 Task: Create a due date automation trigger when advanced on, on the monday of the week before a card is due add dates due in between 1 and 5 working days at 11:00 AM.
Action: Mouse moved to (964, 317)
Screenshot: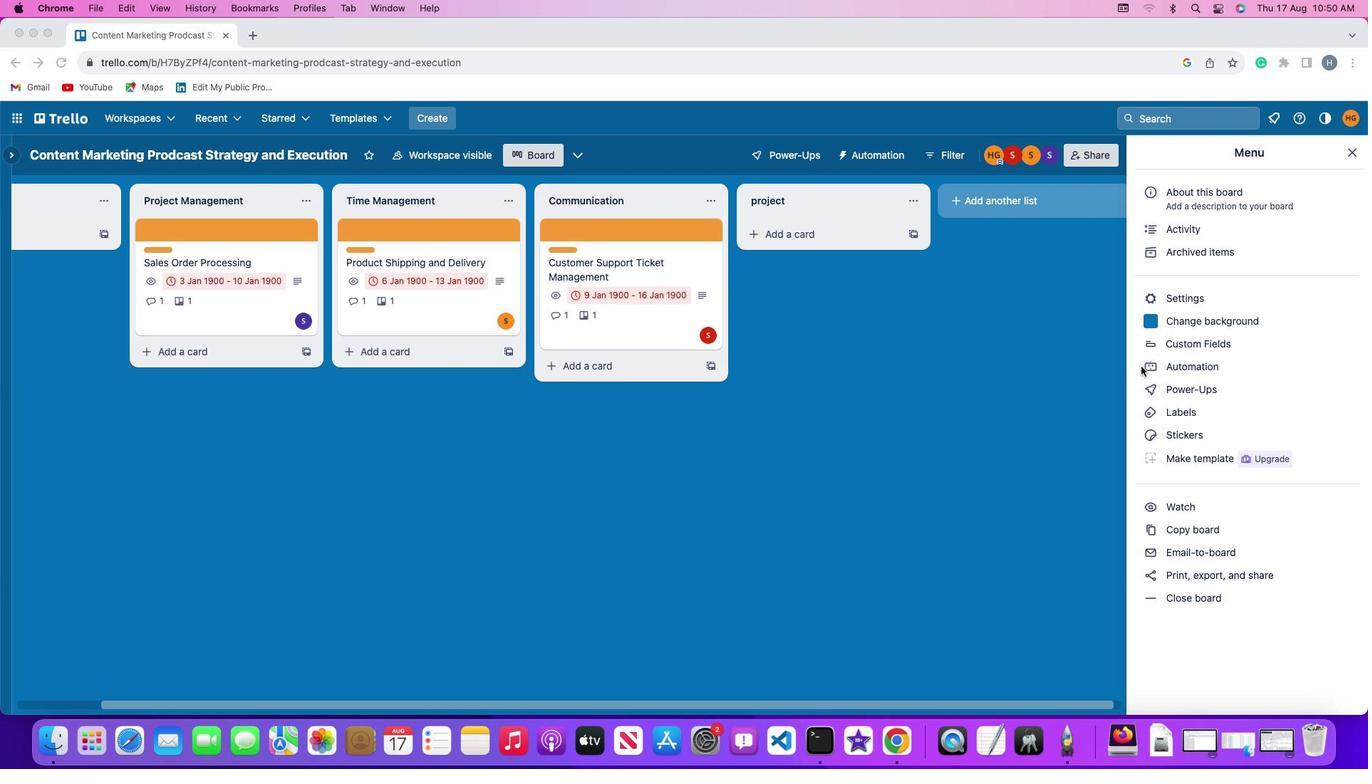 
Action: Mouse pressed left at (964, 317)
Screenshot: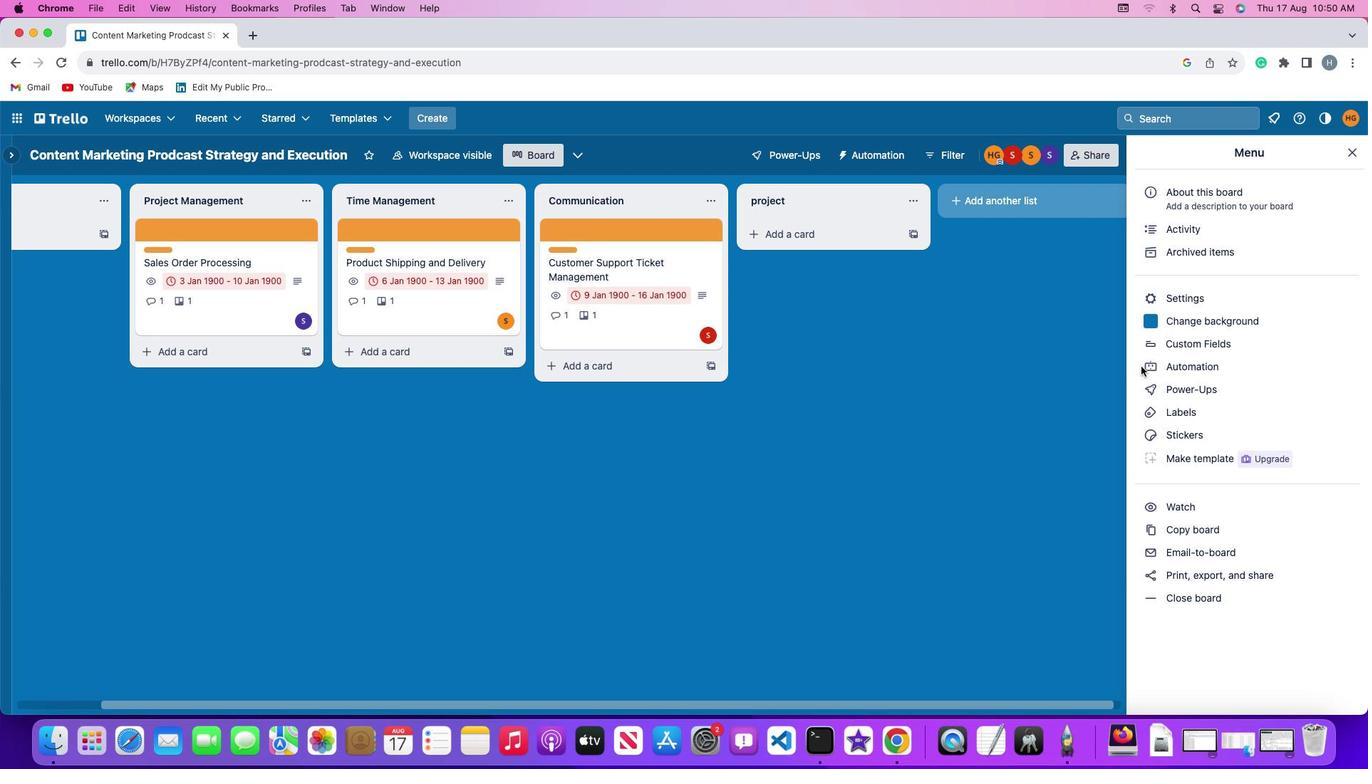 
Action: Mouse pressed left at (964, 317)
Screenshot: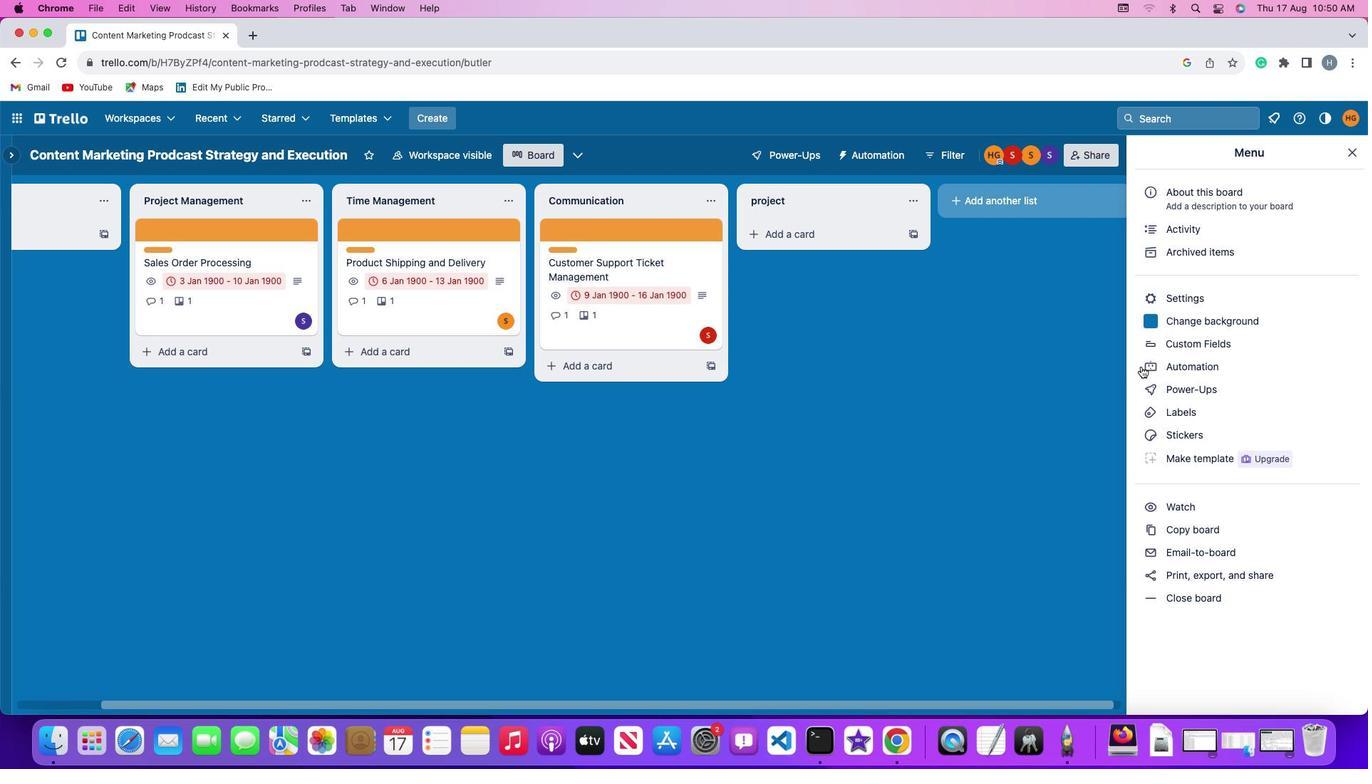 
Action: Mouse moved to (227, 283)
Screenshot: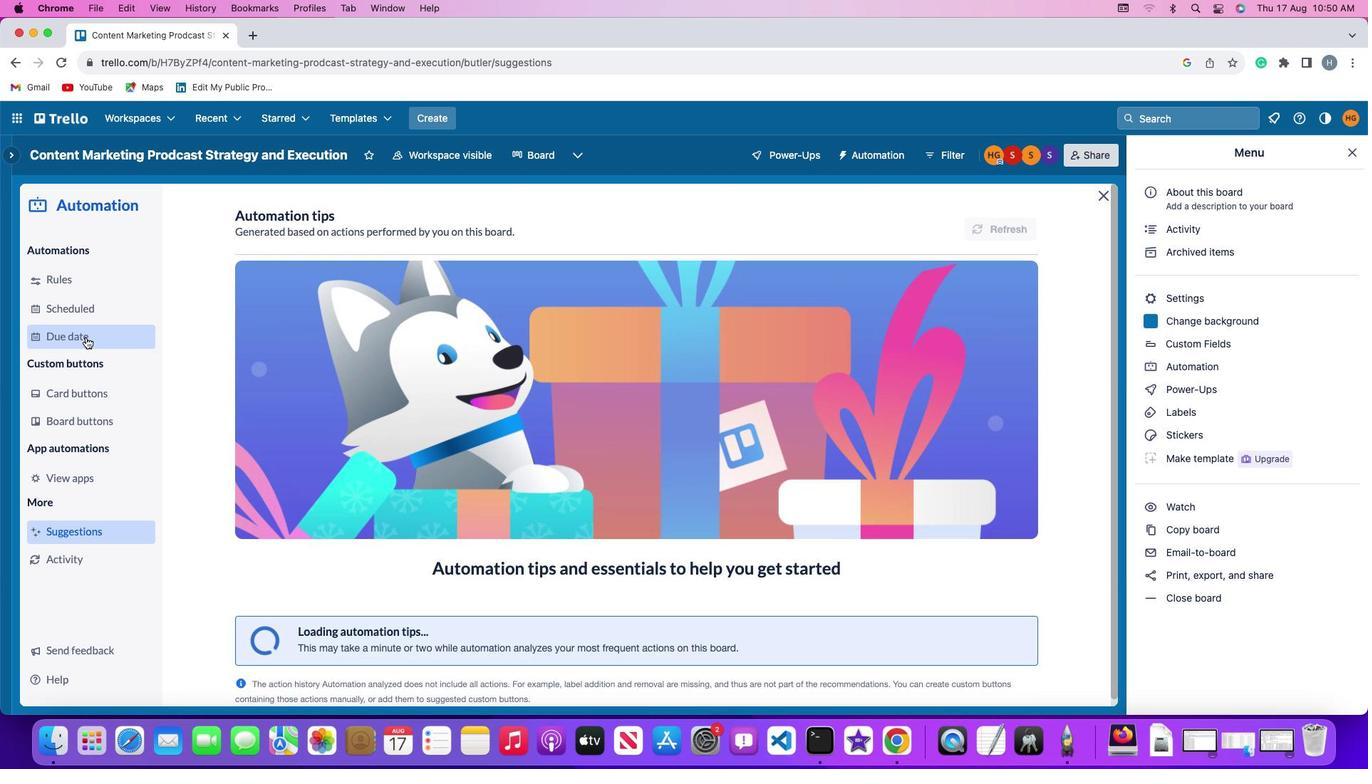 
Action: Mouse pressed left at (227, 283)
Screenshot: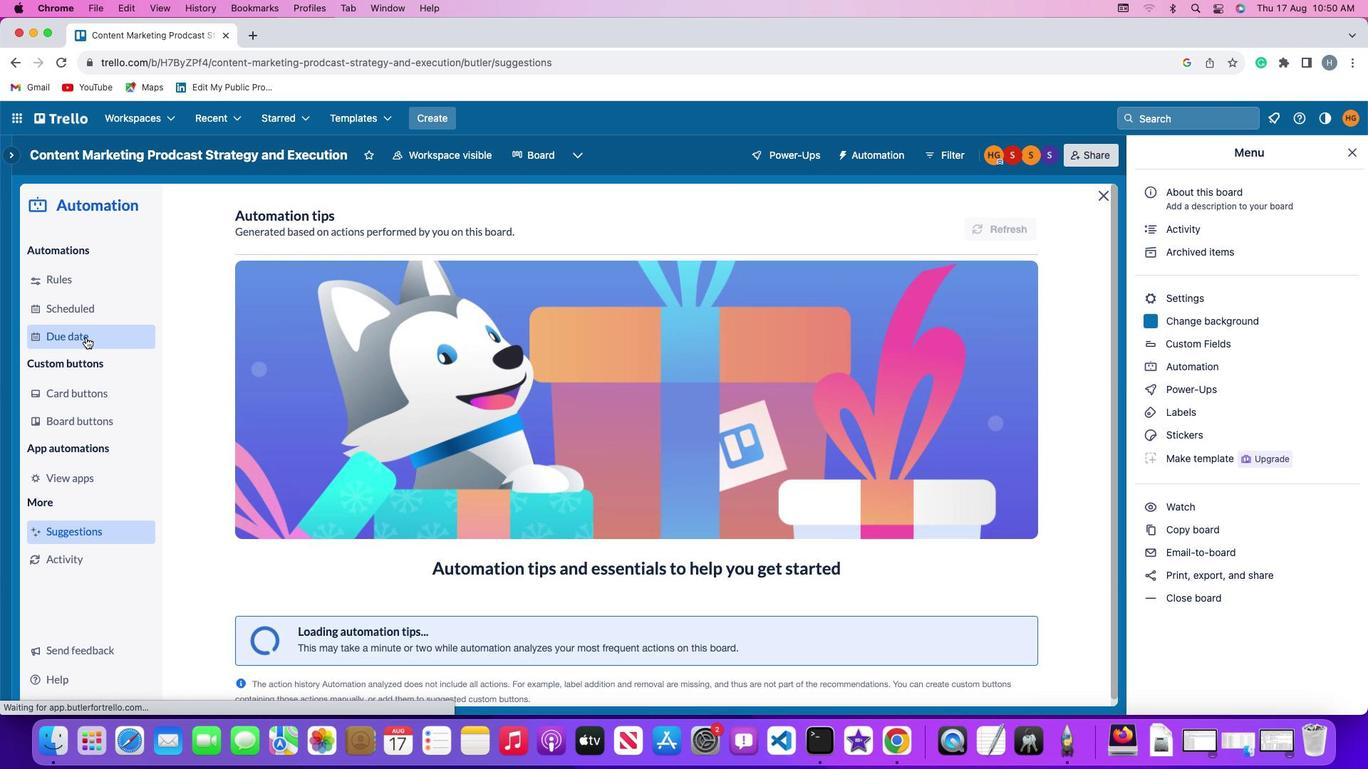 
Action: Mouse moved to (829, 148)
Screenshot: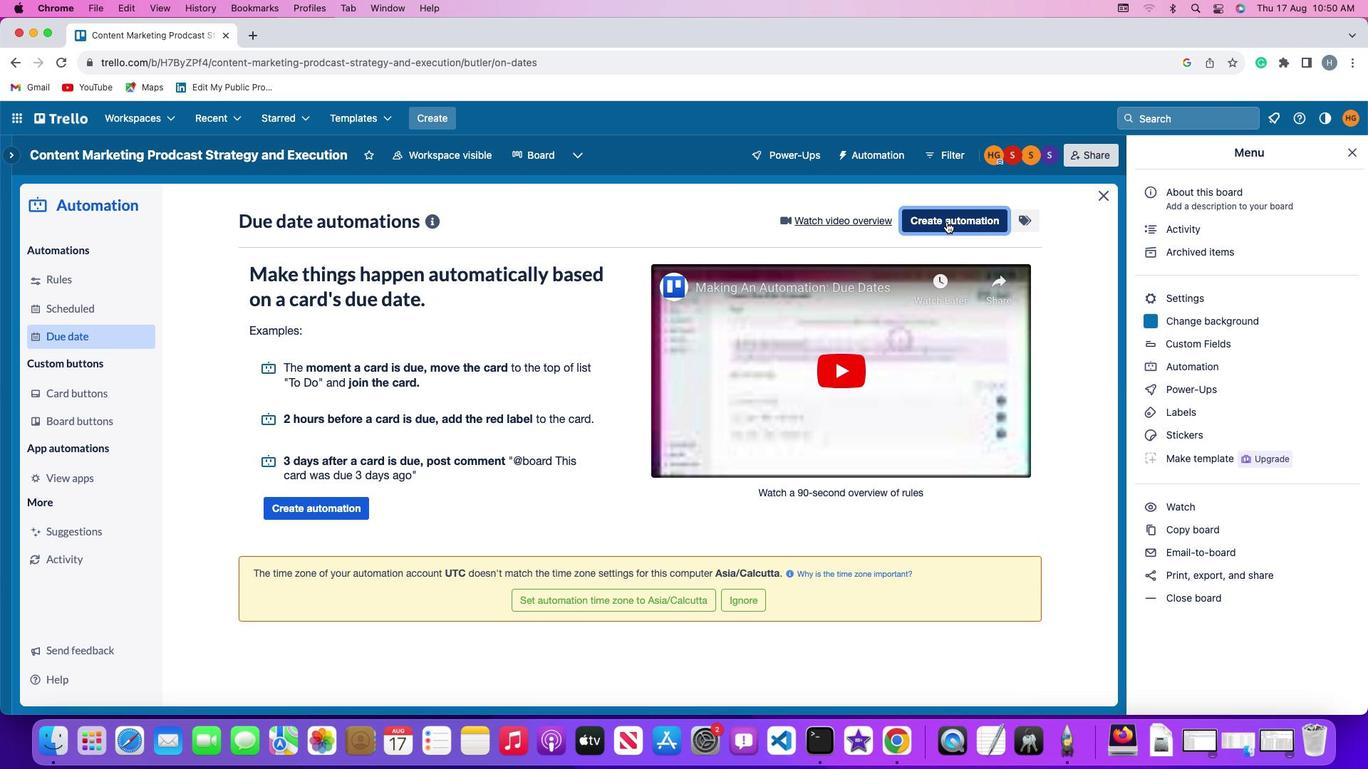 
Action: Mouse pressed left at (829, 148)
Screenshot: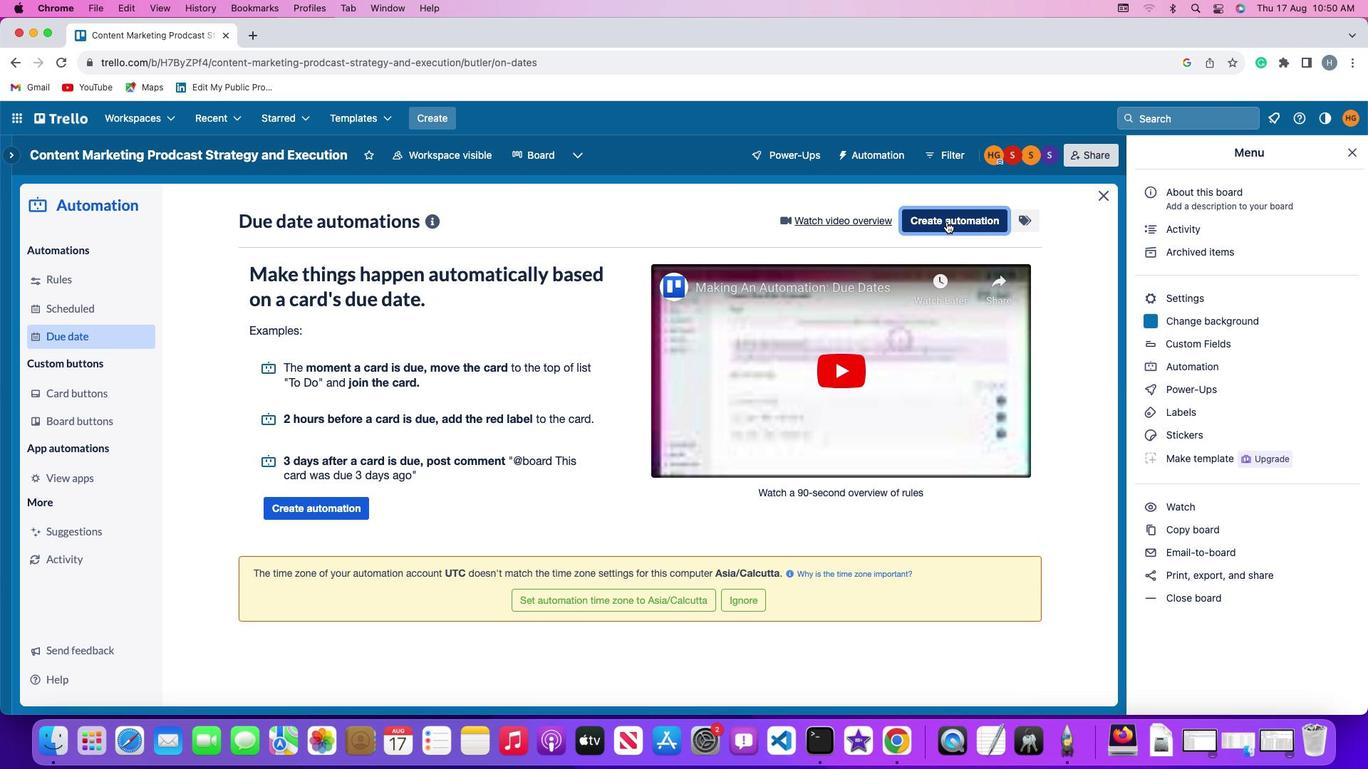 
Action: Mouse moved to (364, 304)
Screenshot: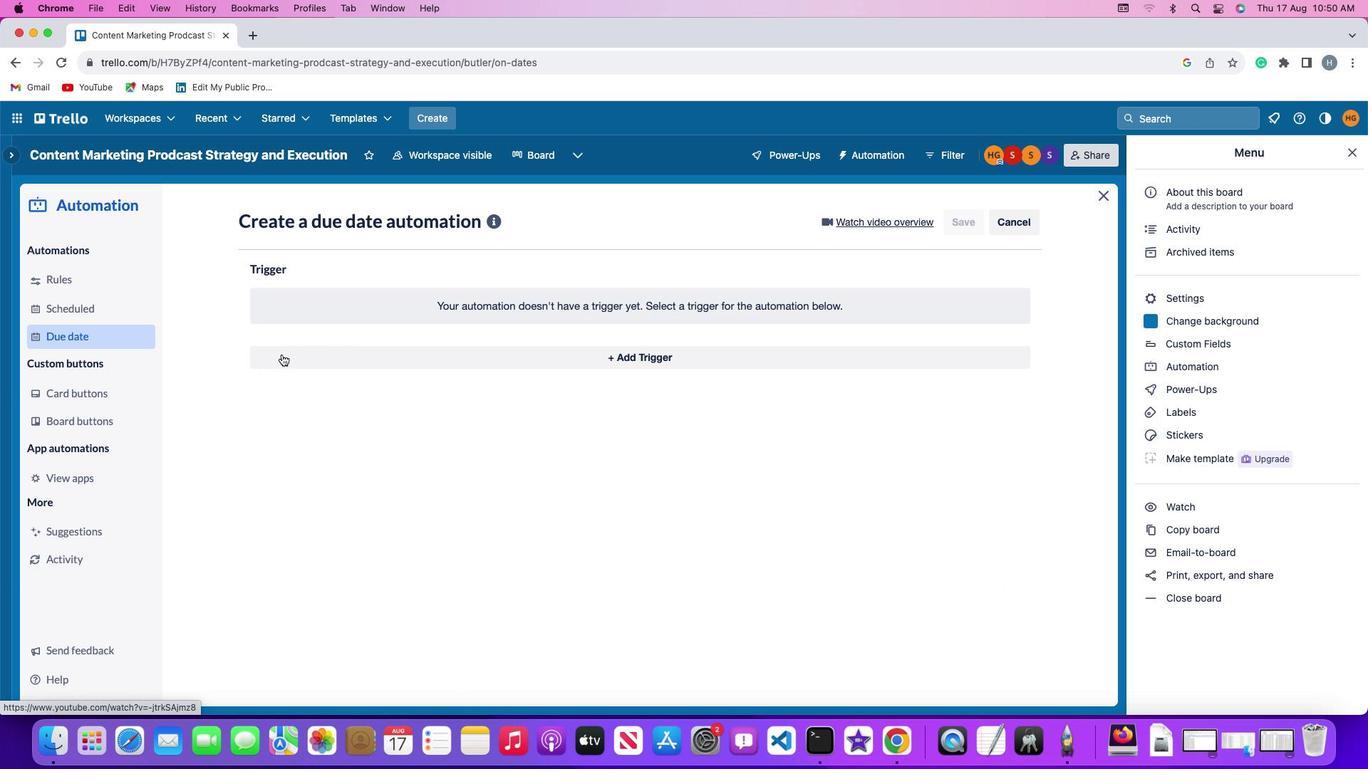 
Action: Mouse pressed left at (364, 304)
Screenshot: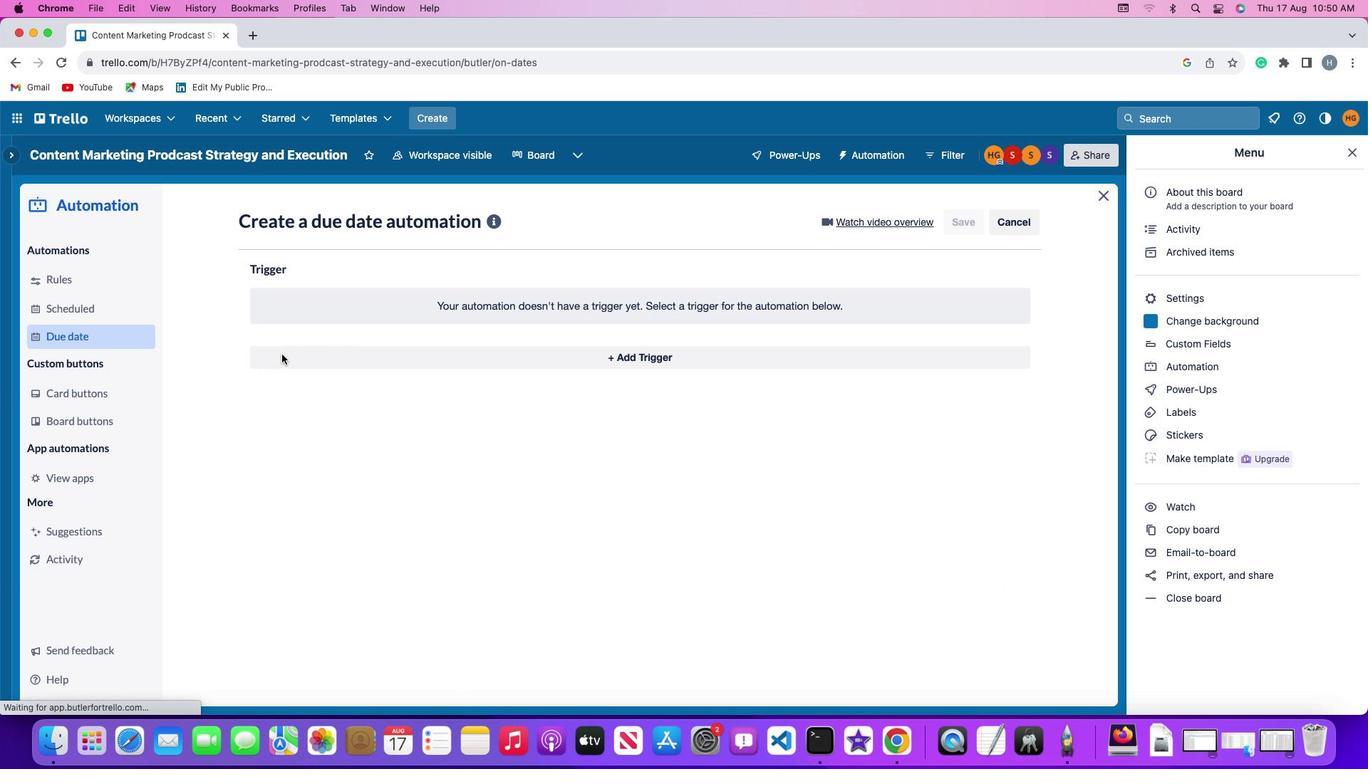 
Action: Mouse moved to (389, 606)
Screenshot: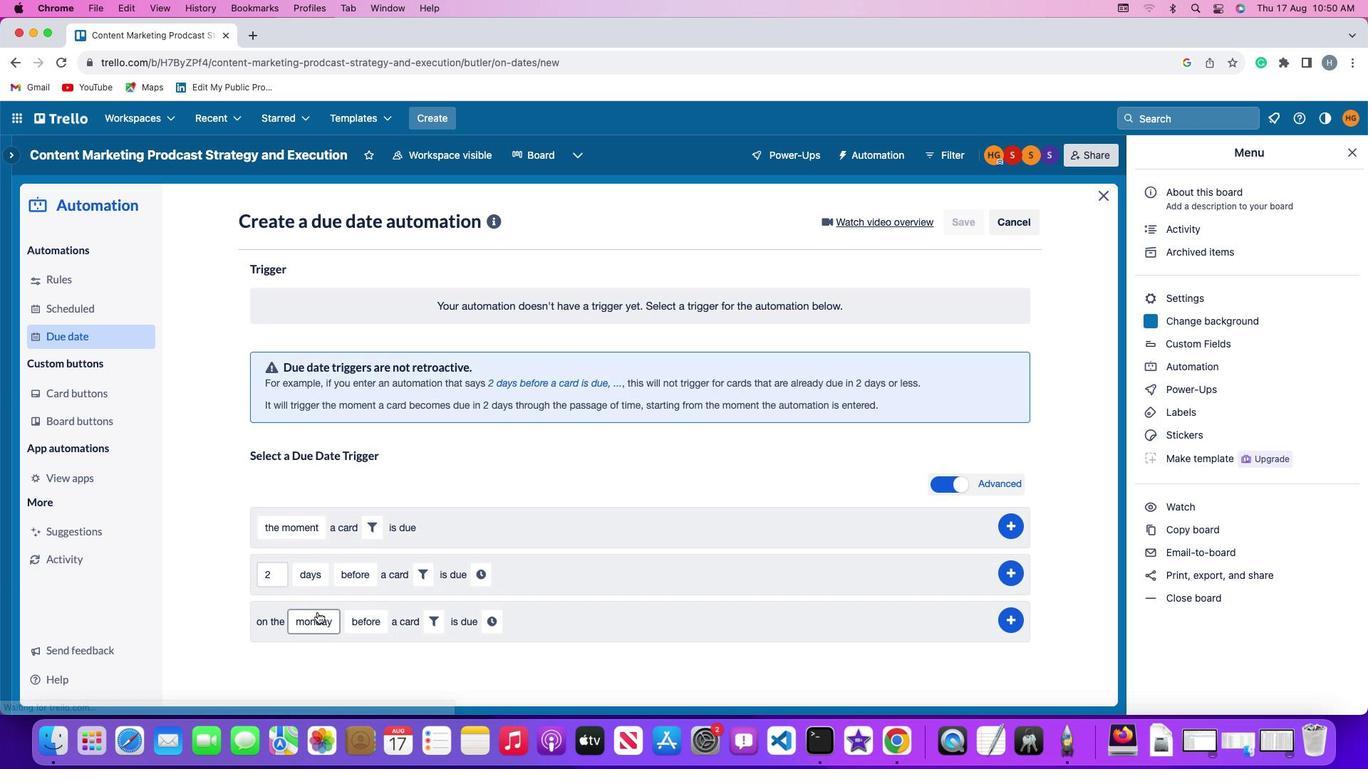 
Action: Mouse pressed left at (389, 606)
Screenshot: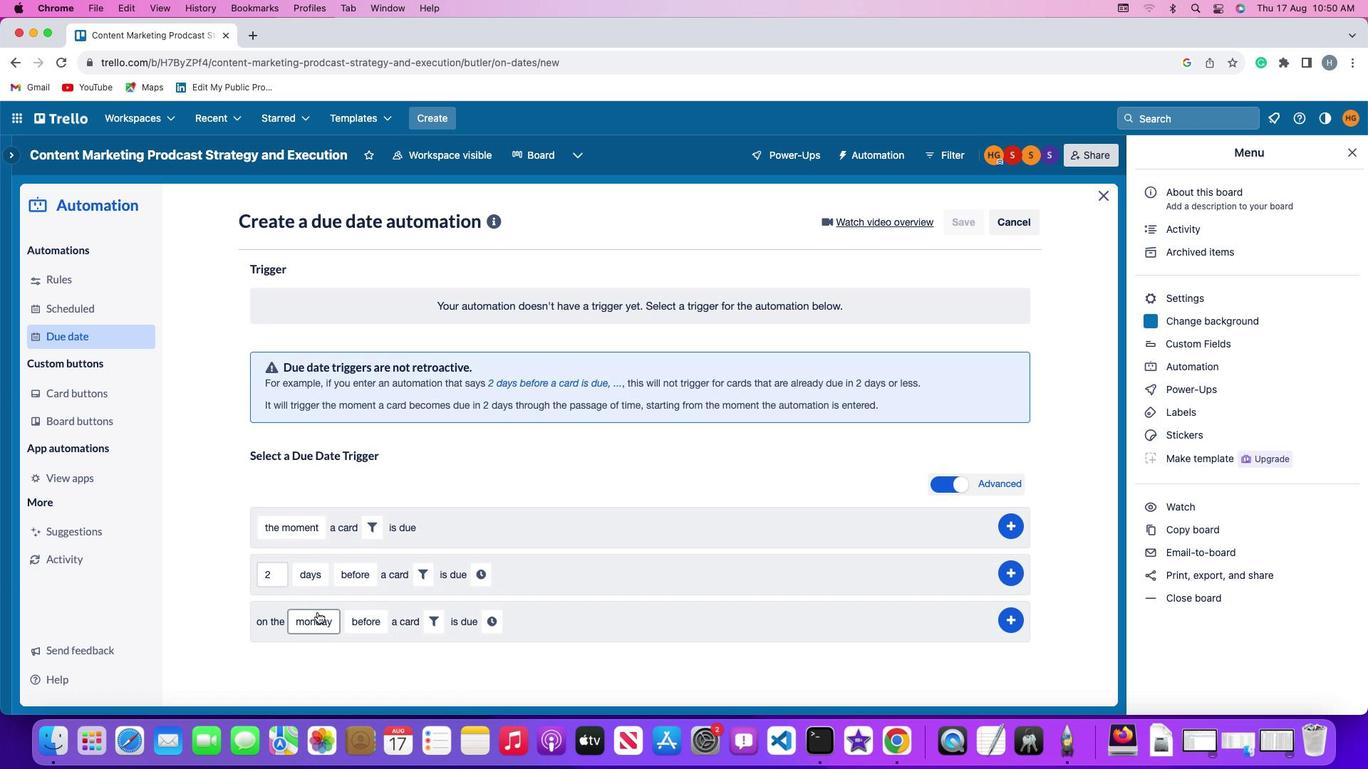 
Action: Mouse moved to (403, 384)
Screenshot: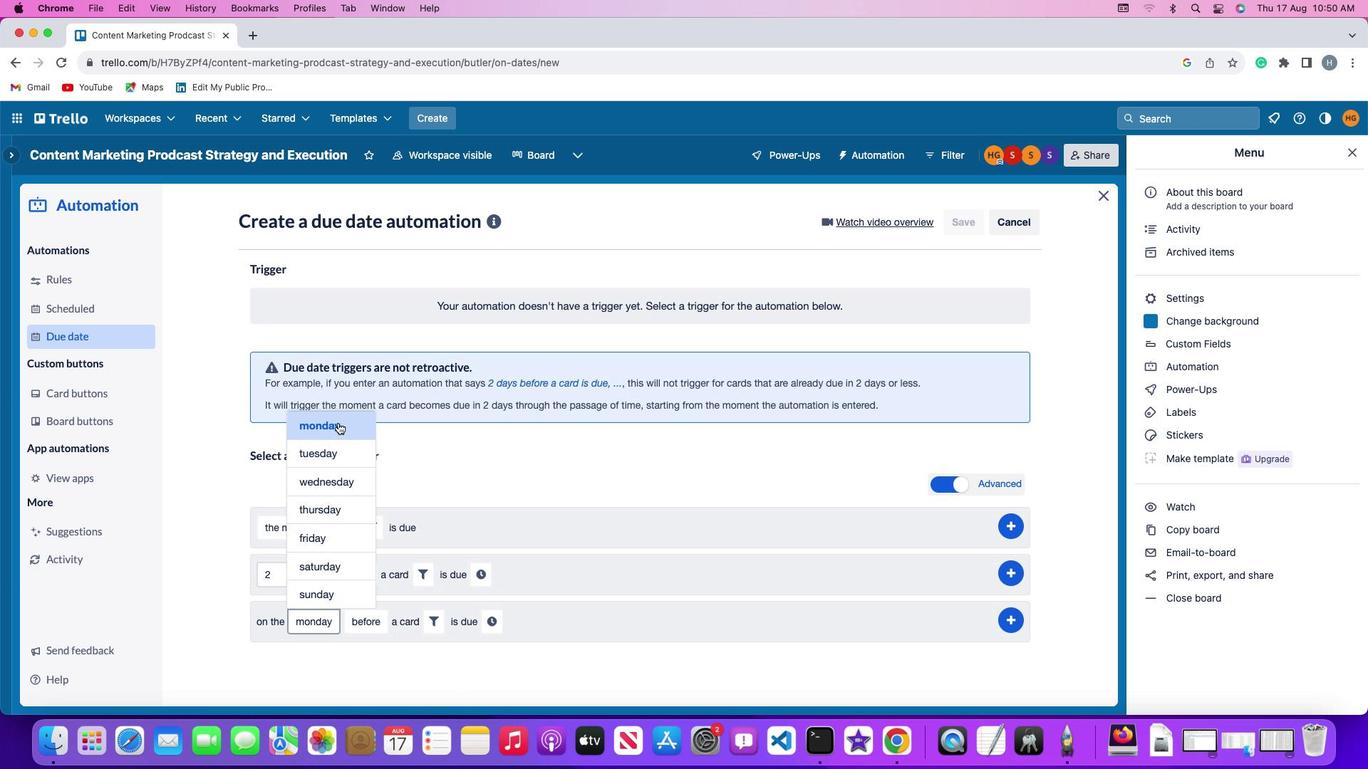 
Action: Mouse pressed left at (403, 384)
Screenshot: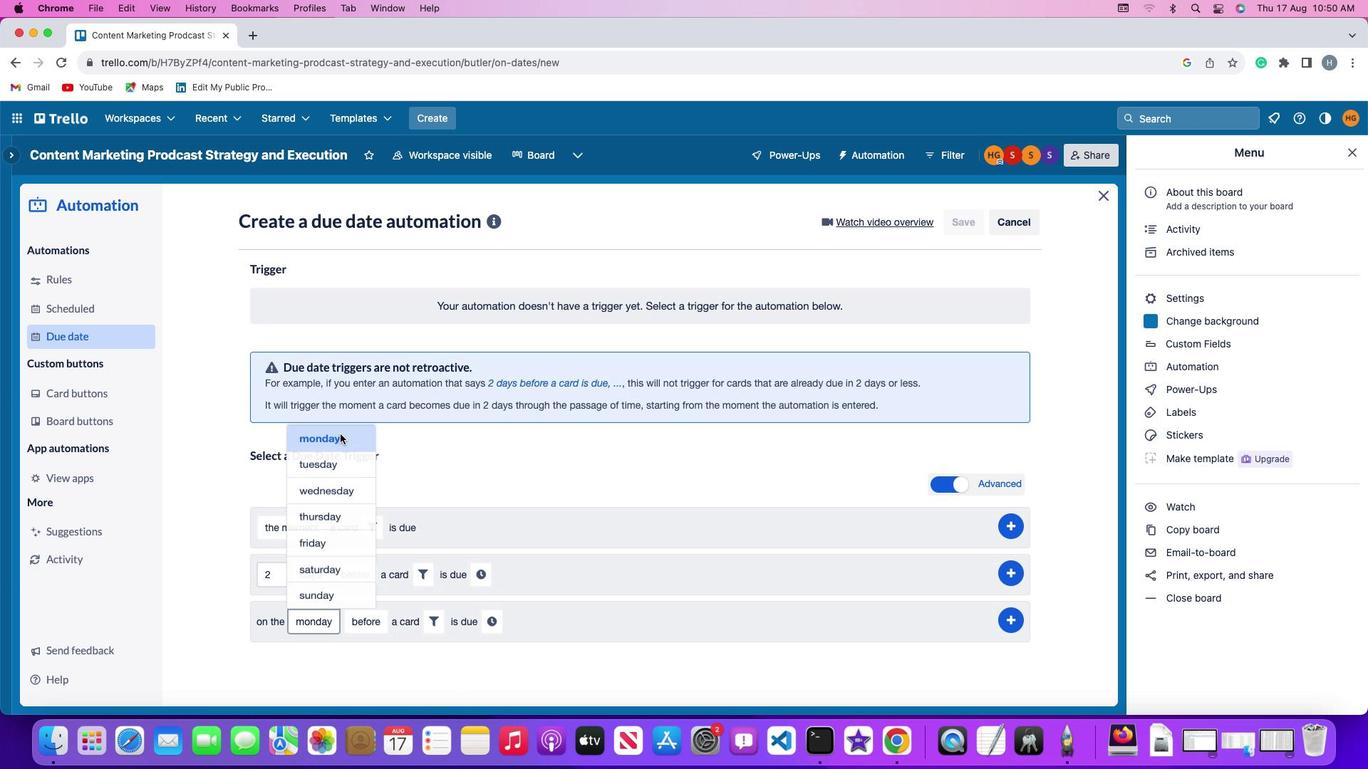 
Action: Mouse moved to (422, 612)
Screenshot: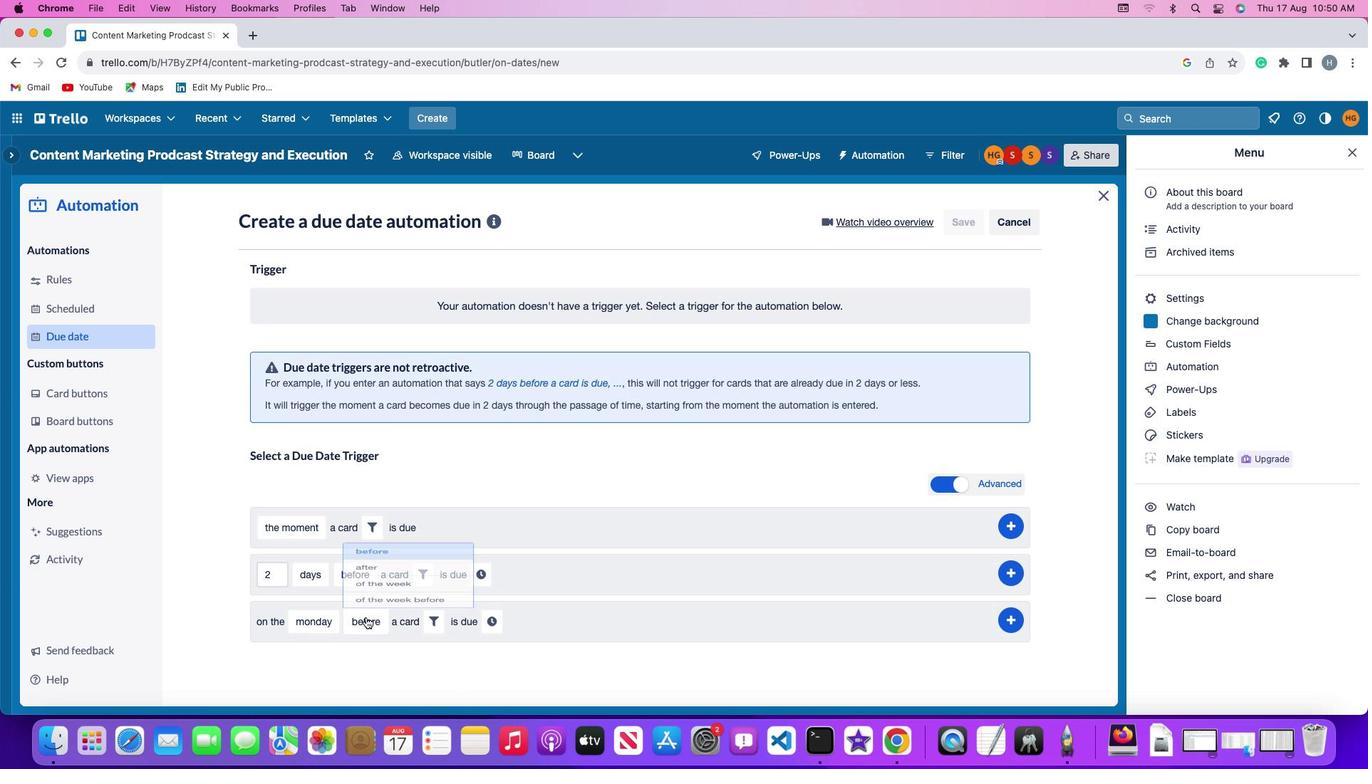 
Action: Mouse pressed left at (422, 612)
Screenshot: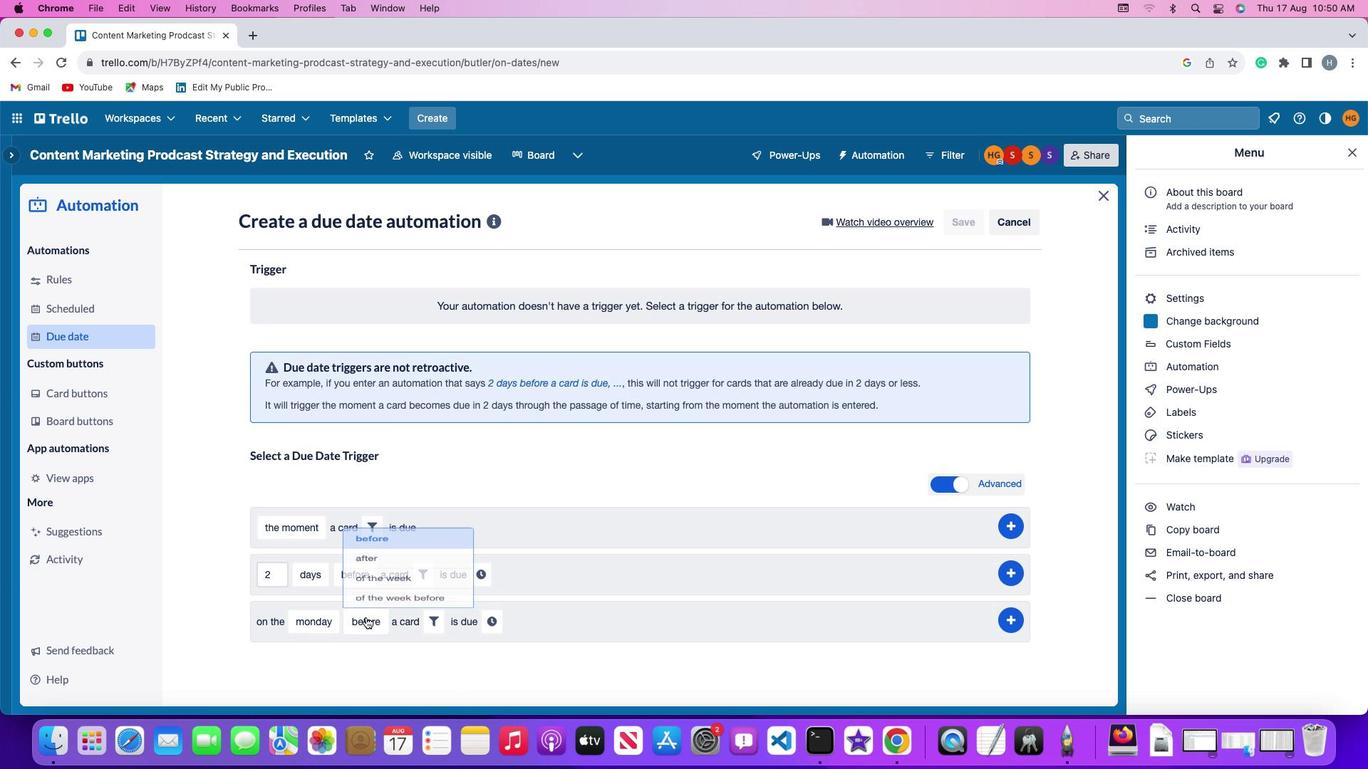 
Action: Mouse moved to (431, 577)
Screenshot: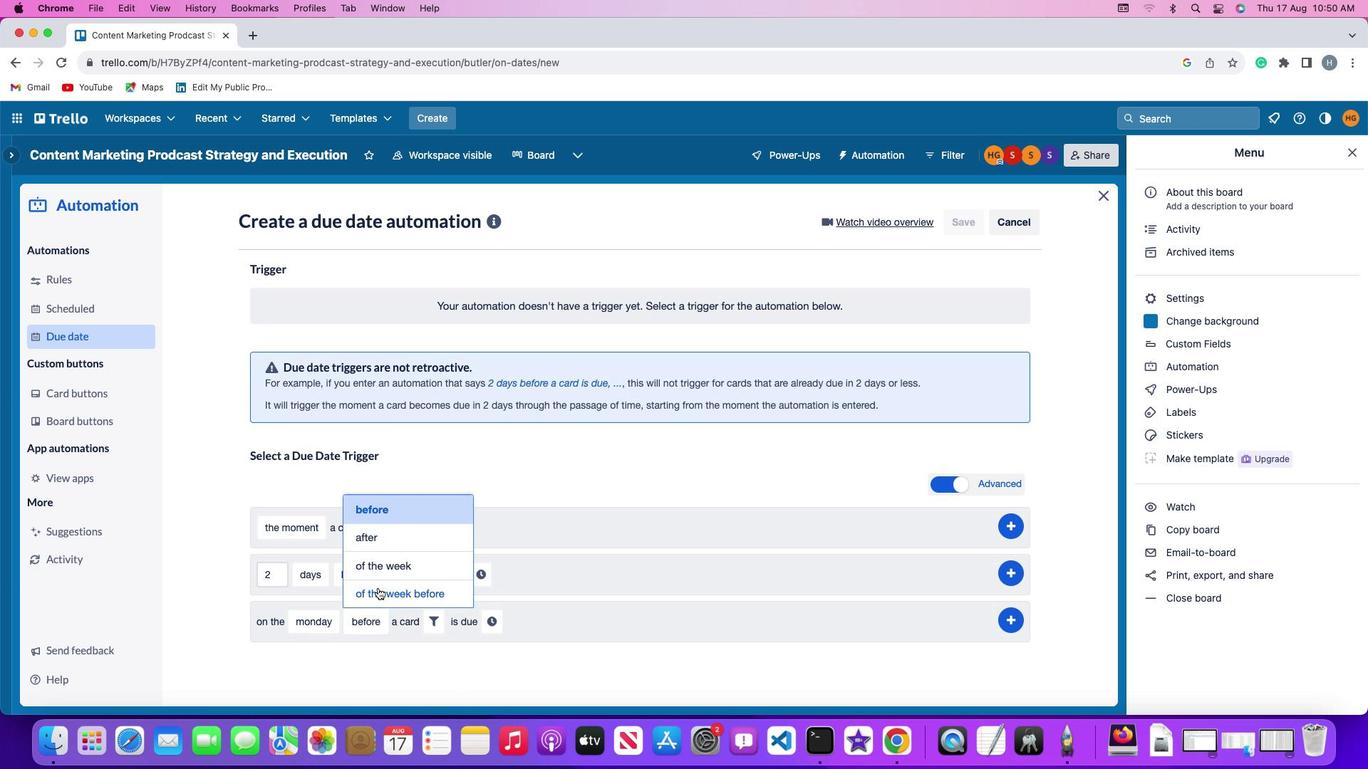 
Action: Mouse pressed left at (431, 577)
Screenshot: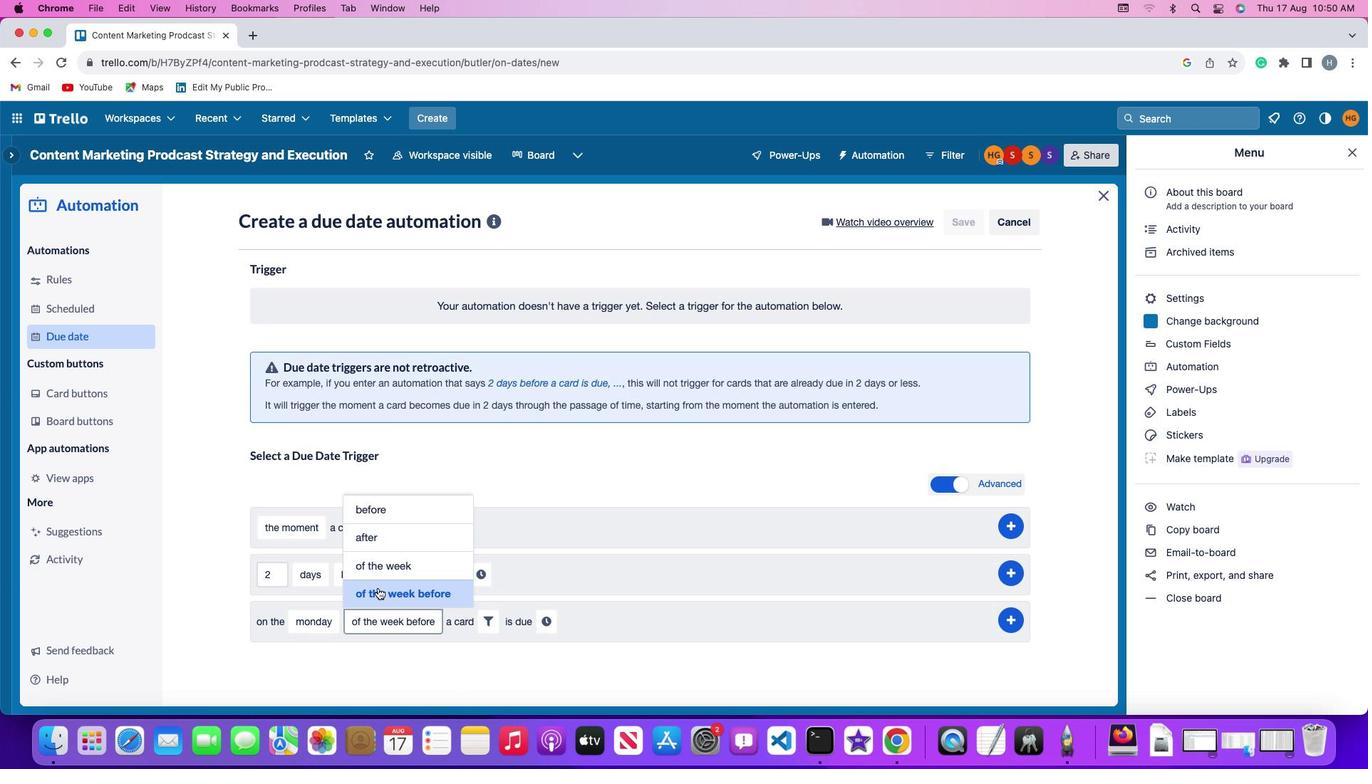 
Action: Mouse moved to (513, 617)
Screenshot: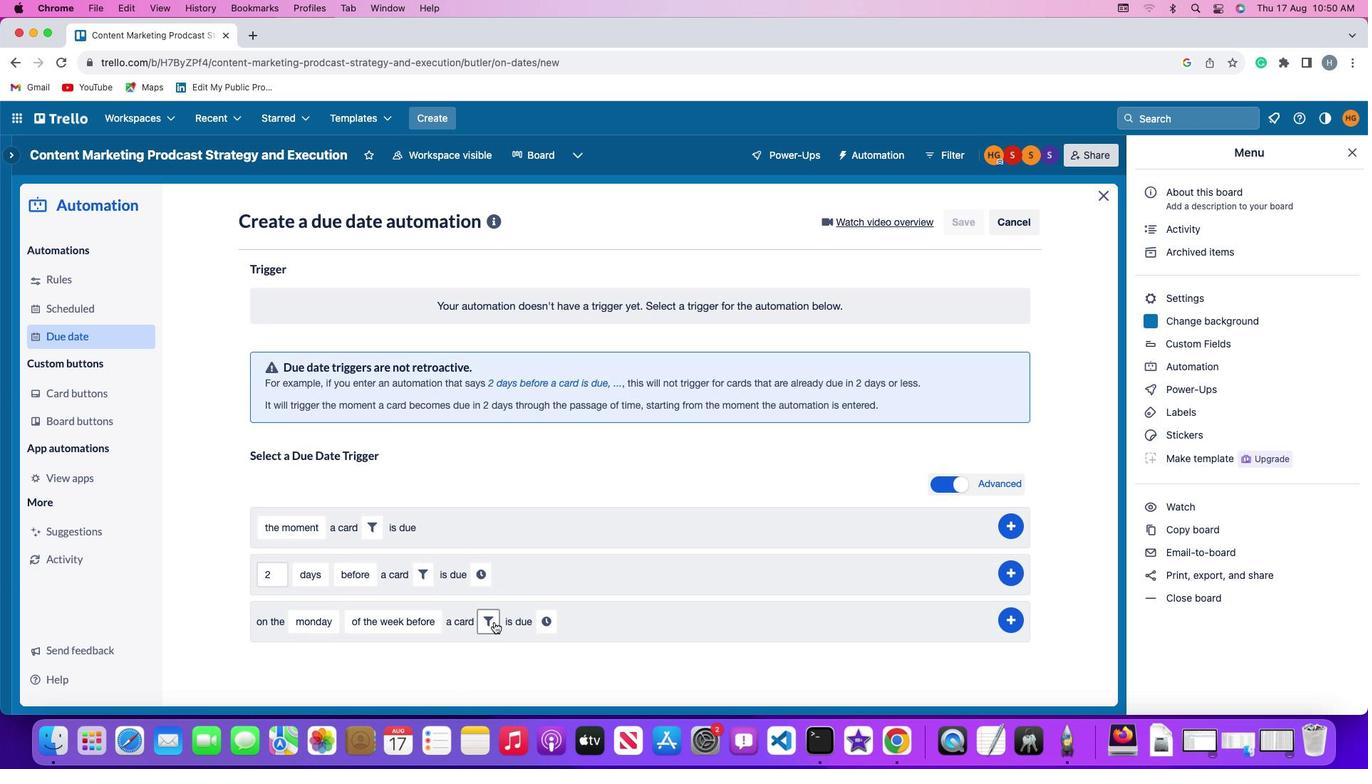 
Action: Mouse pressed left at (513, 617)
Screenshot: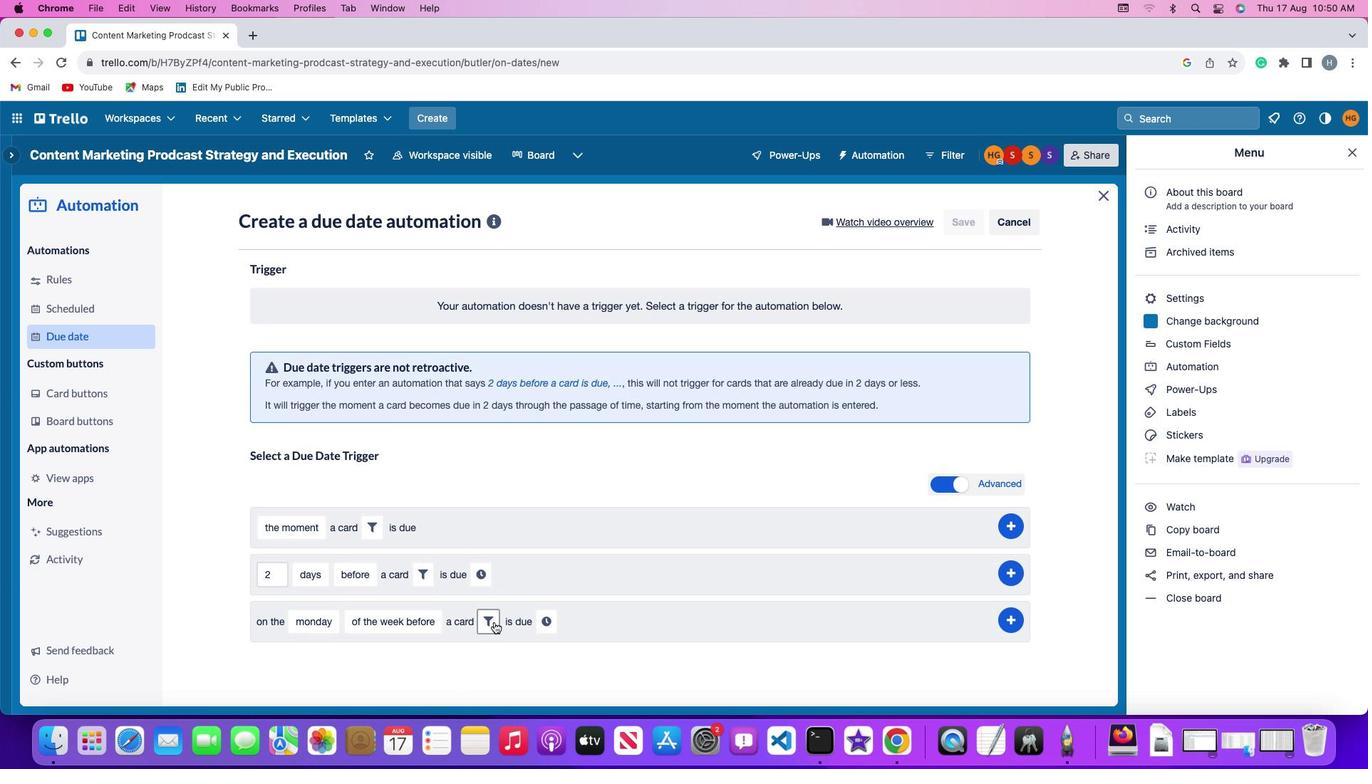
Action: Mouse moved to (558, 666)
Screenshot: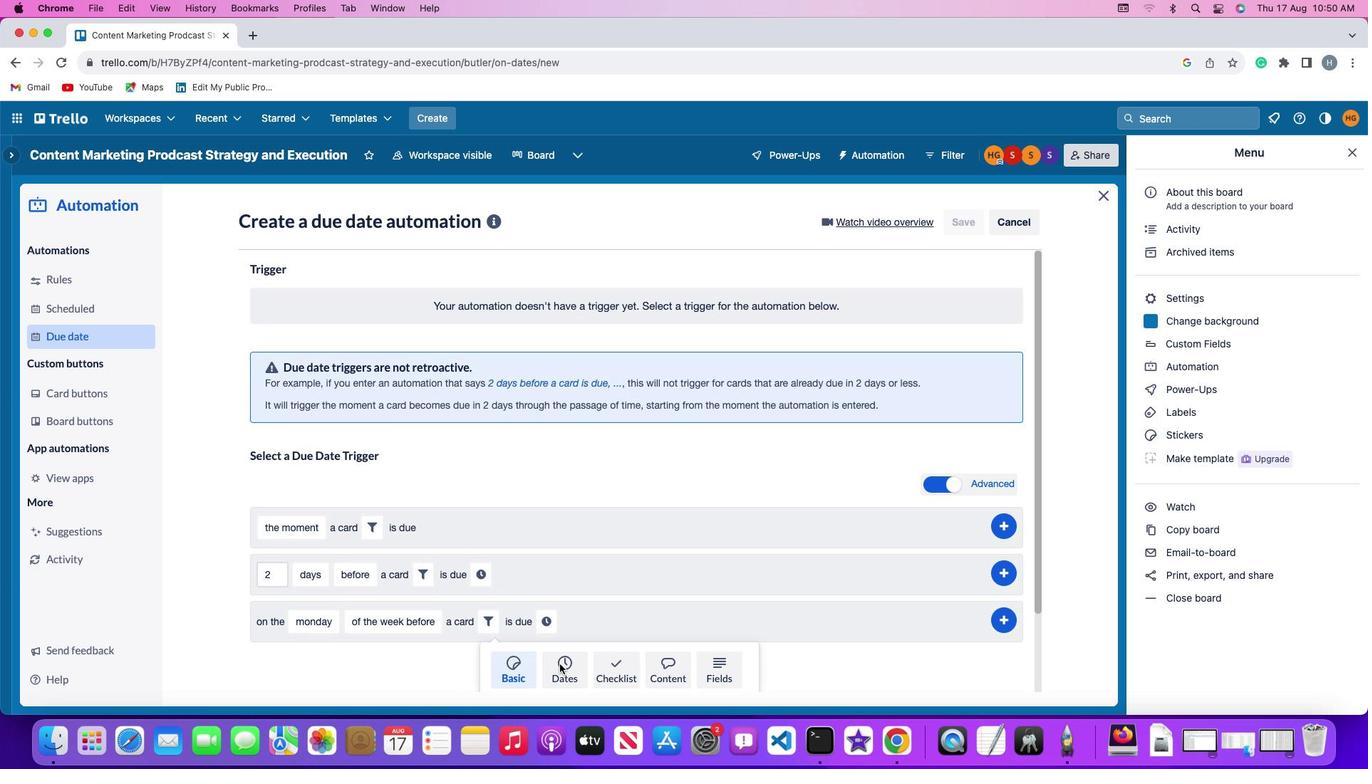
Action: Mouse pressed left at (558, 666)
Screenshot: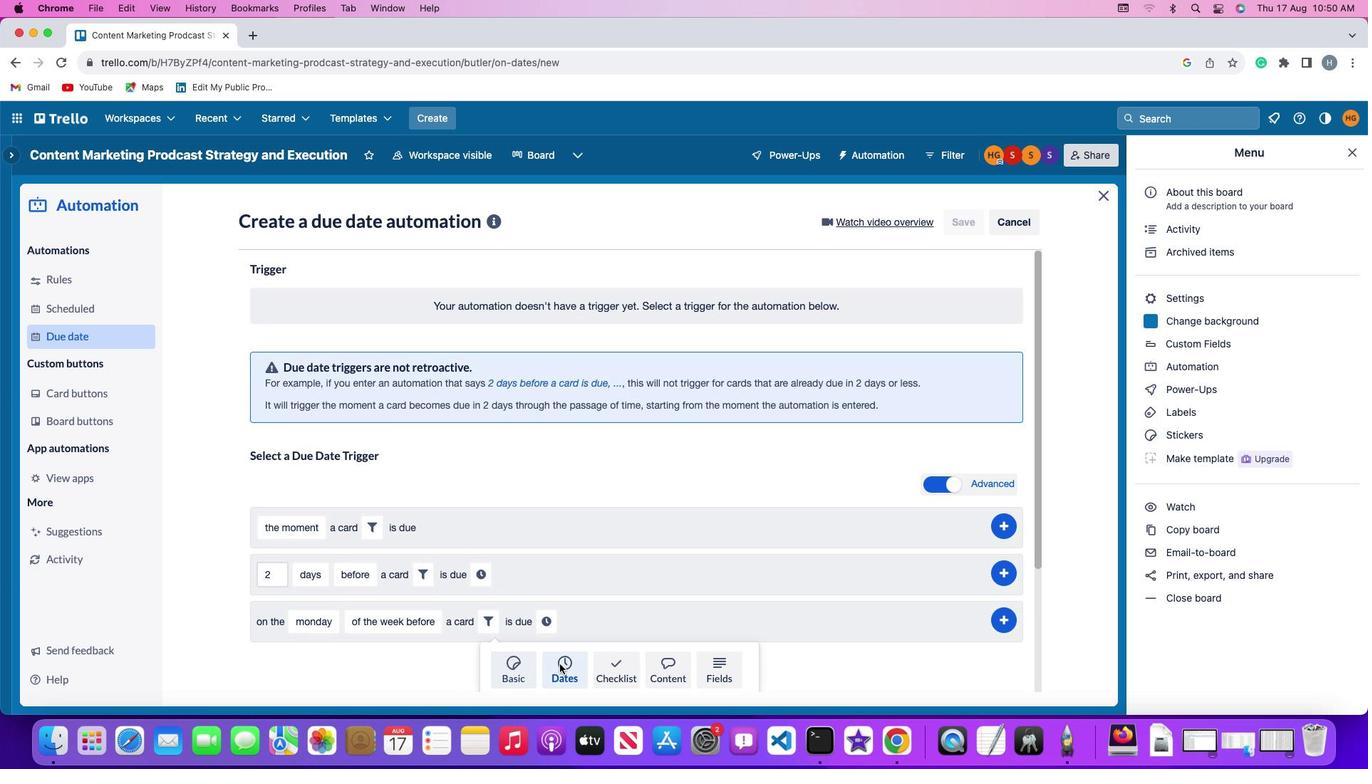 
Action: Mouse moved to (470, 664)
Screenshot: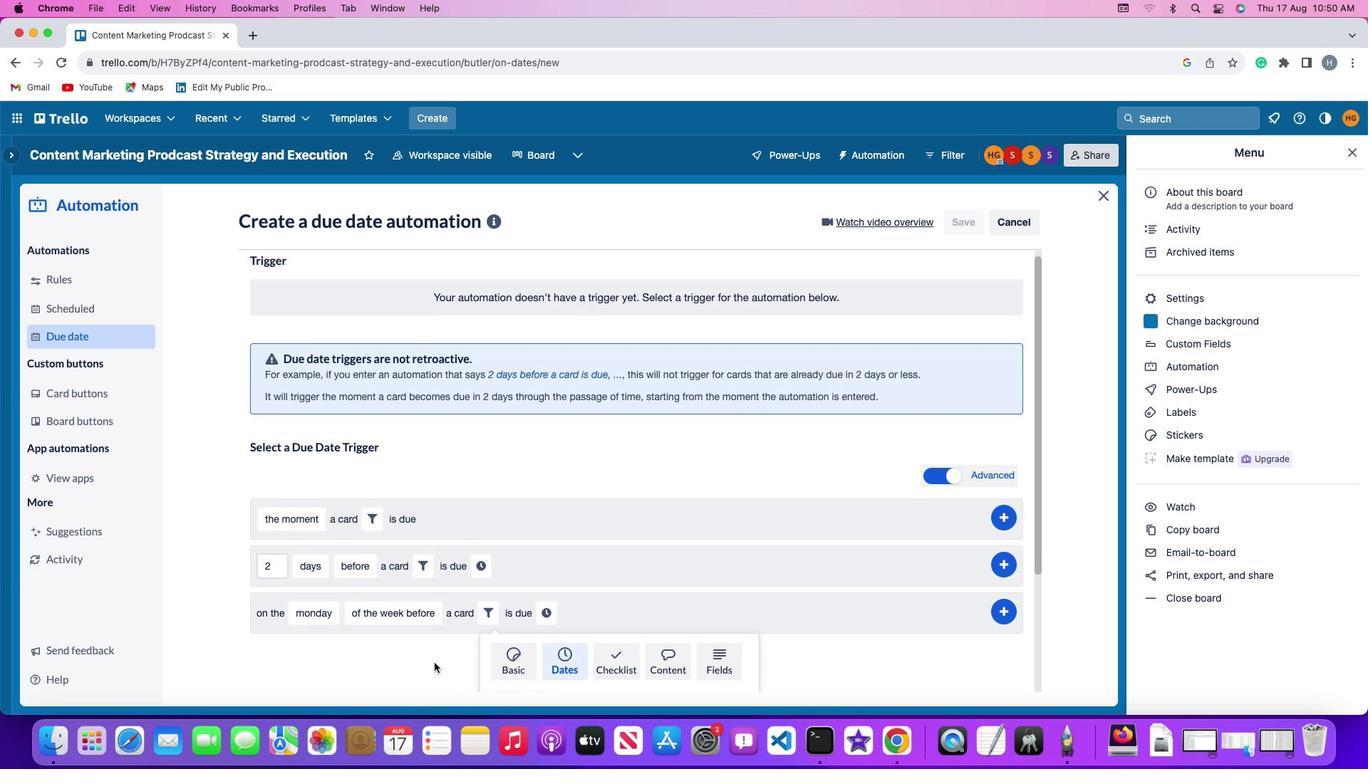 
Action: Mouse scrolled (470, 664) with delta (167, -111)
Screenshot: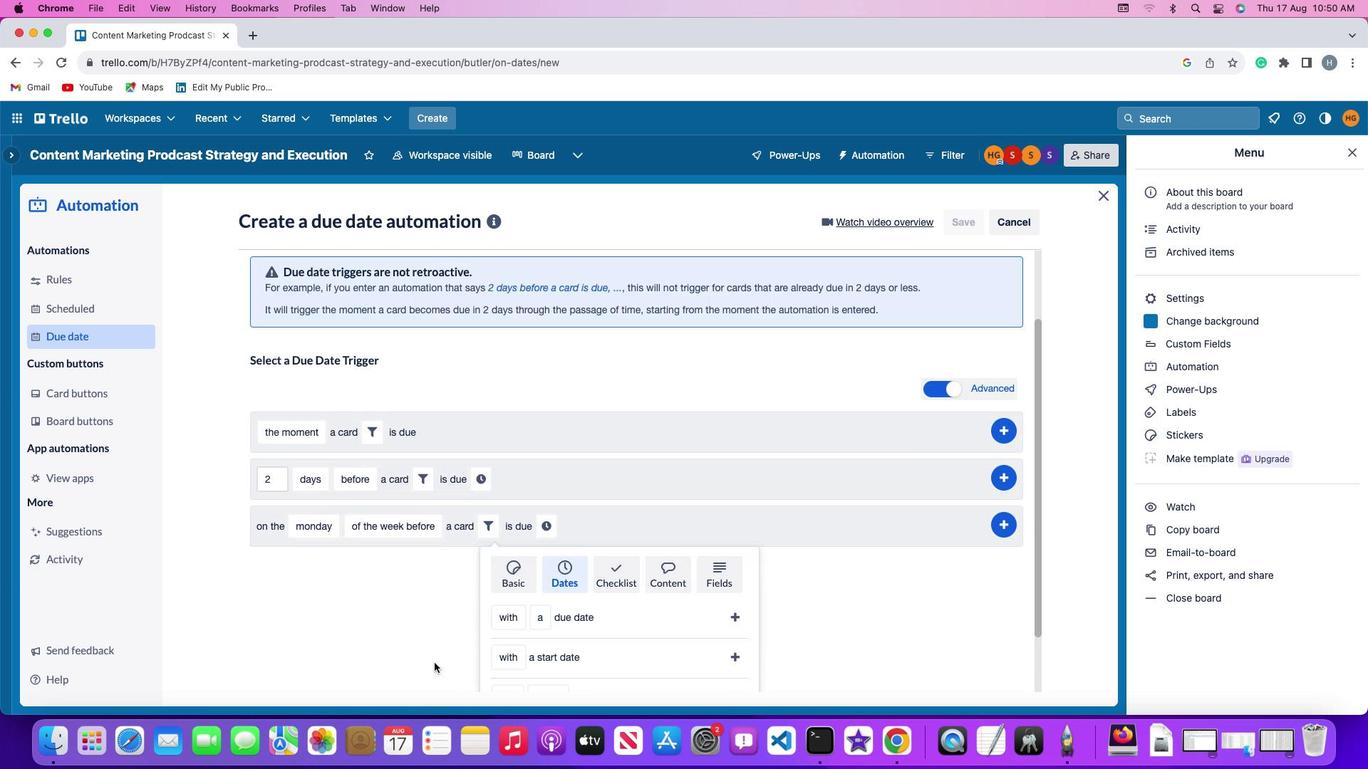 
Action: Mouse scrolled (470, 664) with delta (167, -111)
Screenshot: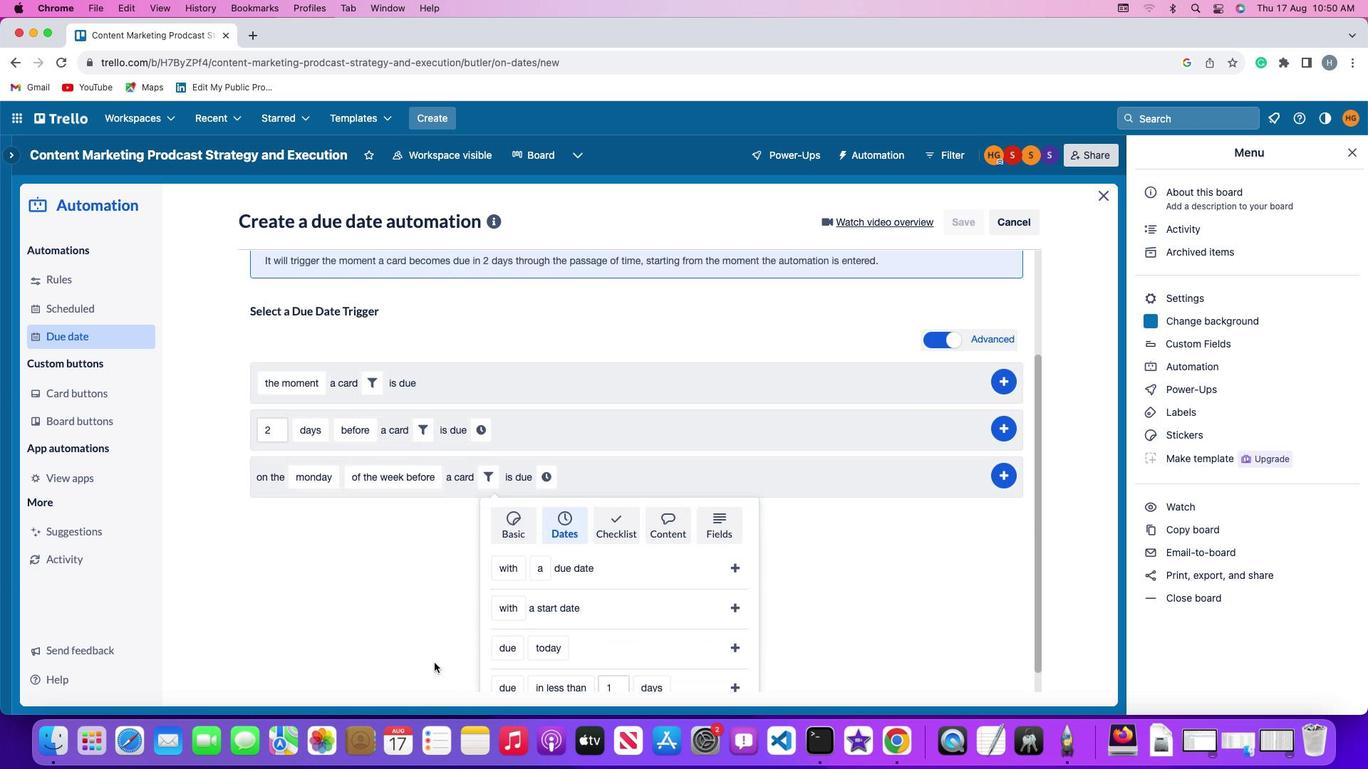 
Action: Mouse scrolled (470, 664) with delta (167, -113)
Screenshot: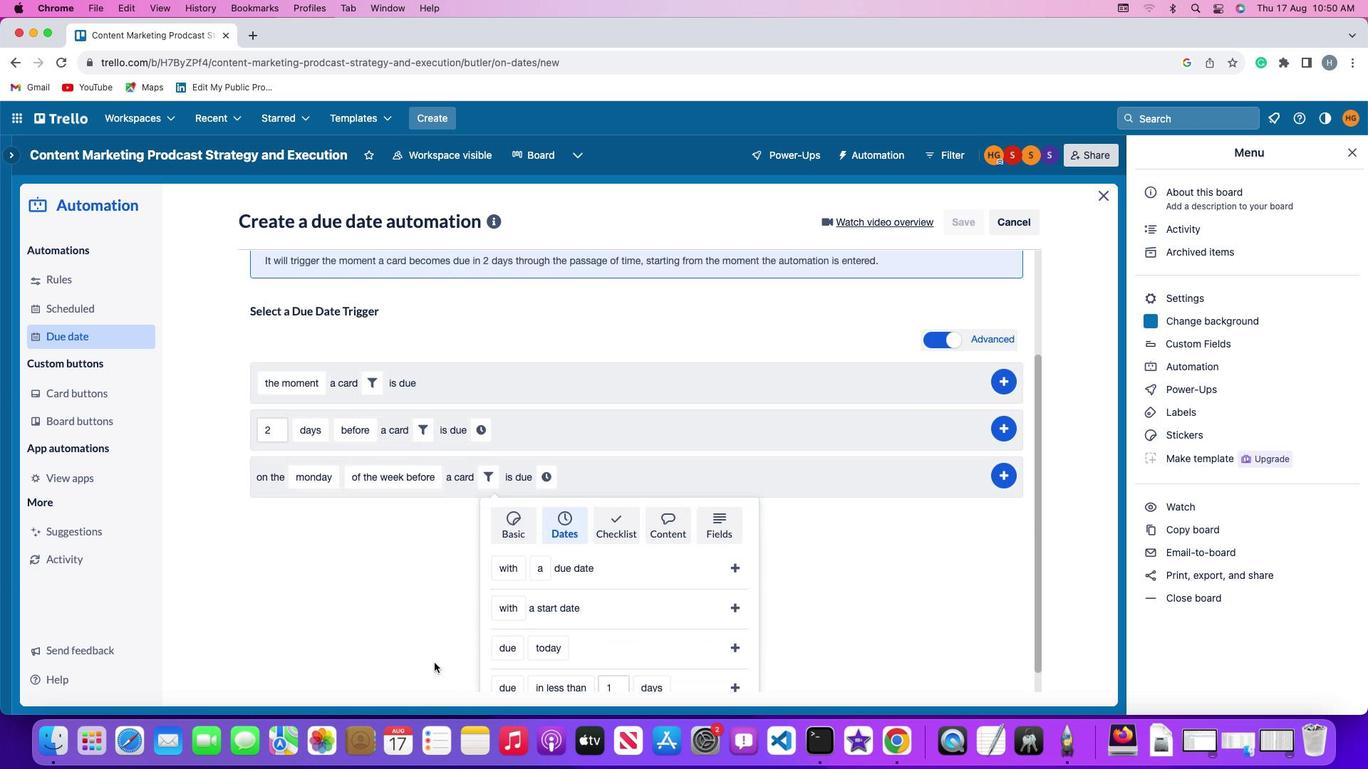 
Action: Mouse scrolled (470, 664) with delta (167, -115)
Screenshot: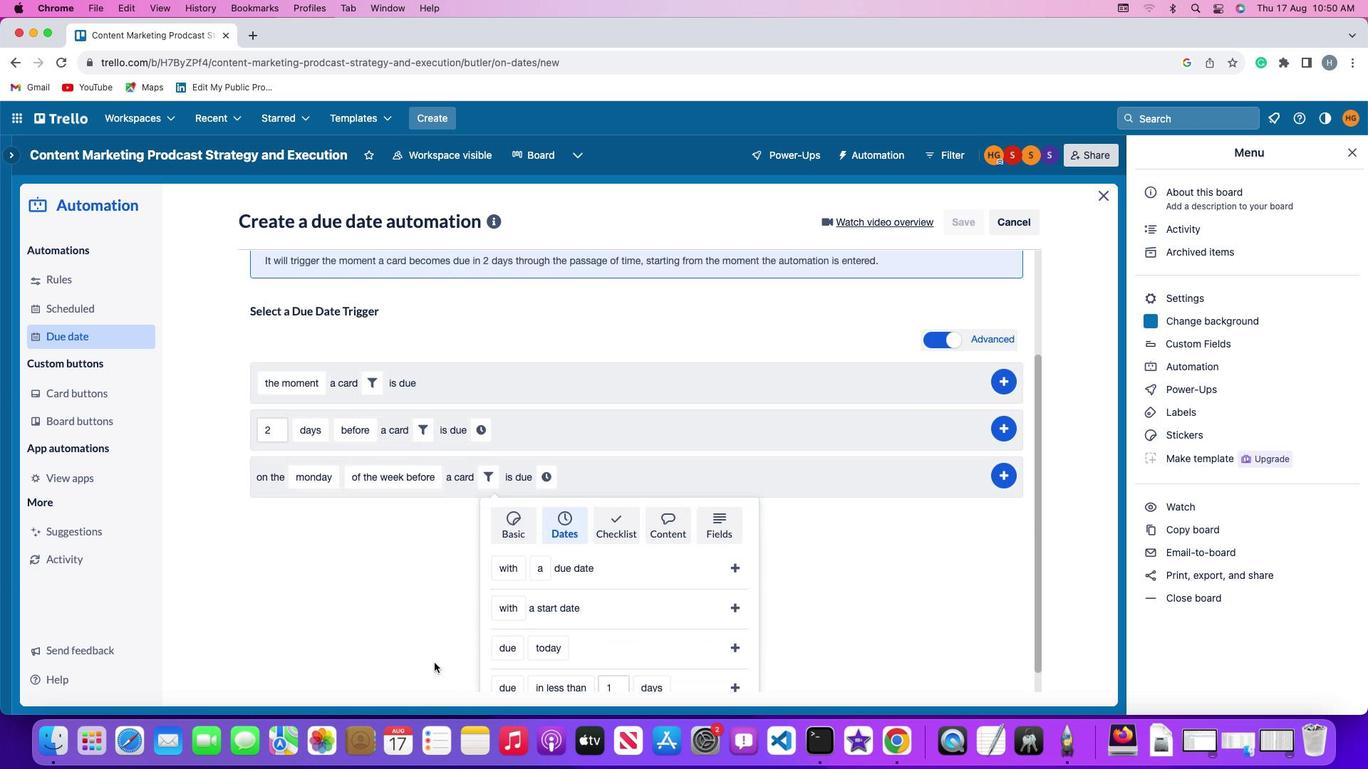 
Action: Mouse scrolled (470, 664) with delta (167, -116)
Screenshot: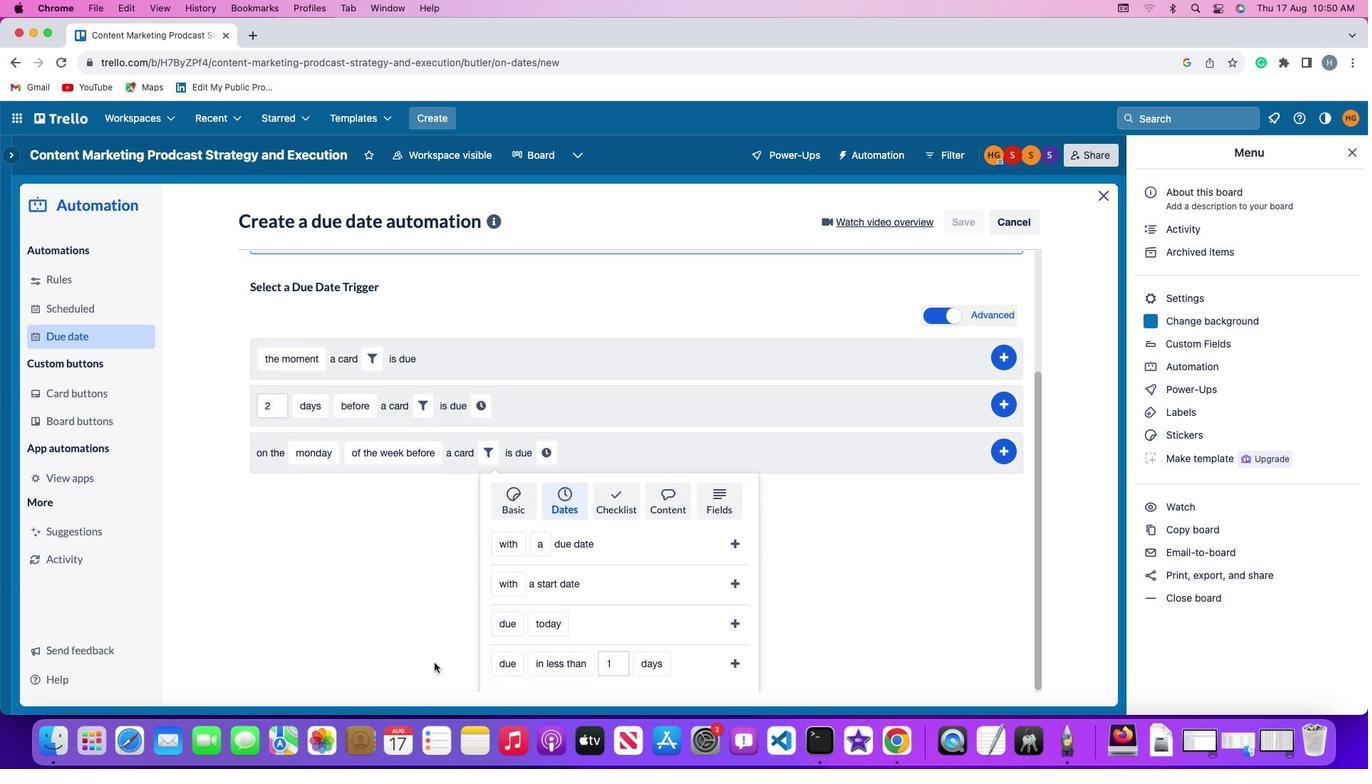 
Action: Mouse scrolled (470, 664) with delta (167, -111)
Screenshot: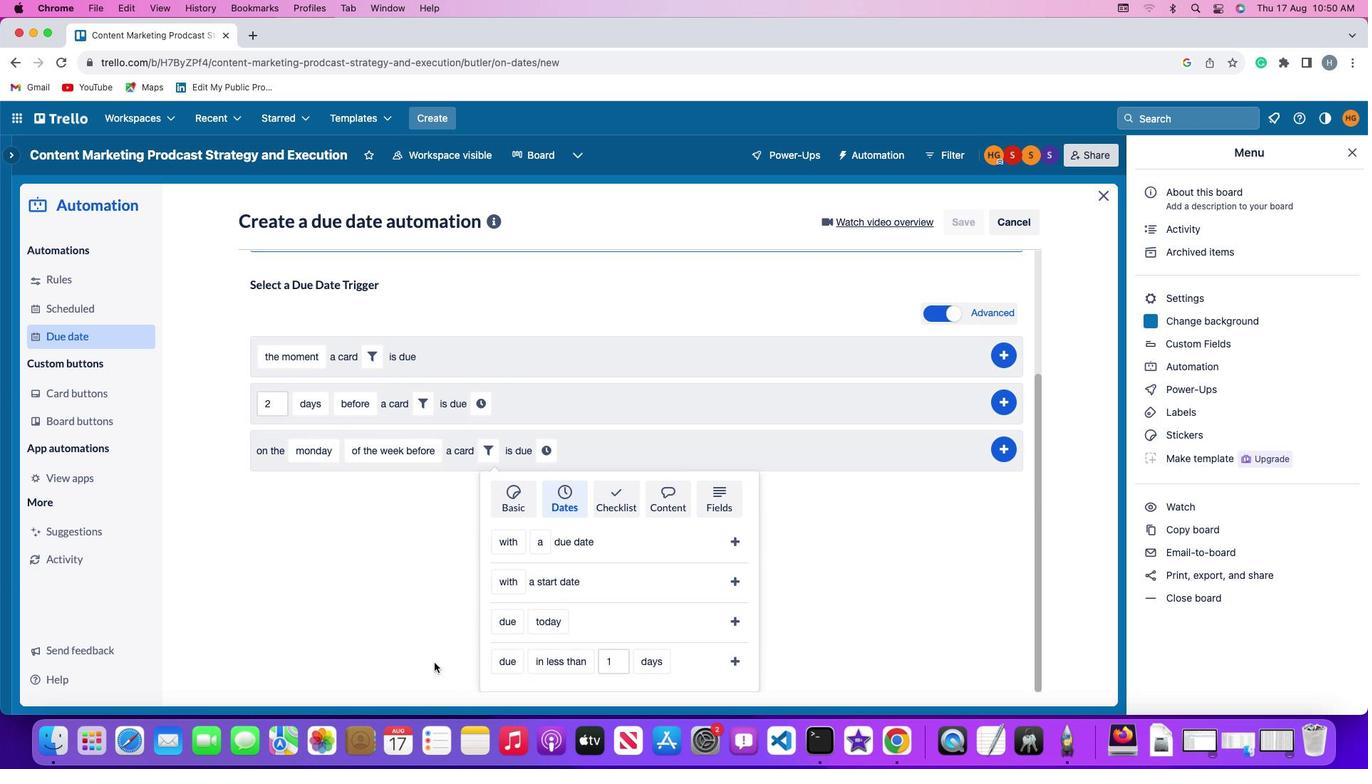 
Action: Mouse scrolled (470, 664) with delta (167, -111)
Screenshot: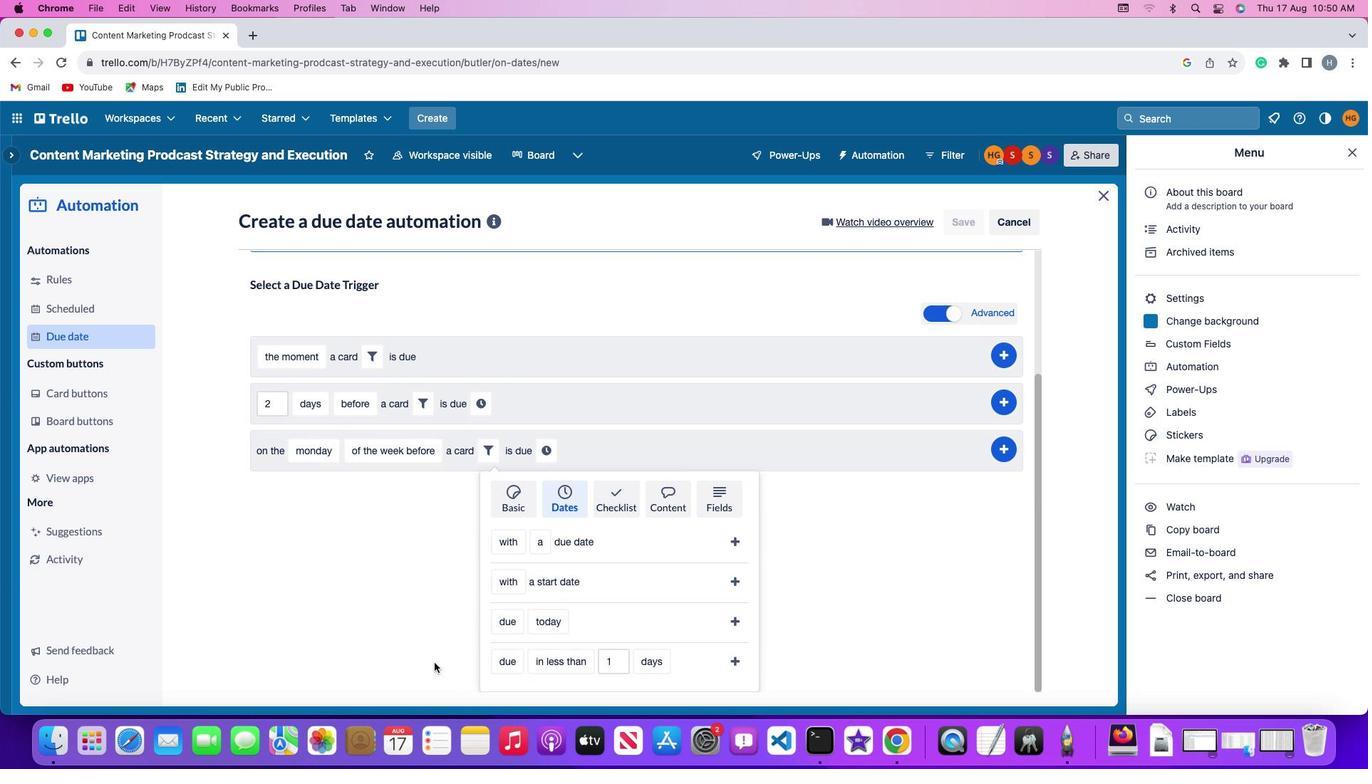 
Action: Mouse scrolled (470, 664) with delta (167, -113)
Screenshot: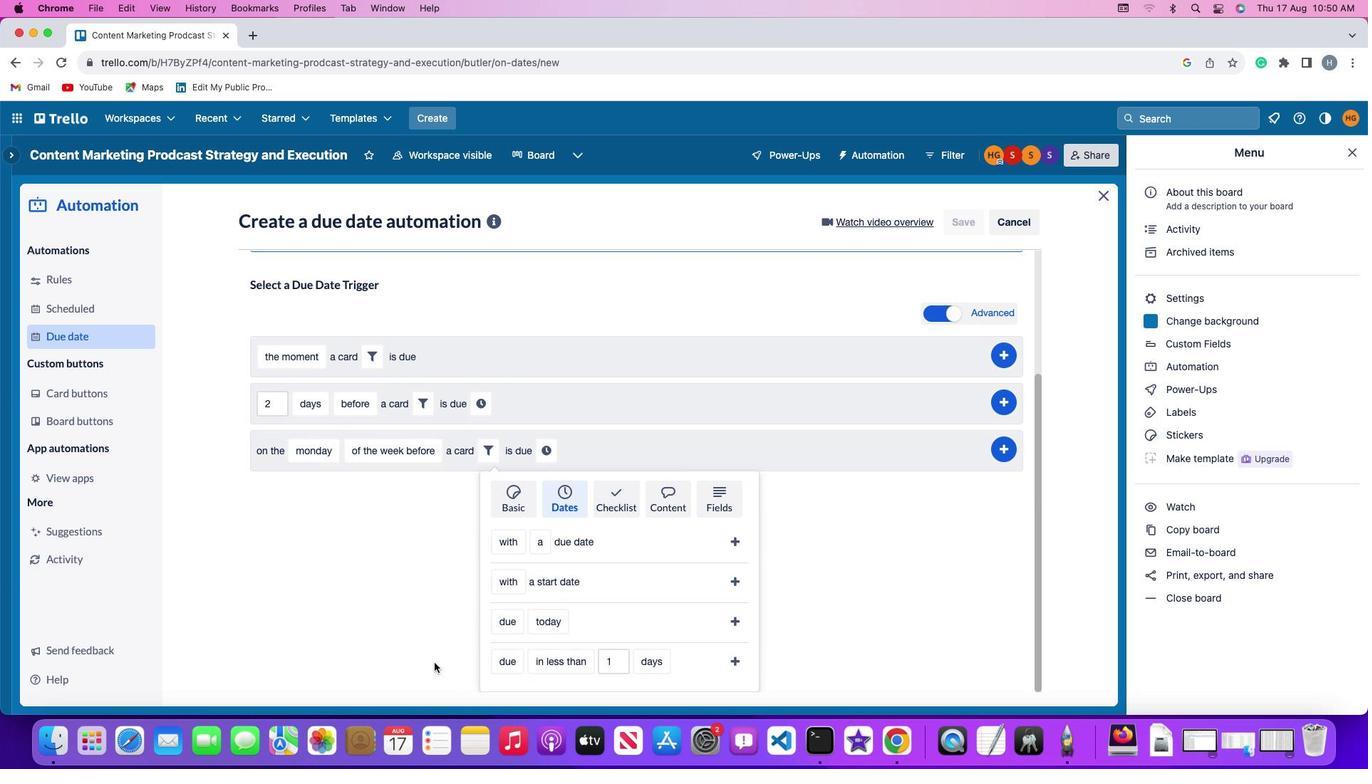 
Action: Mouse scrolled (470, 664) with delta (167, -115)
Screenshot: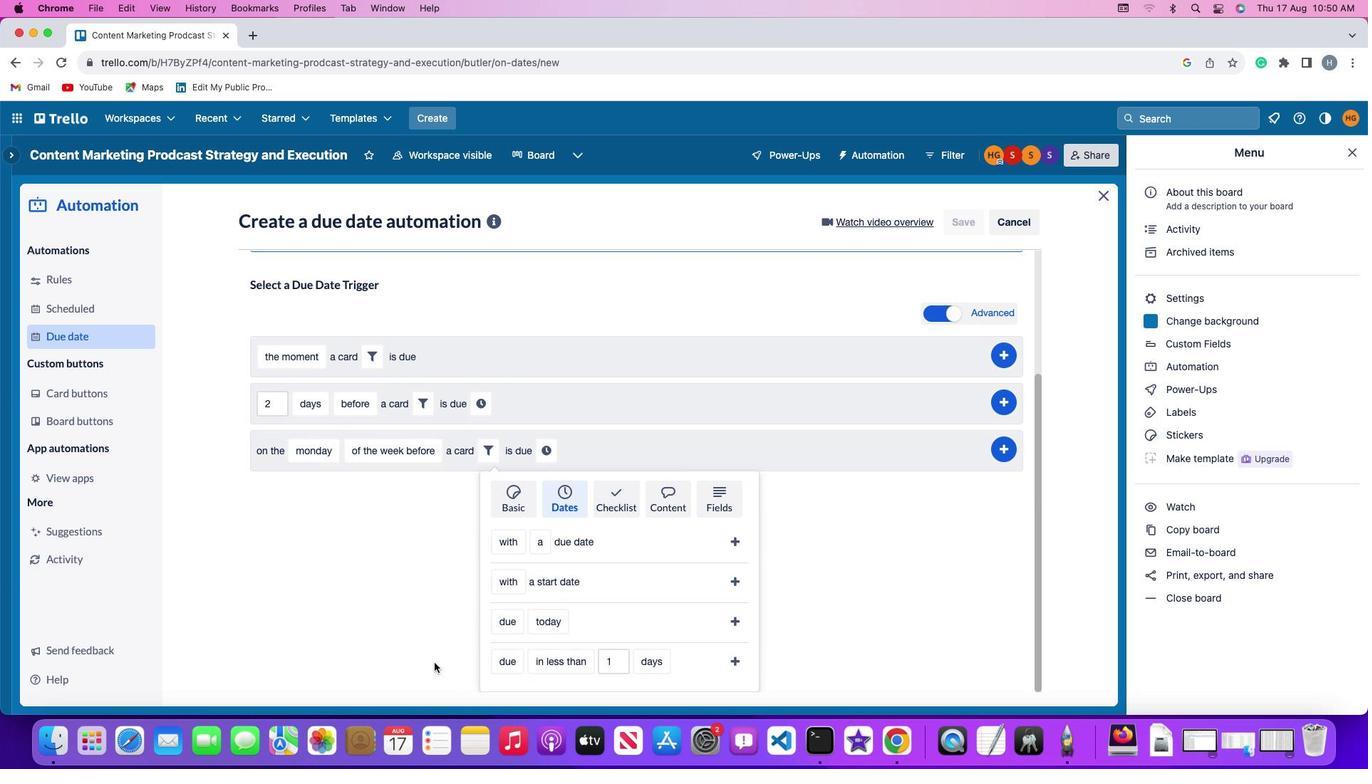 
Action: Mouse scrolled (470, 664) with delta (167, -116)
Screenshot: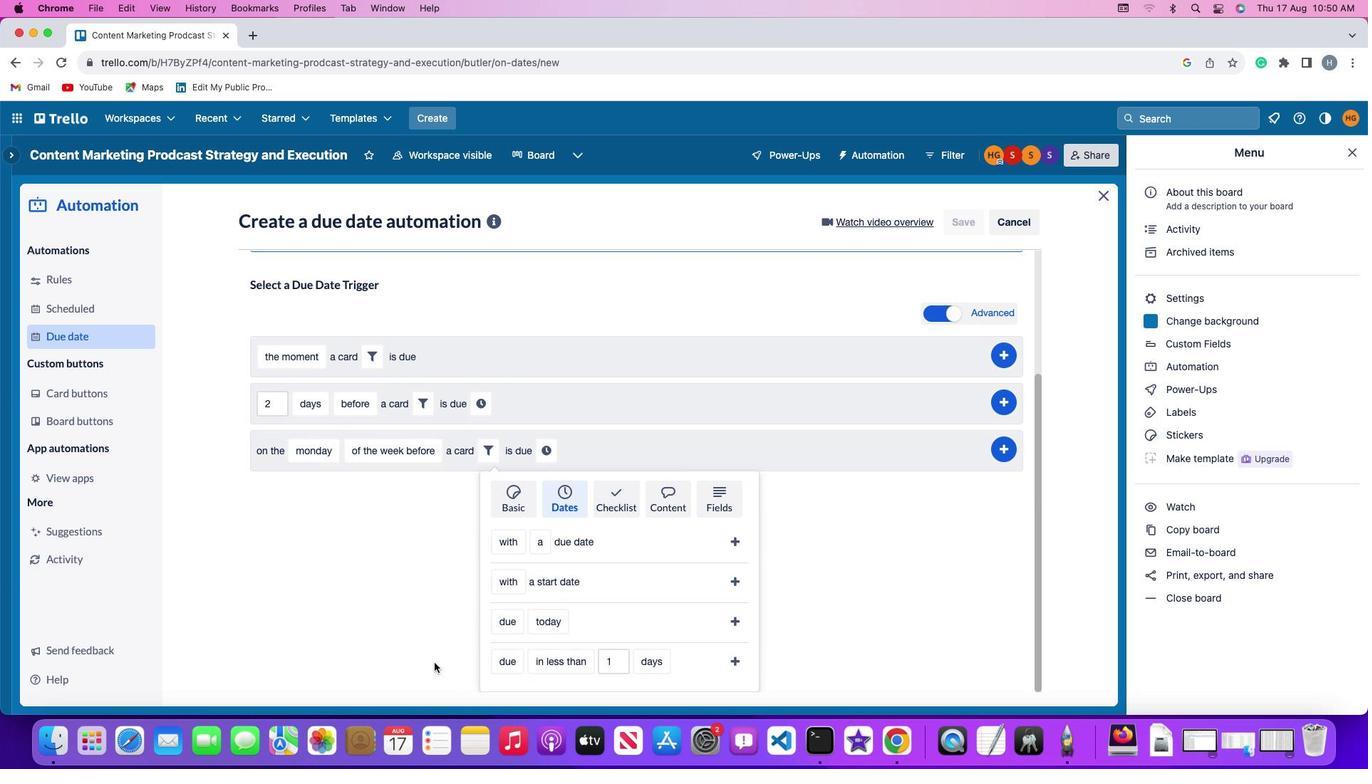 
Action: Mouse moved to (524, 674)
Screenshot: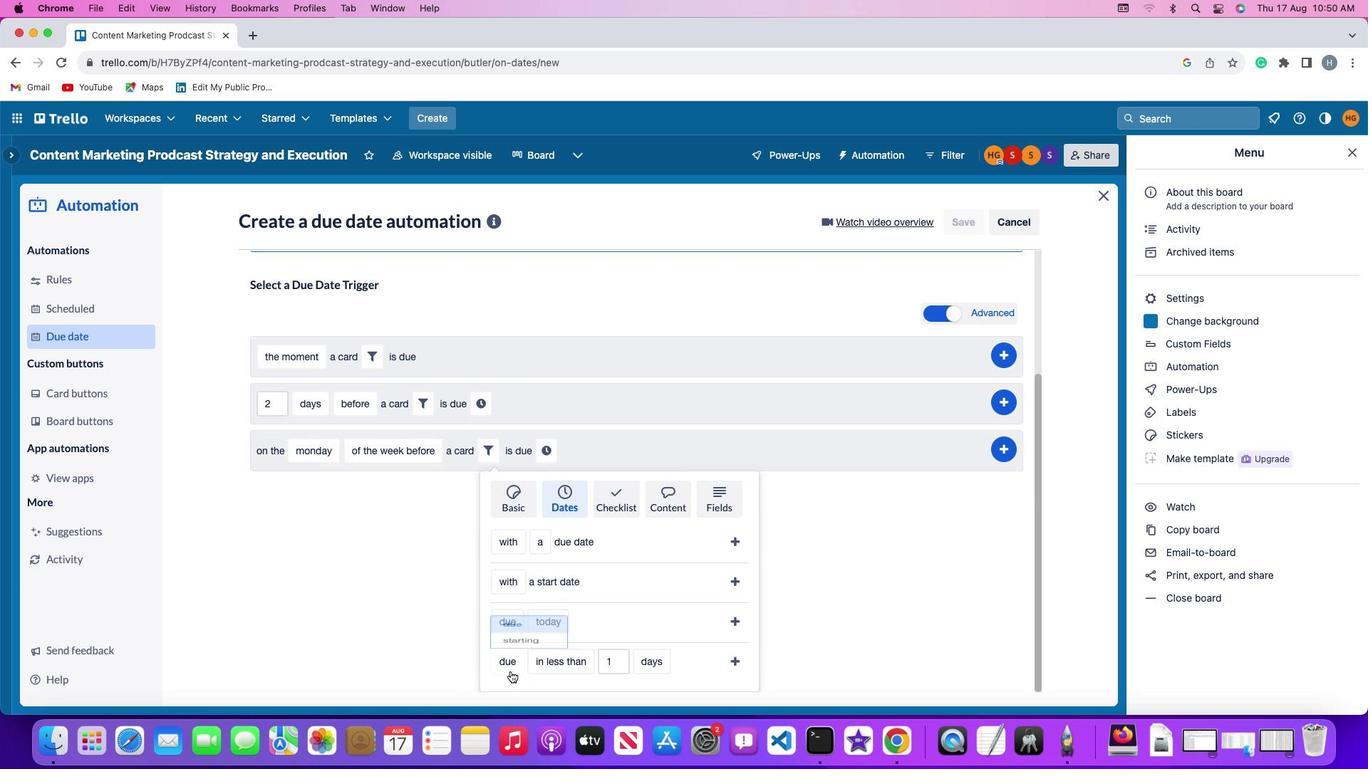 
Action: Mouse pressed left at (524, 674)
Screenshot: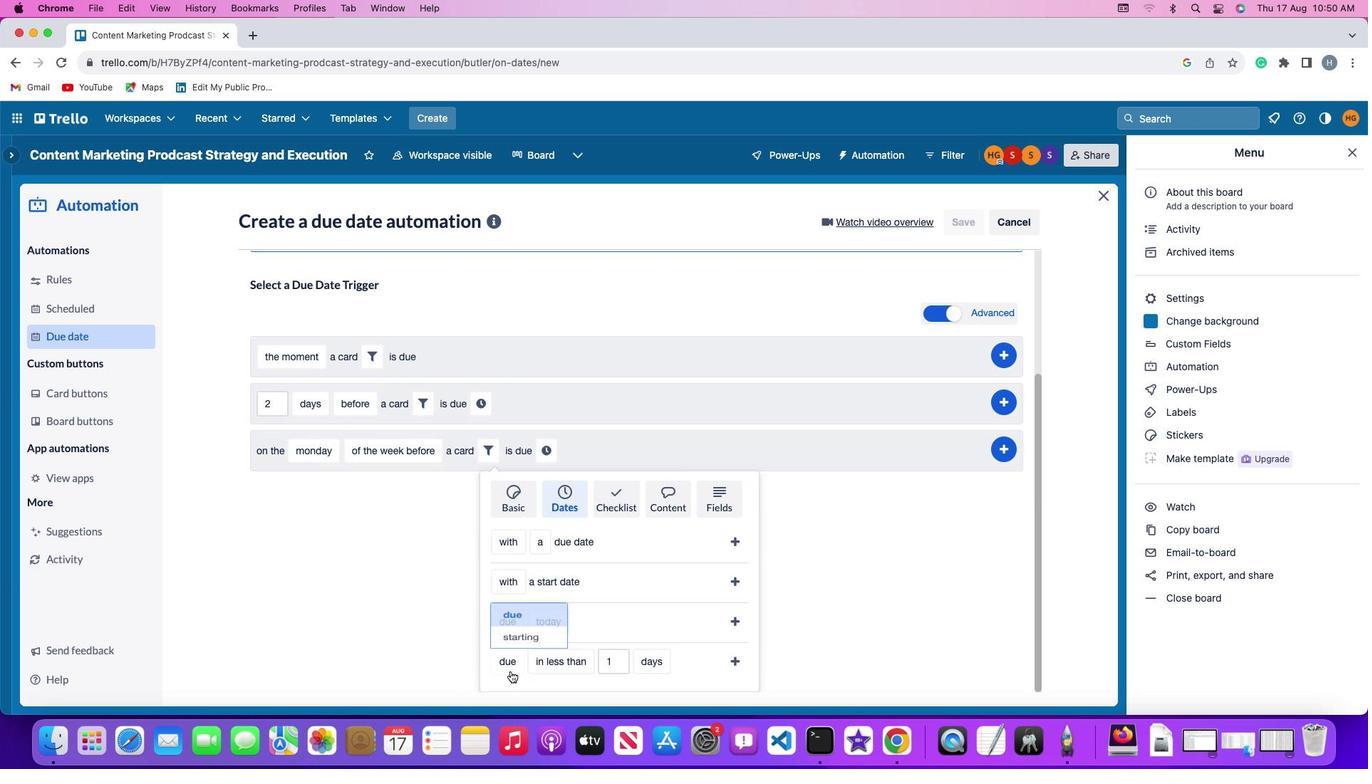 
Action: Mouse moved to (522, 599)
Screenshot: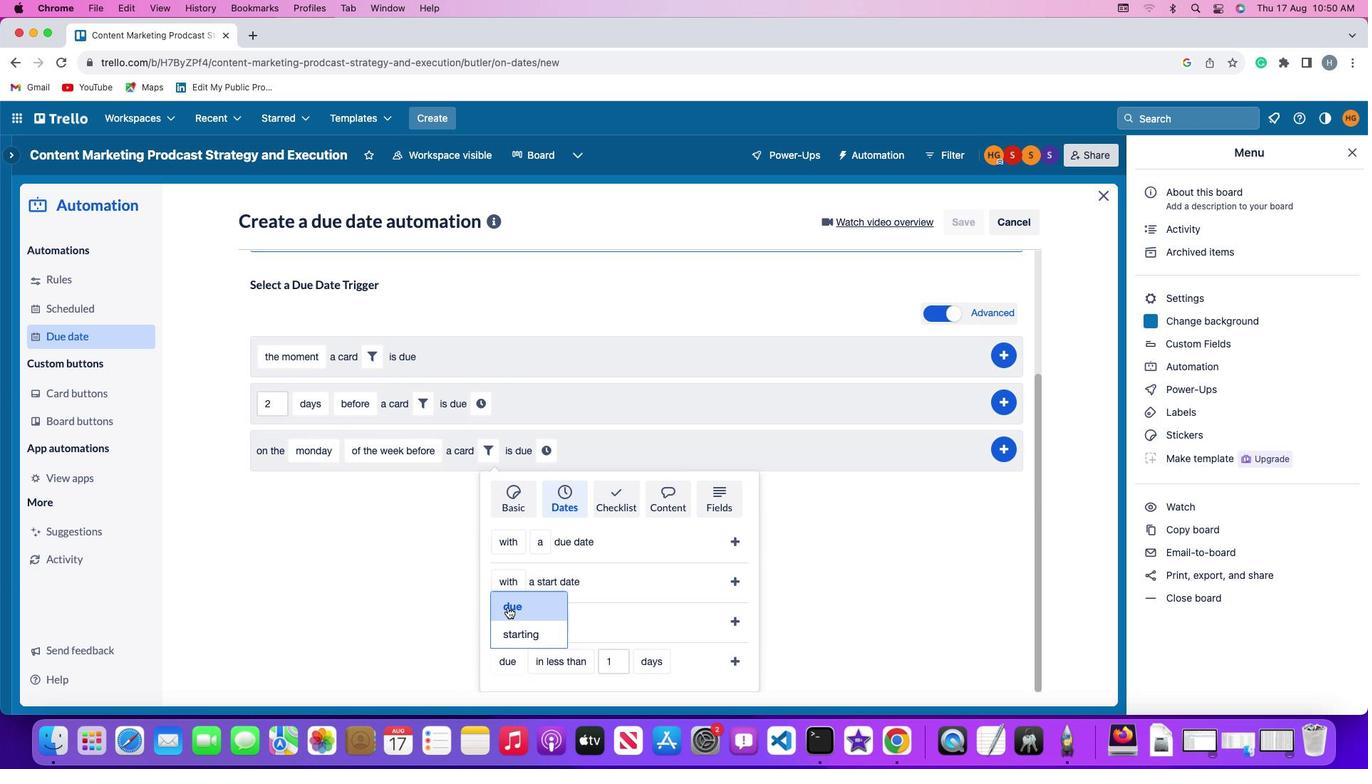 
Action: Mouse pressed left at (522, 599)
Screenshot: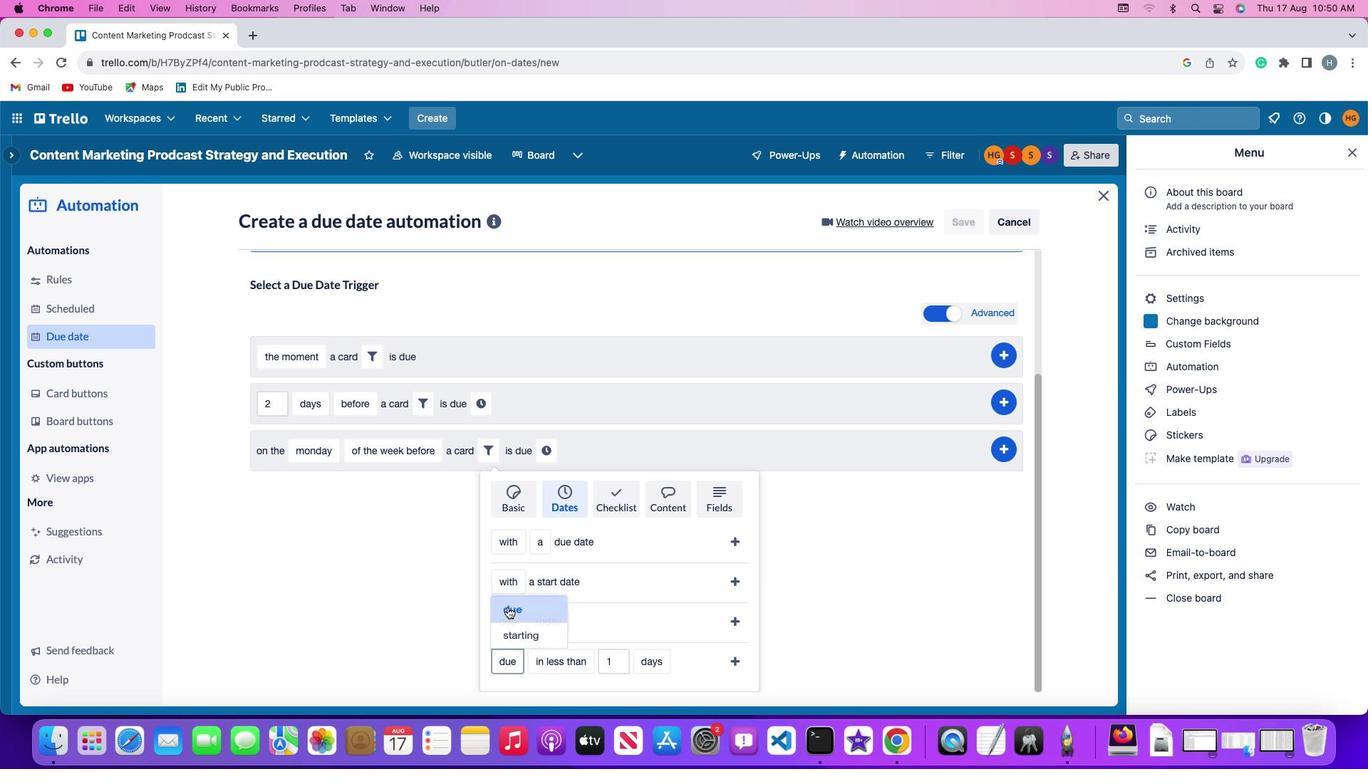 
Action: Mouse moved to (557, 658)
Screenshot: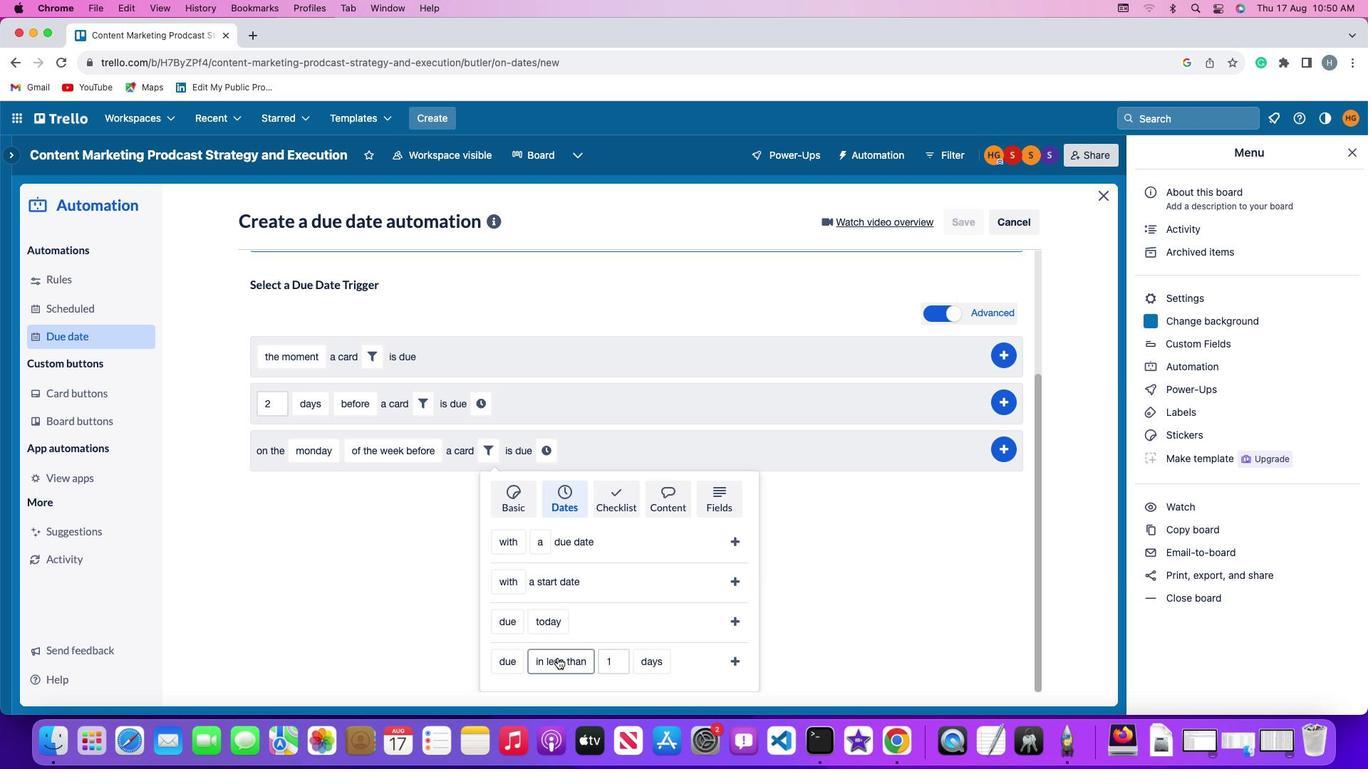 
Action: Mouse pressed left at (557, 658)
Screenshot: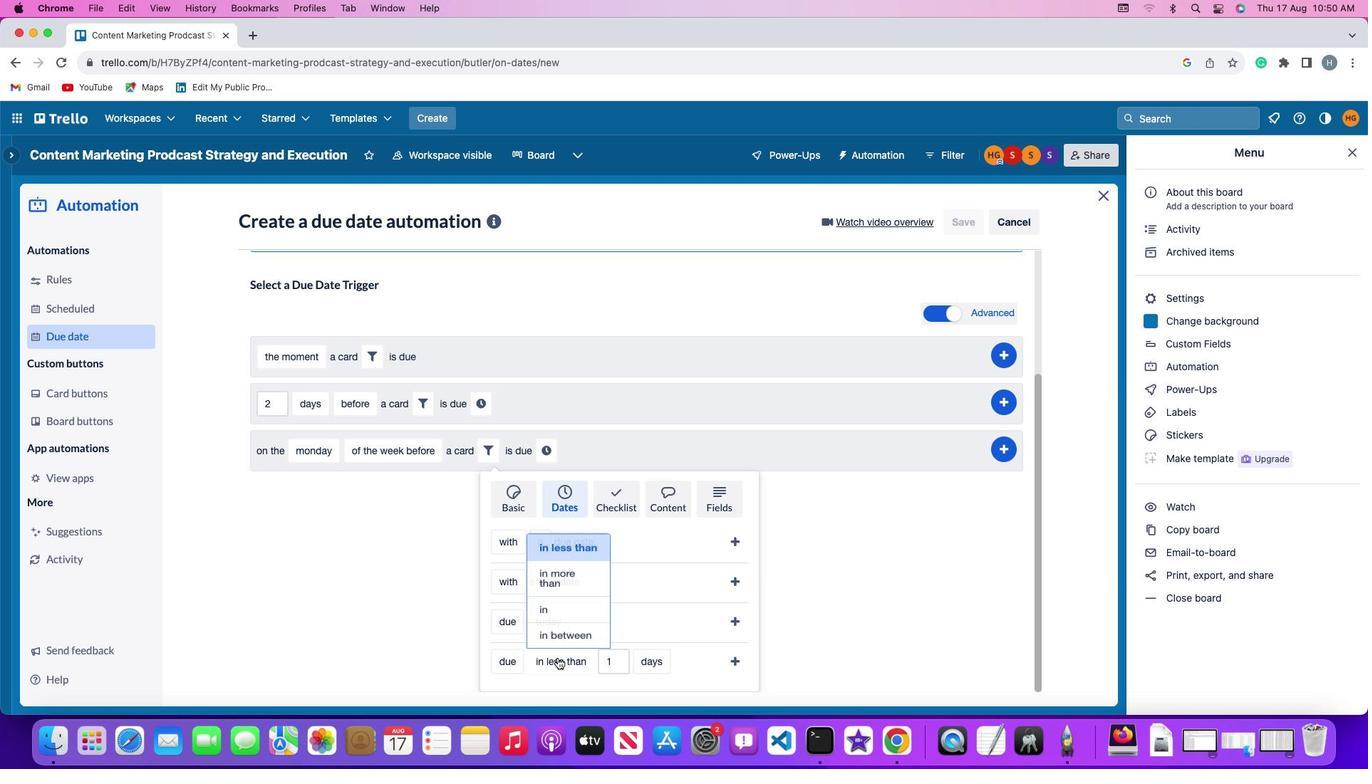 
Action: Mouse moved to (556, 631)
Screenshot: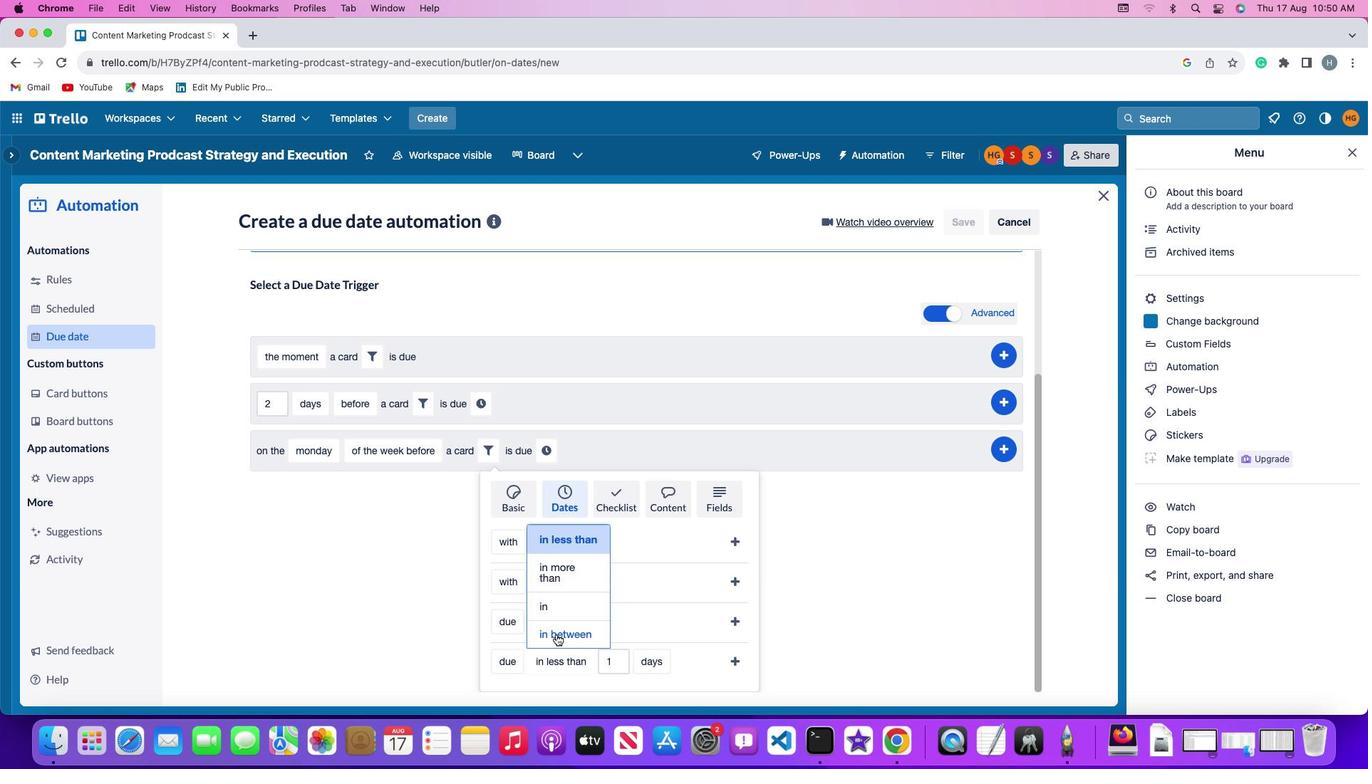 
Action: Mouse pressed left at (556, 631)
Screenshot: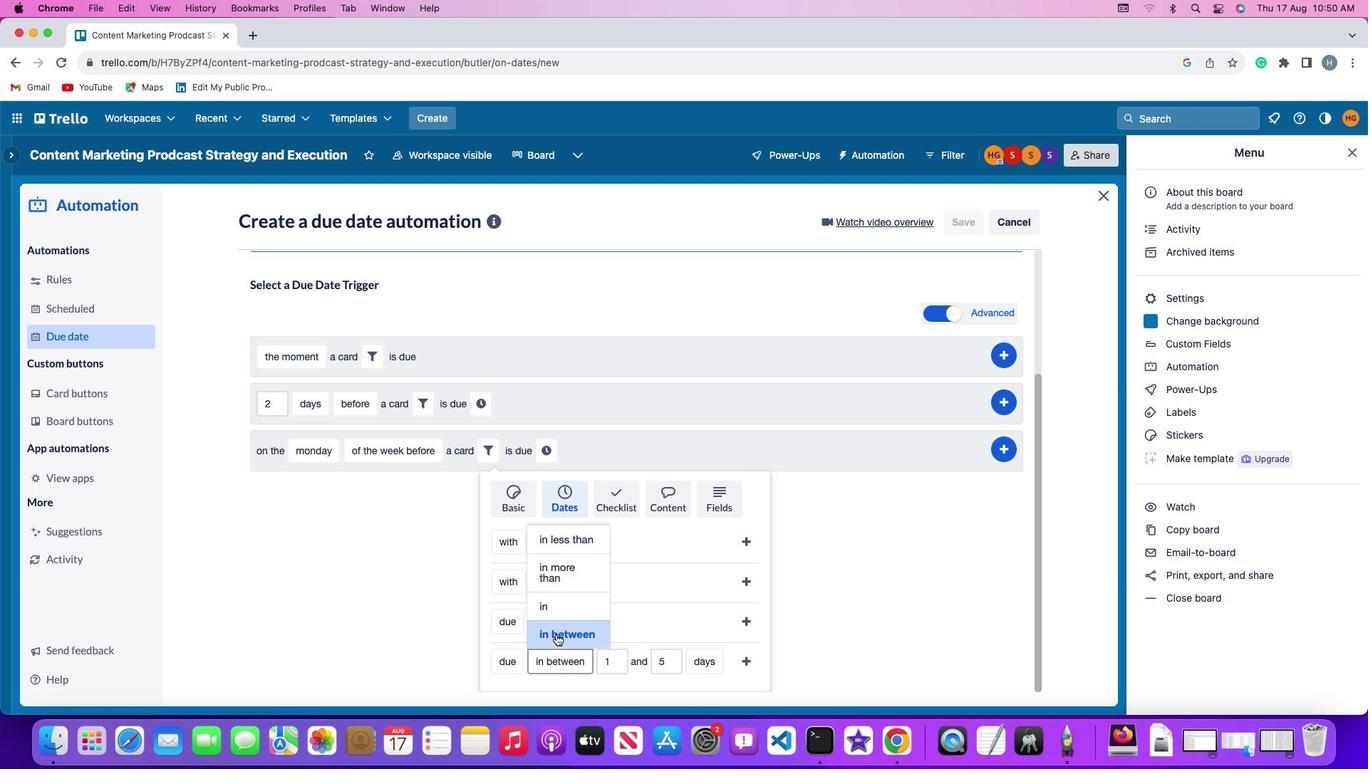 
Action: Mouse moved to (597, 661)
Screenshot: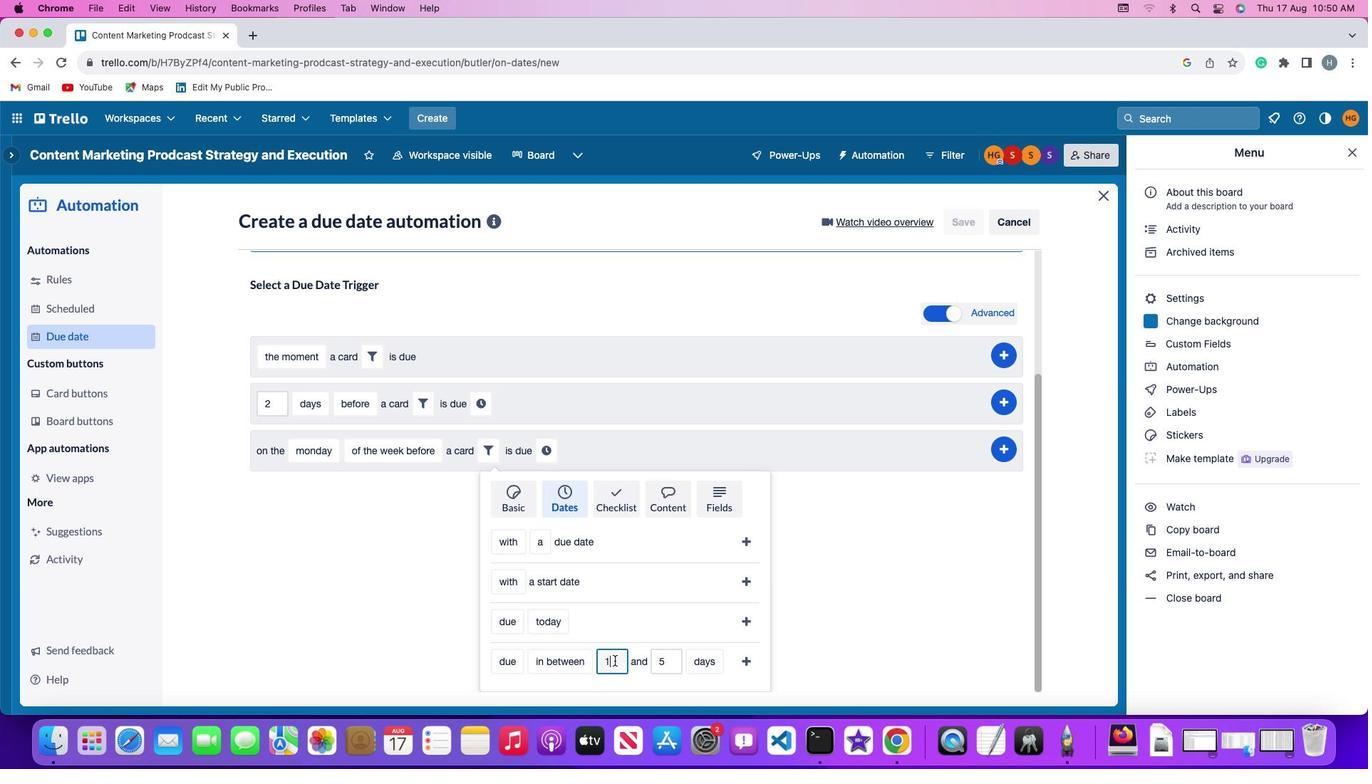 
Action: Mouse pressed left at (597, 661)
Screenshot: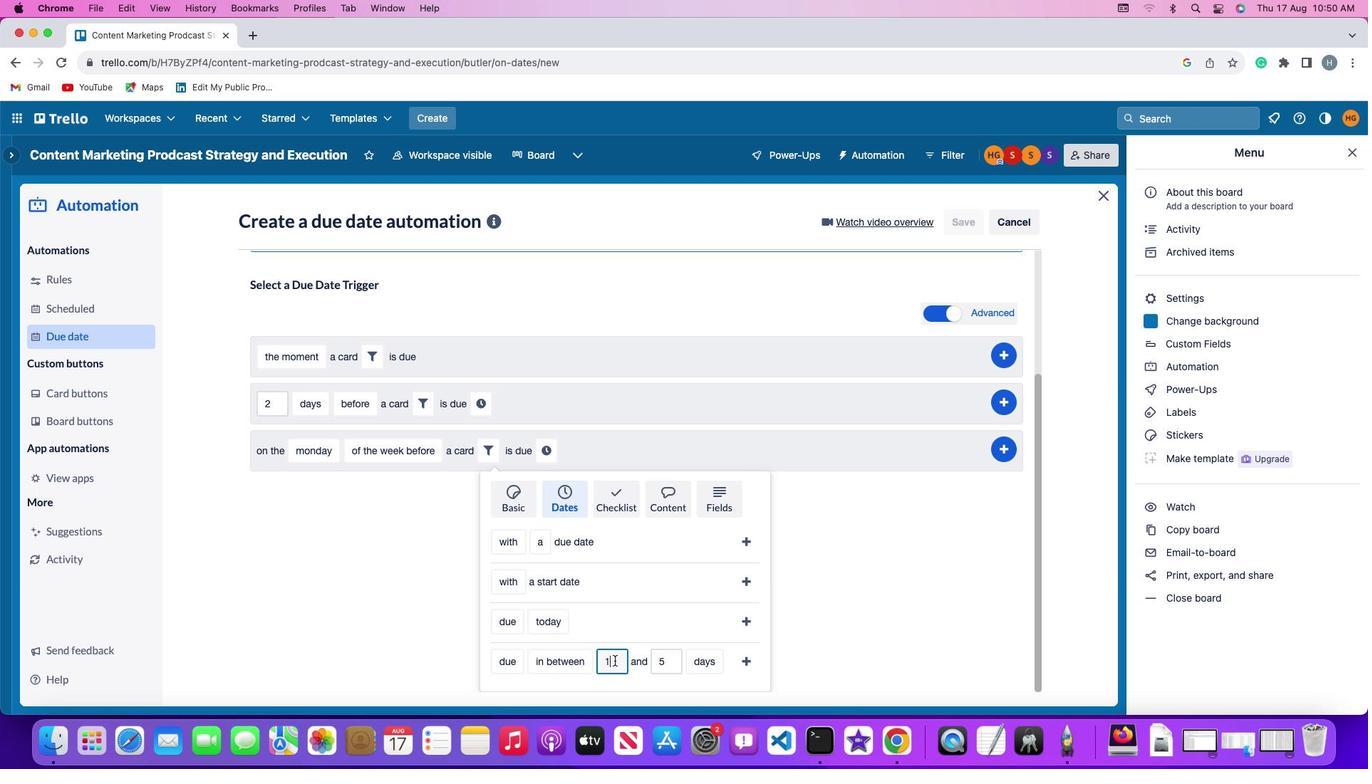 
Action: Mouse moved to (597, 661)
Screenshot: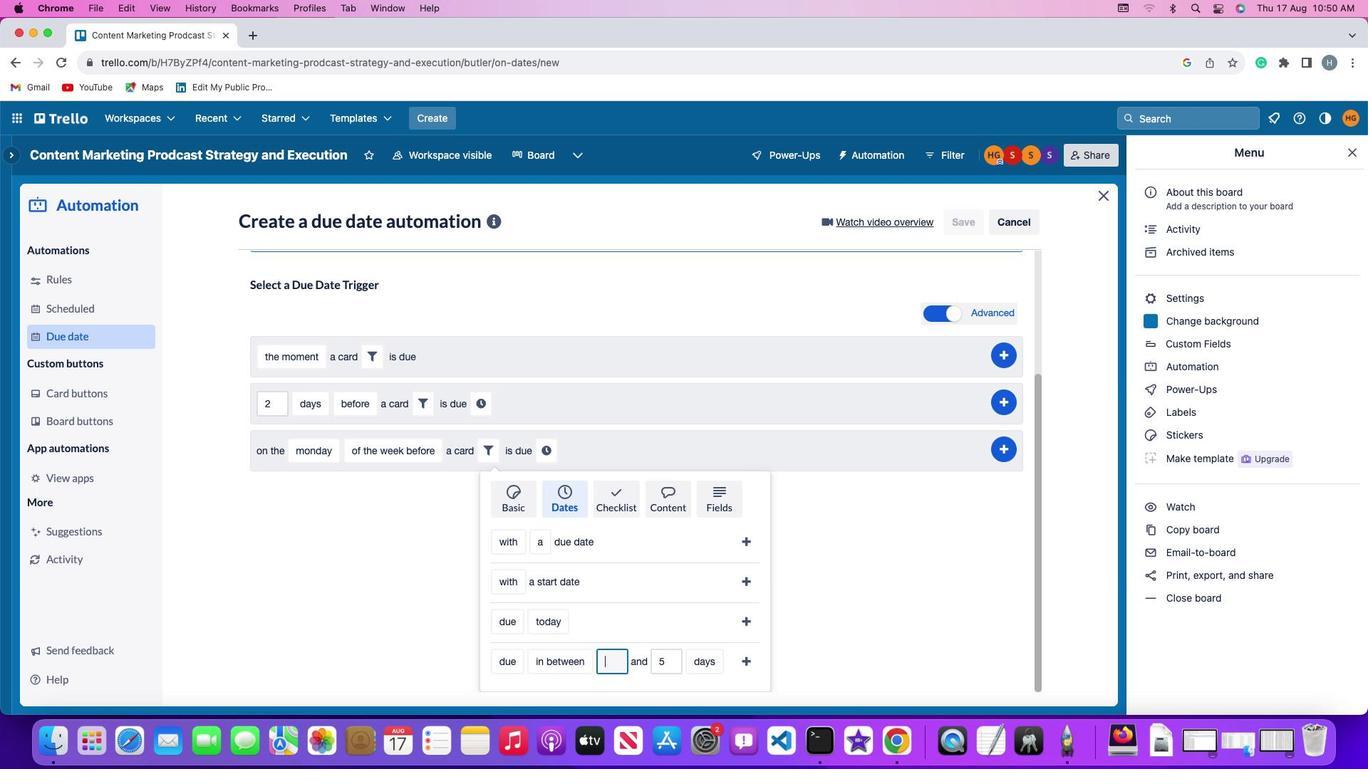 
Action: Key pressed Key.backspace'1'
Screenshot: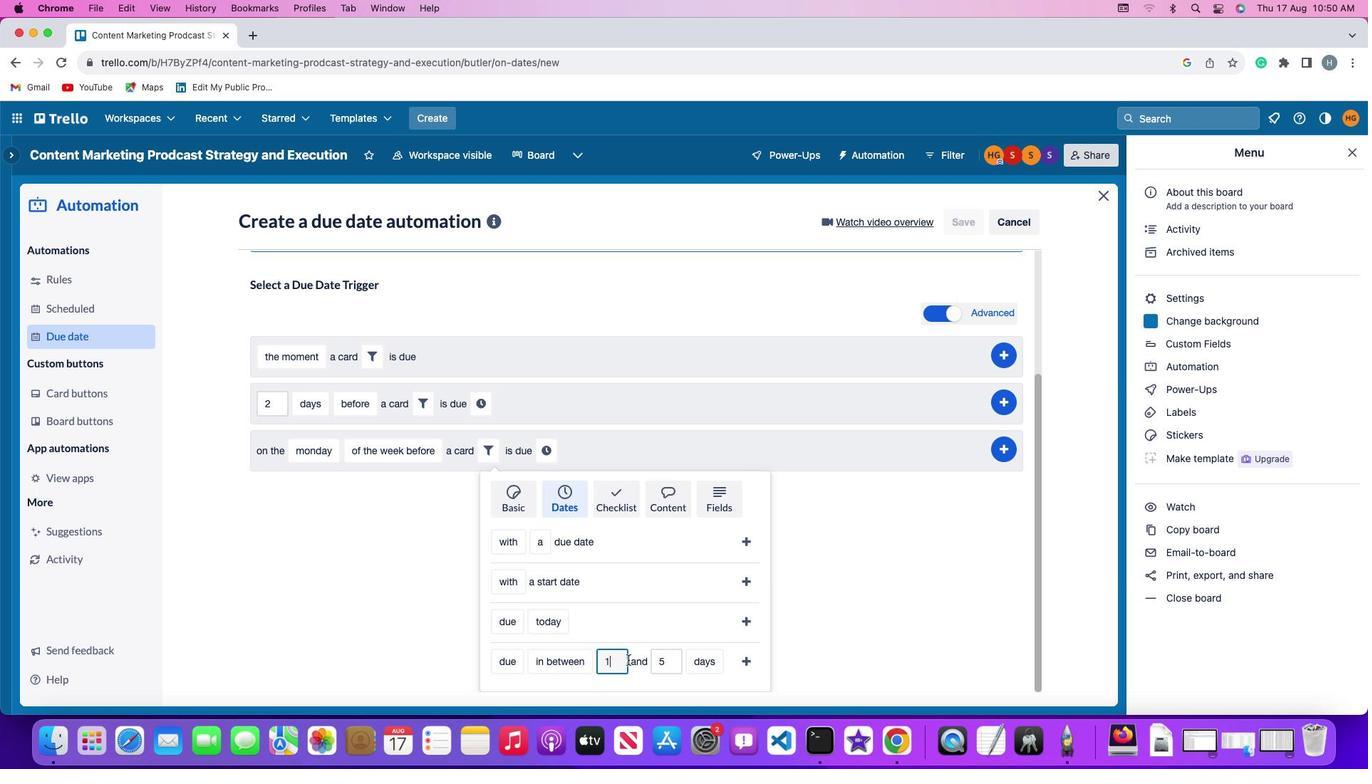 
Action: Mouse moved to (632, 666)
Screenshot: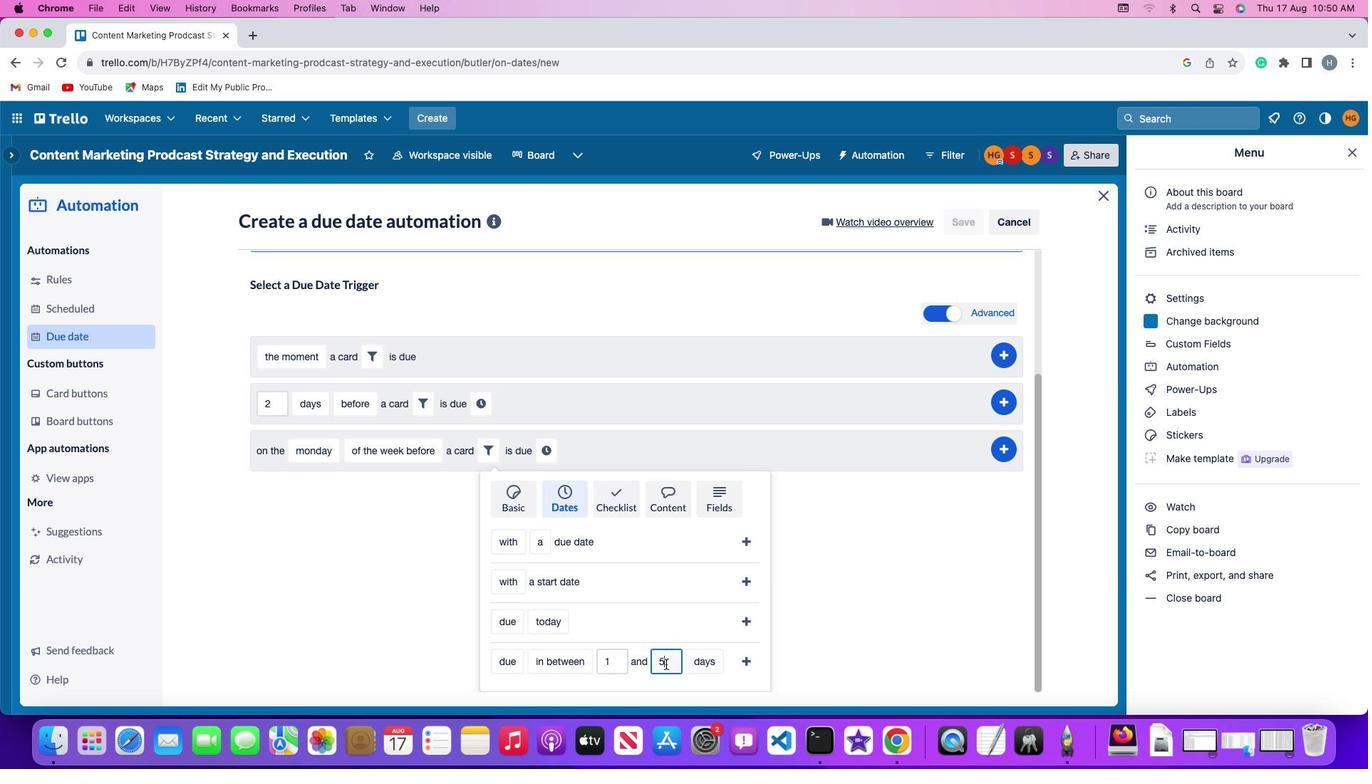 
Action: Mouse pressed left at (632, 666)
Screenshot: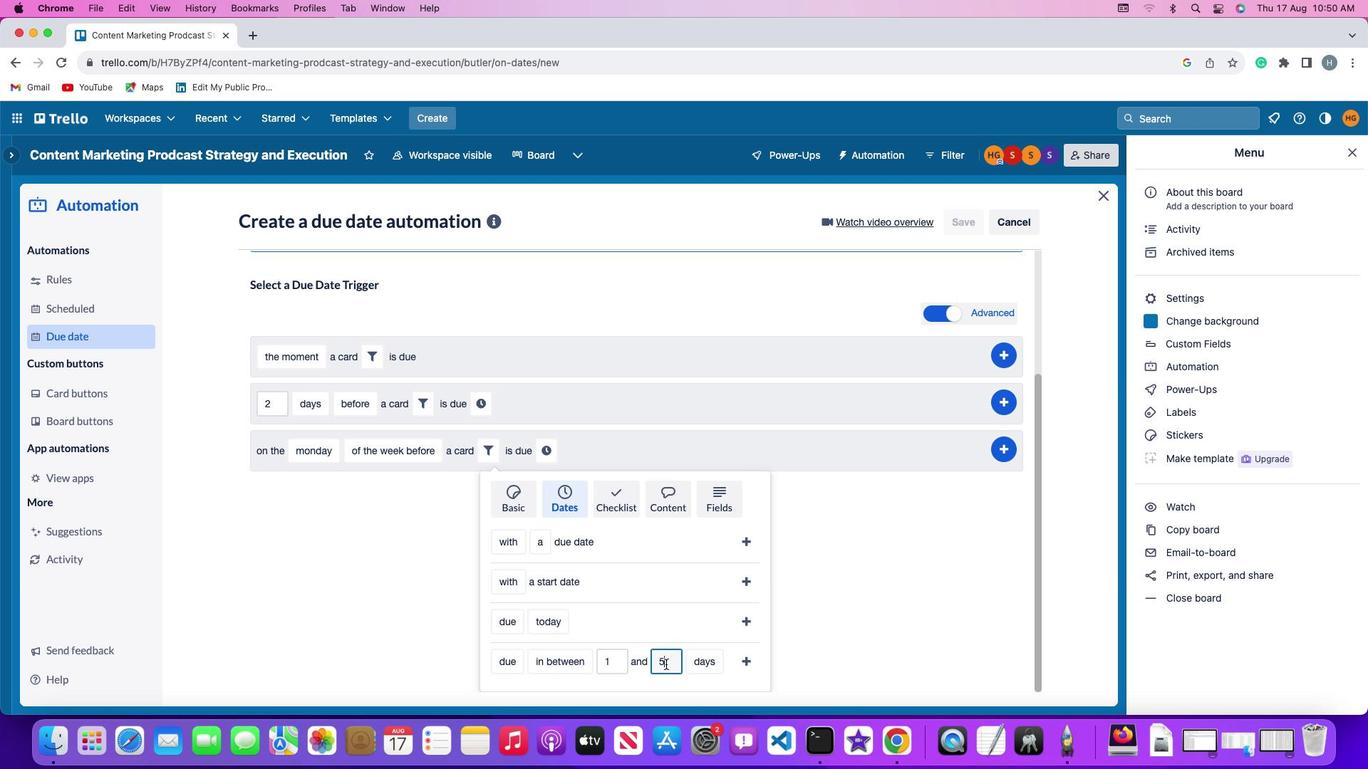 
Action: Key pressed Key.backspace'5'
Screenshot: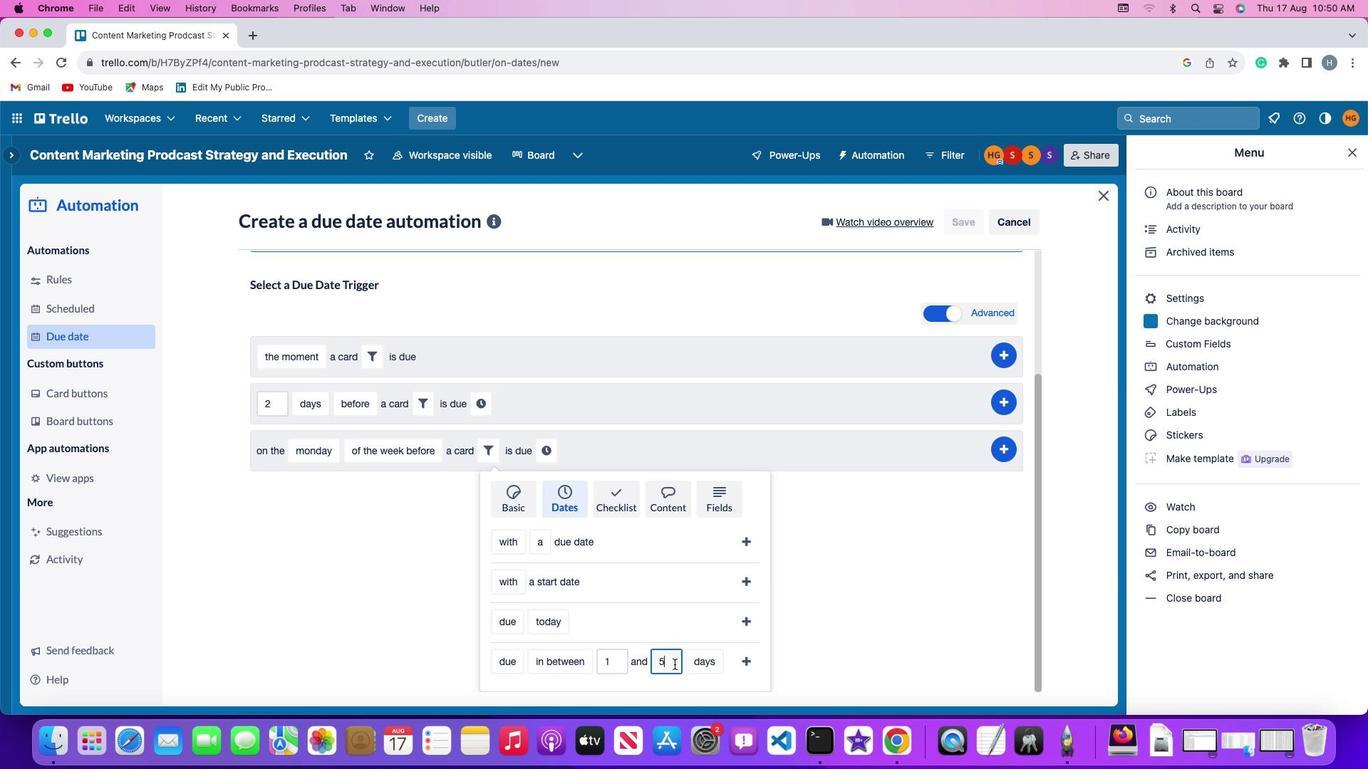 
Action: Mouse moved to (656, 663)
Screenshot: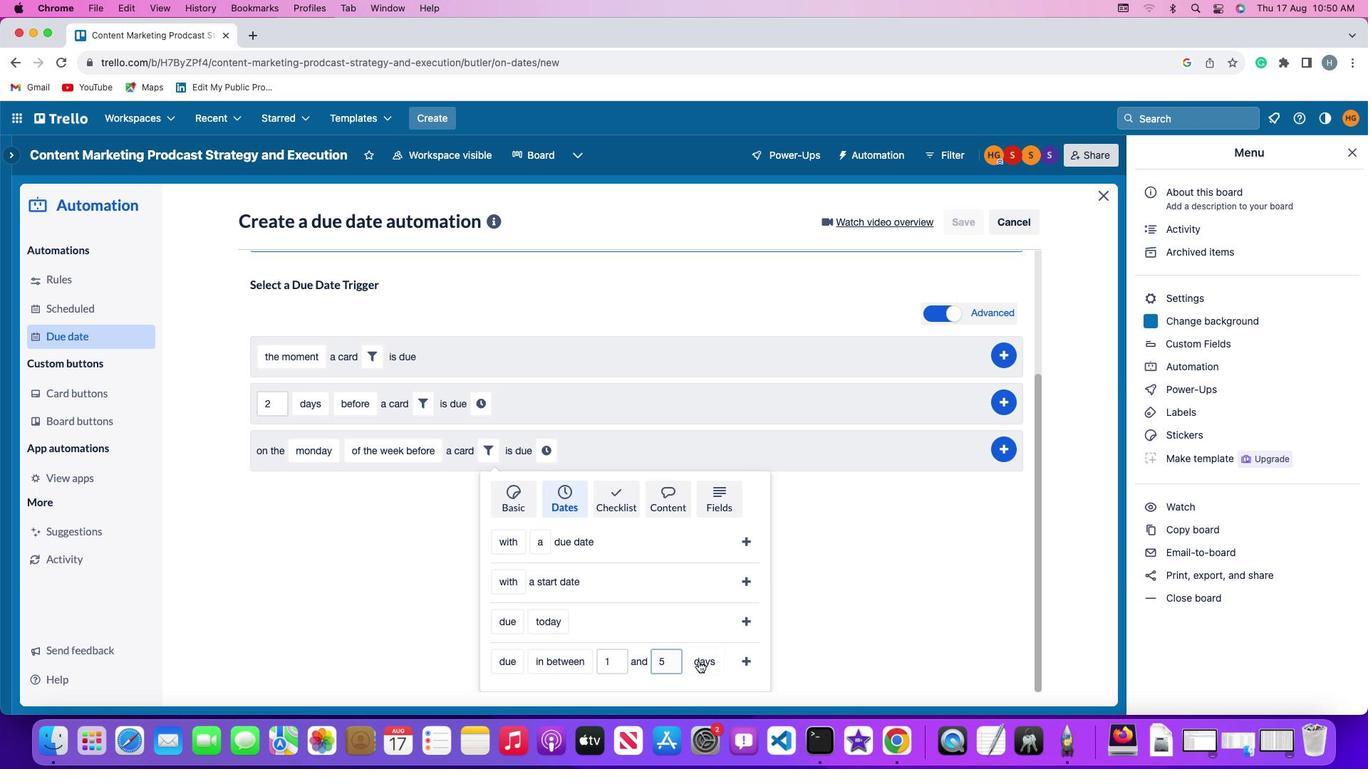 
Action: Mouse pressed left at (656, 663)
Screenshot: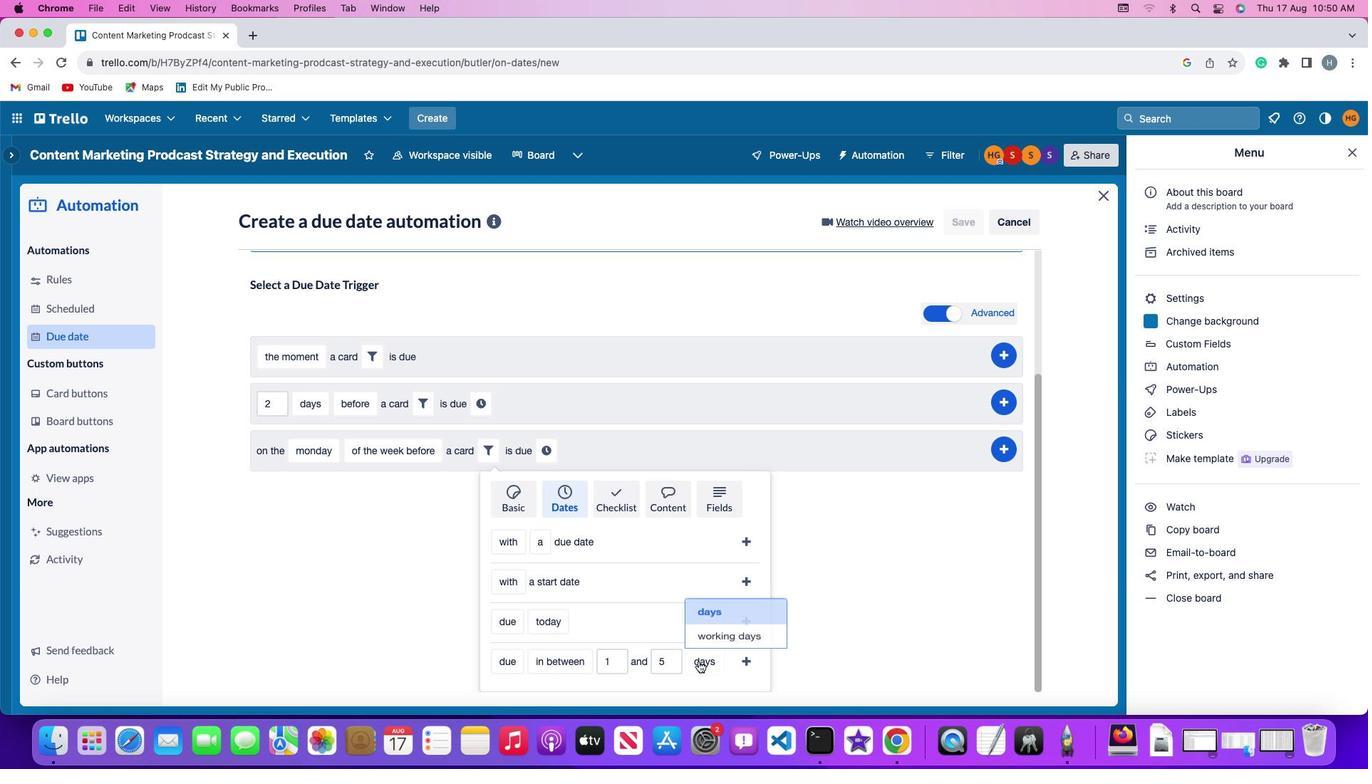 
Action: Mouse moved to (656, 637)
Screenshot: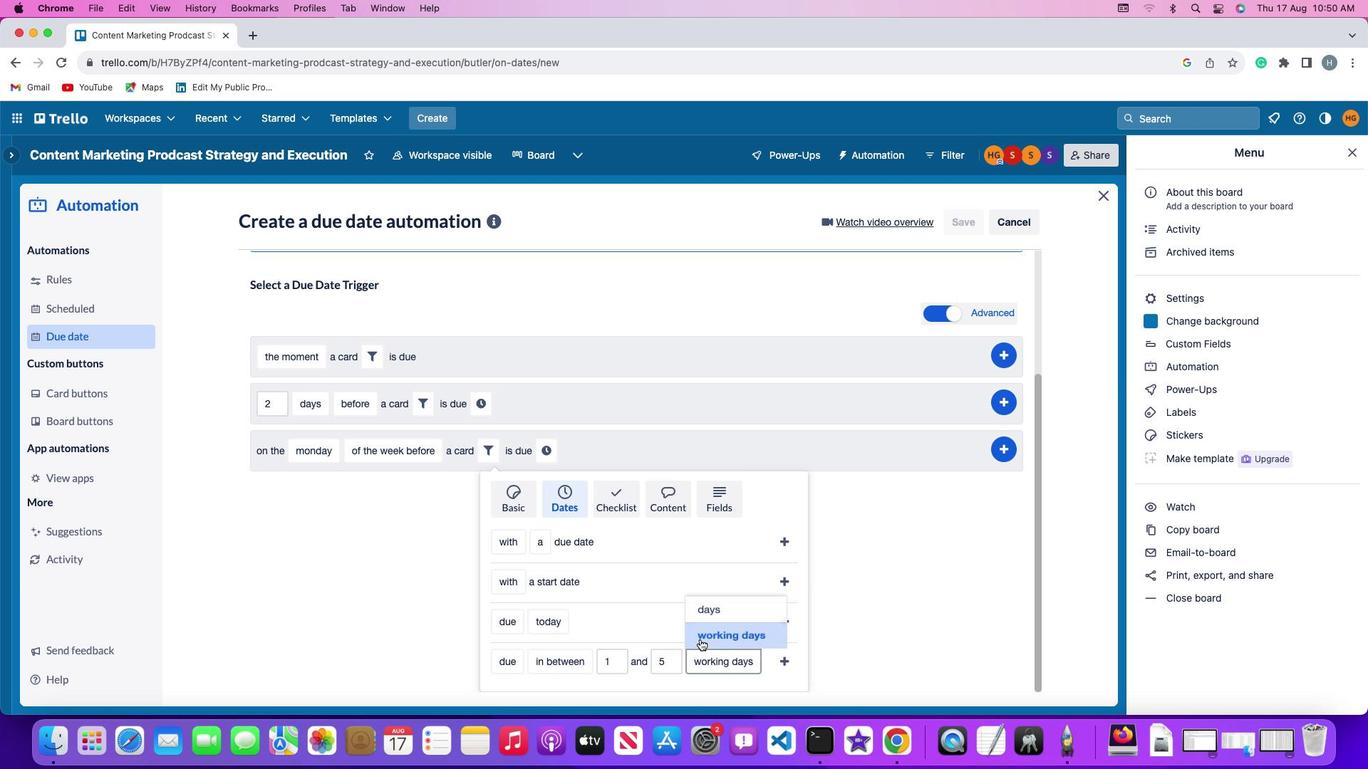 
Action: Mouse pressed left at (656, 637)
Screenshot: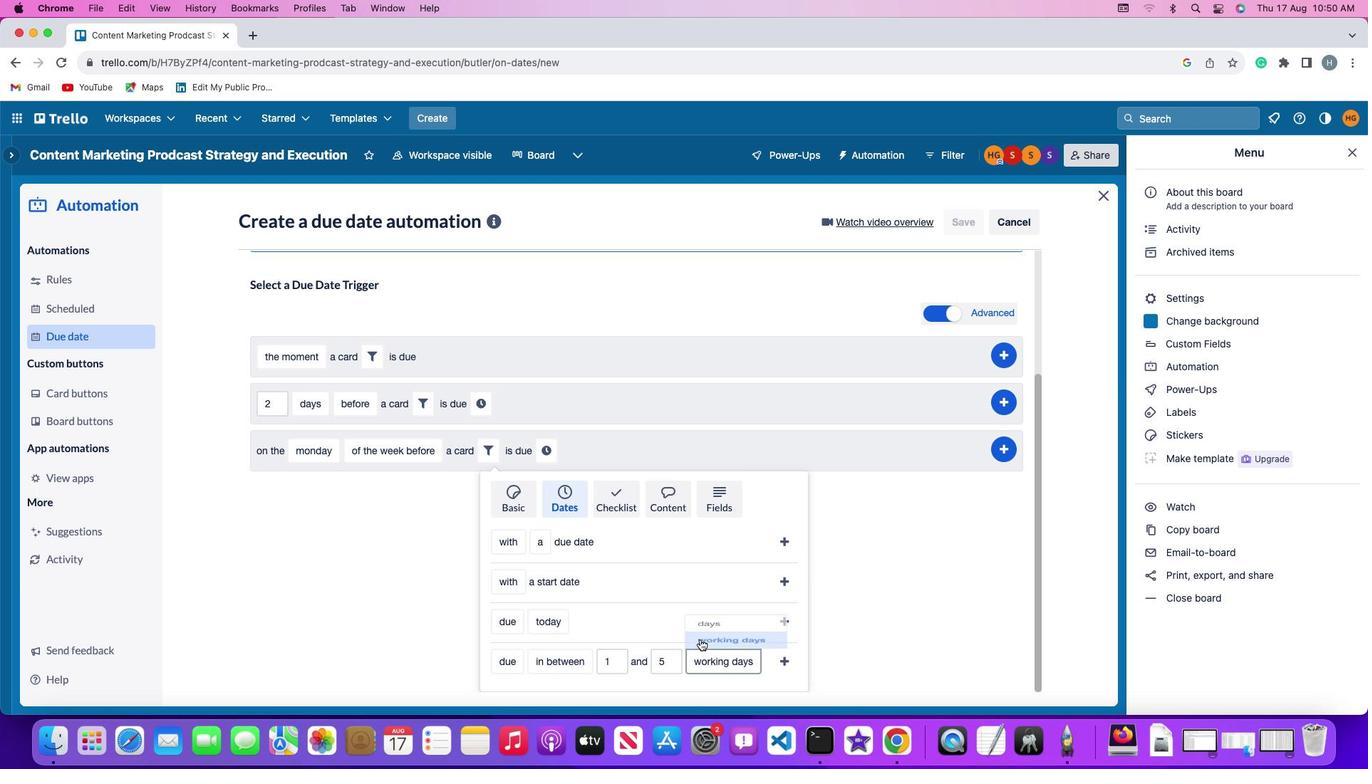 
Action: Mouse moved to (713, 663)
Screenshot: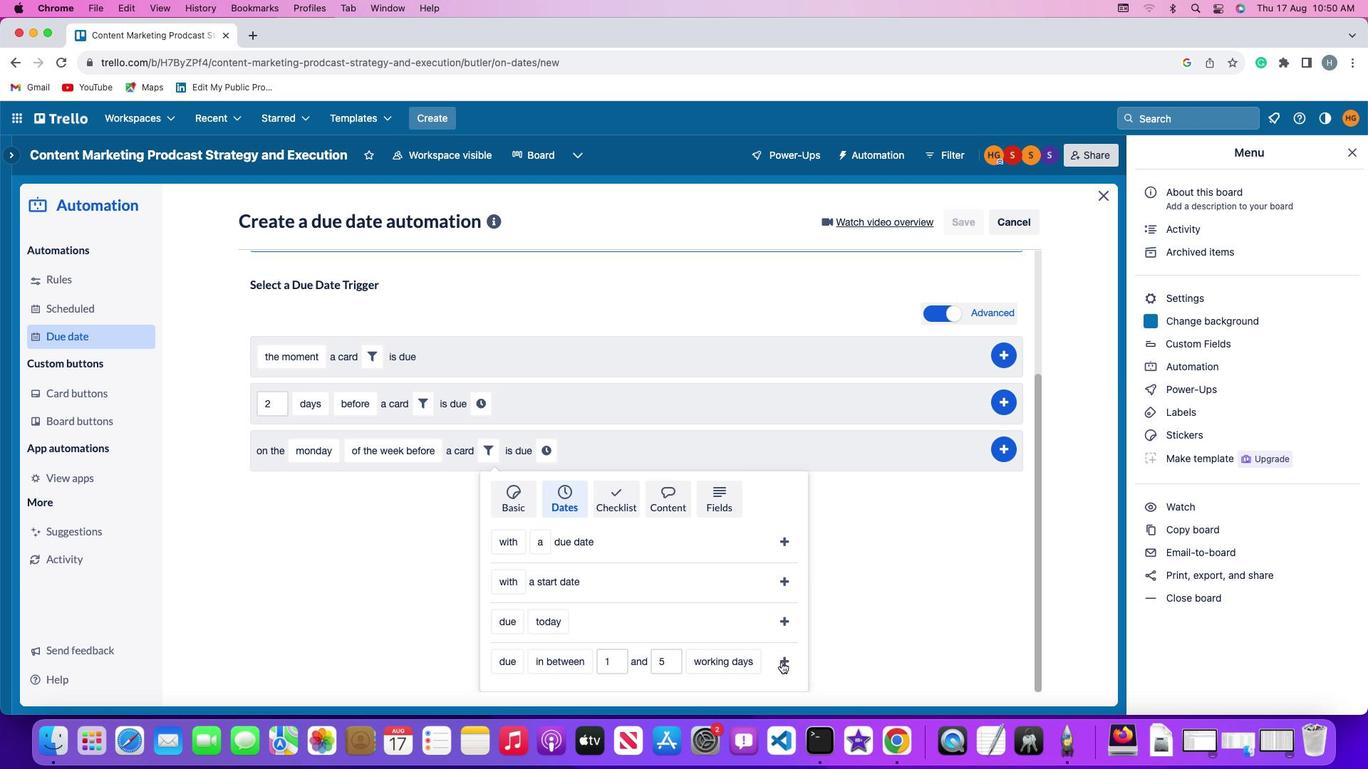
Action: Mouse pressed left at (713, 663)
Screenshot: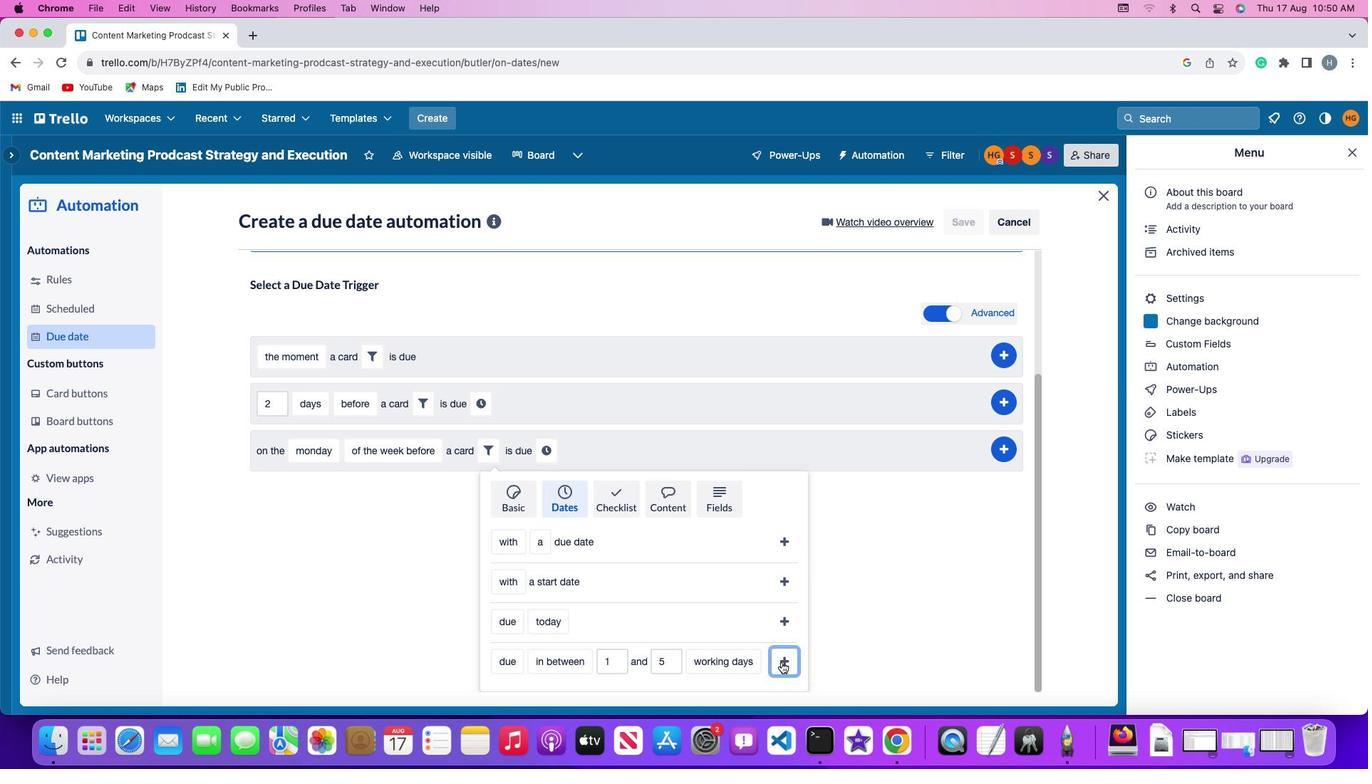 
Action: Mouse moved to (684, 609)
Screenshot: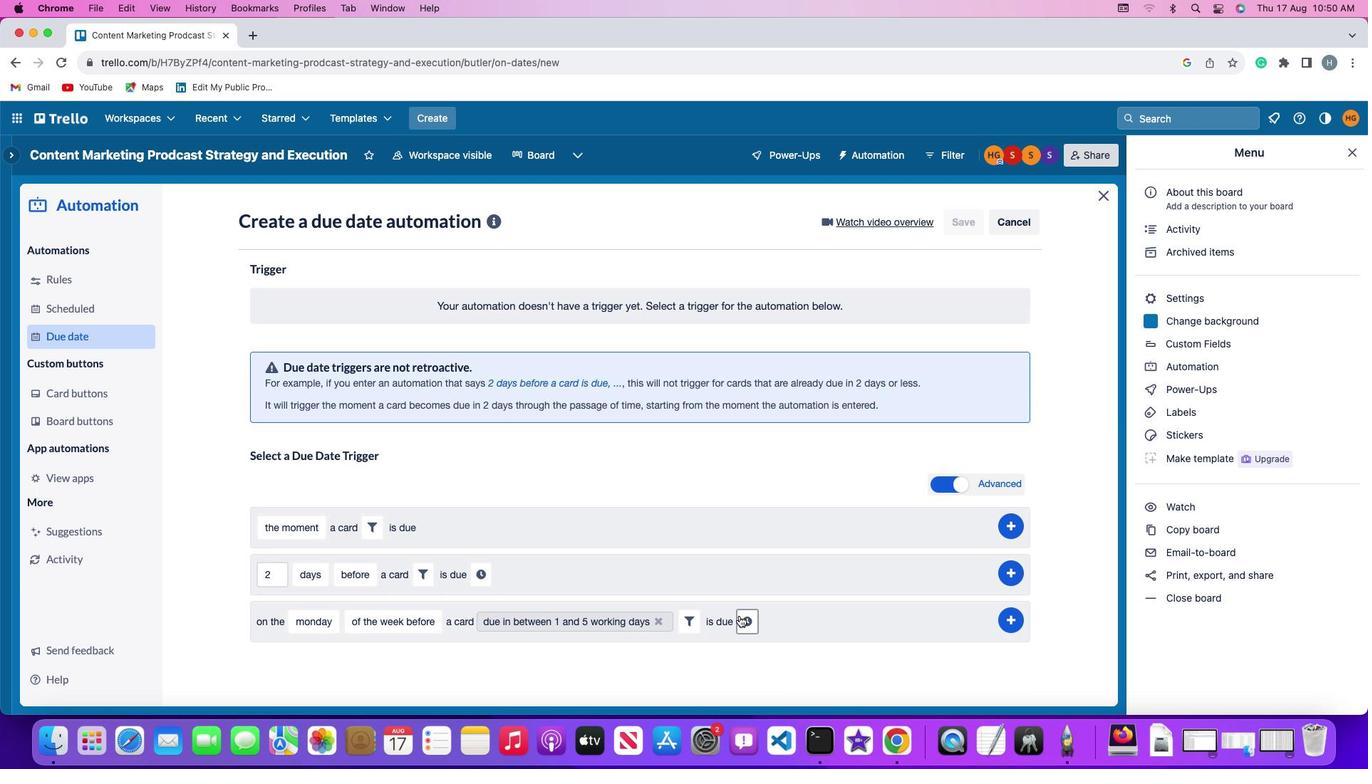 
Action: Mouse pressed left at (684, 609)
Screenshot: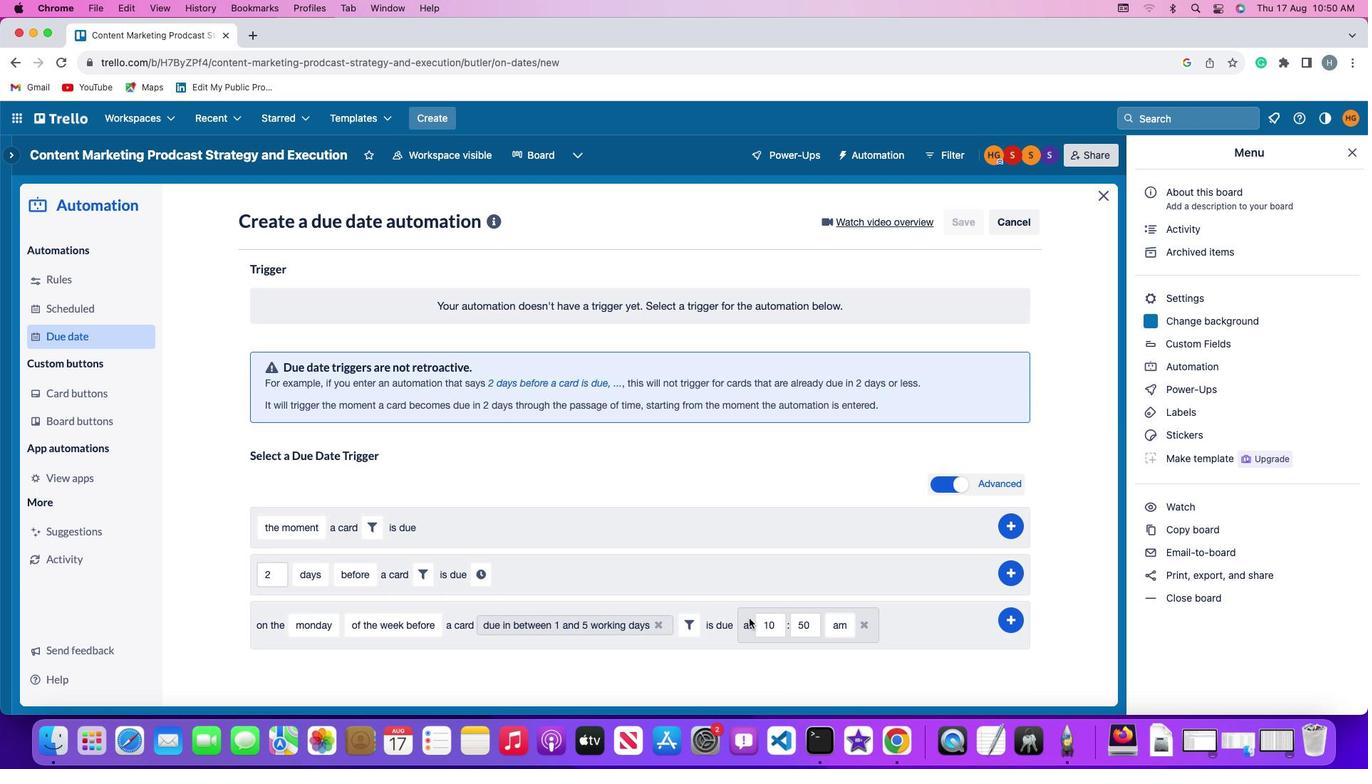 
Action: Mouse moved to (711, 624)
Screenshot: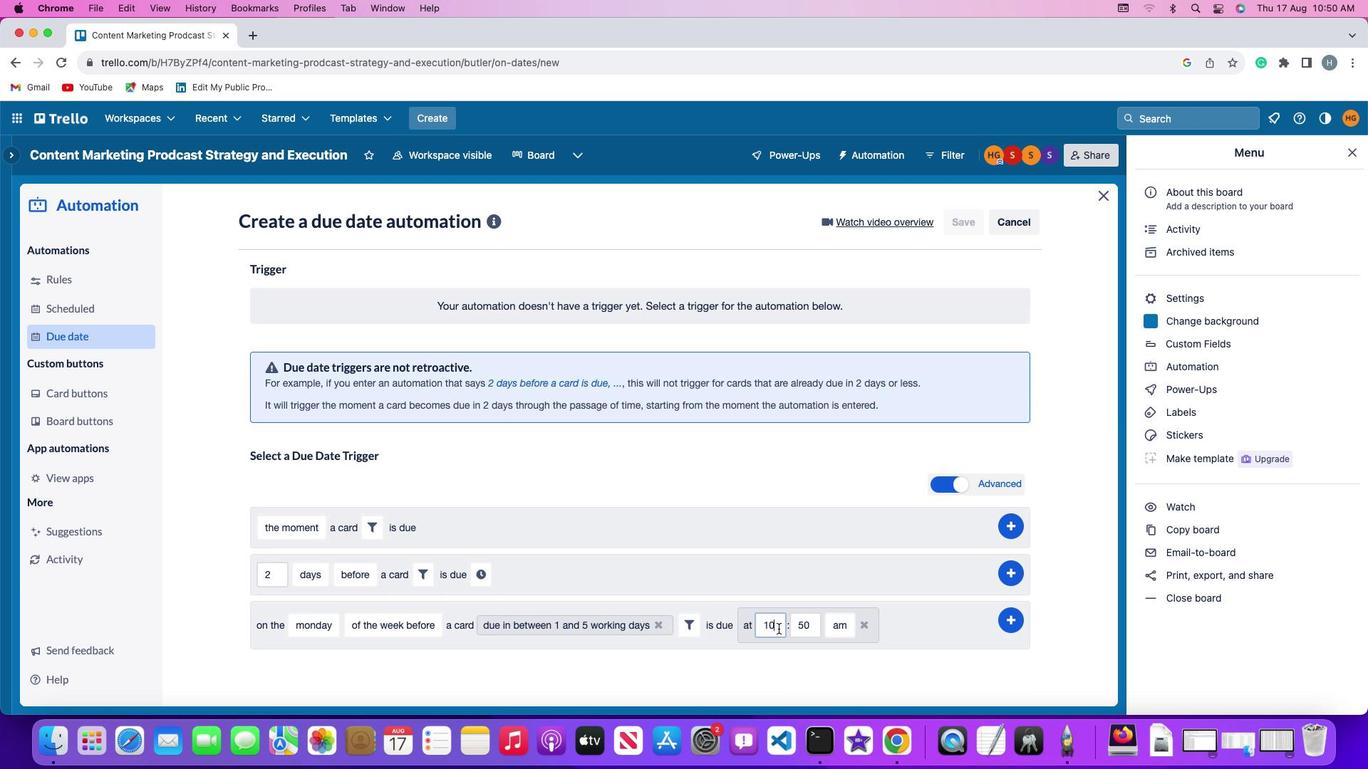 
Action: Mouse pressed left at (711, 624)
Screenshot: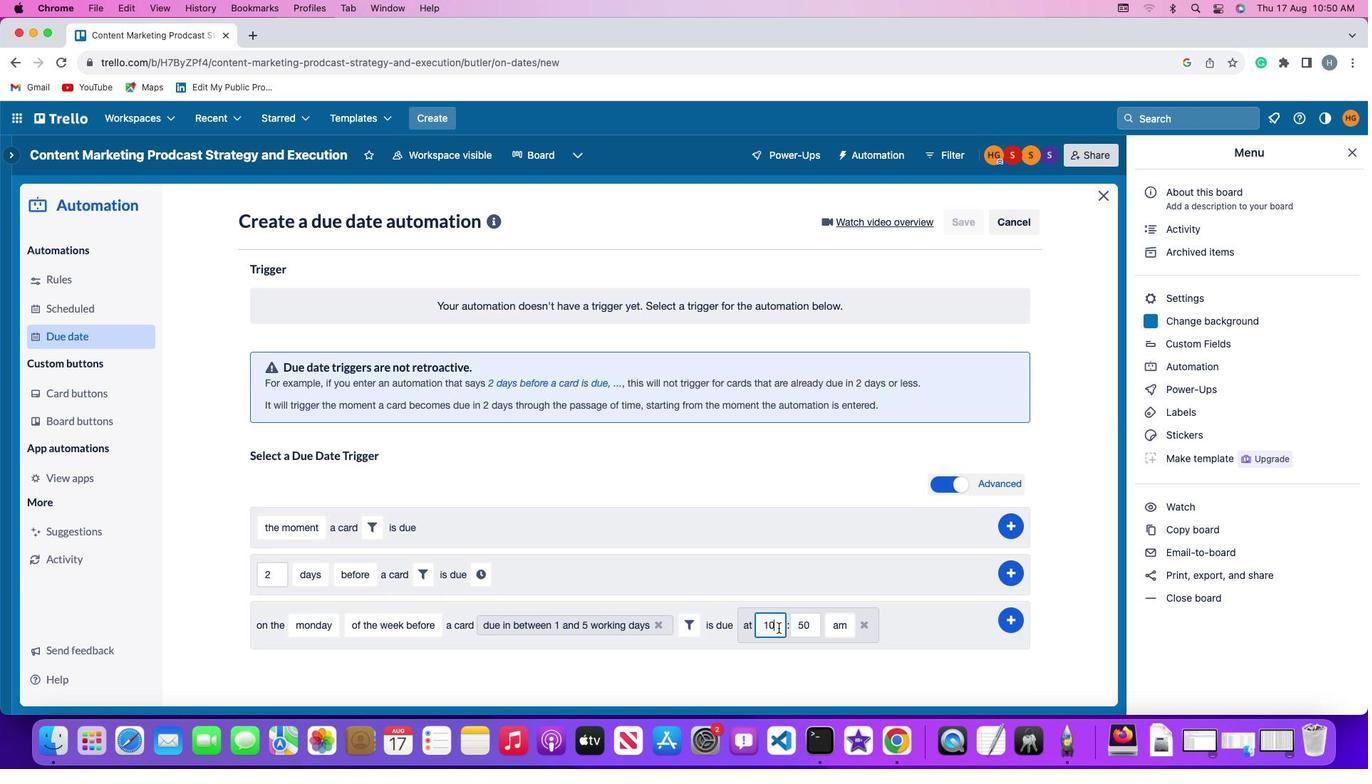 
Action: Mouse moved to (711, 624)
Screenshot: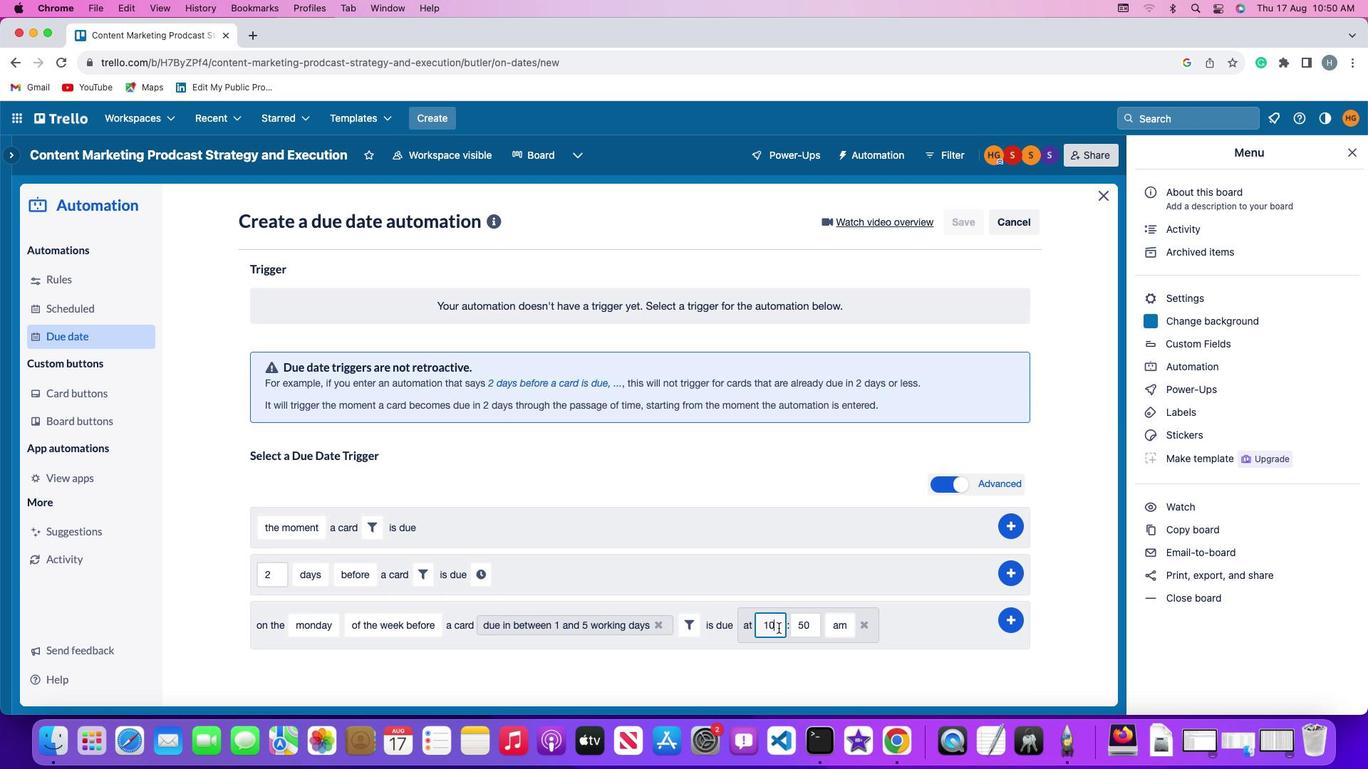 
Action: Key pressed Key.backspace'1'
Screenshot: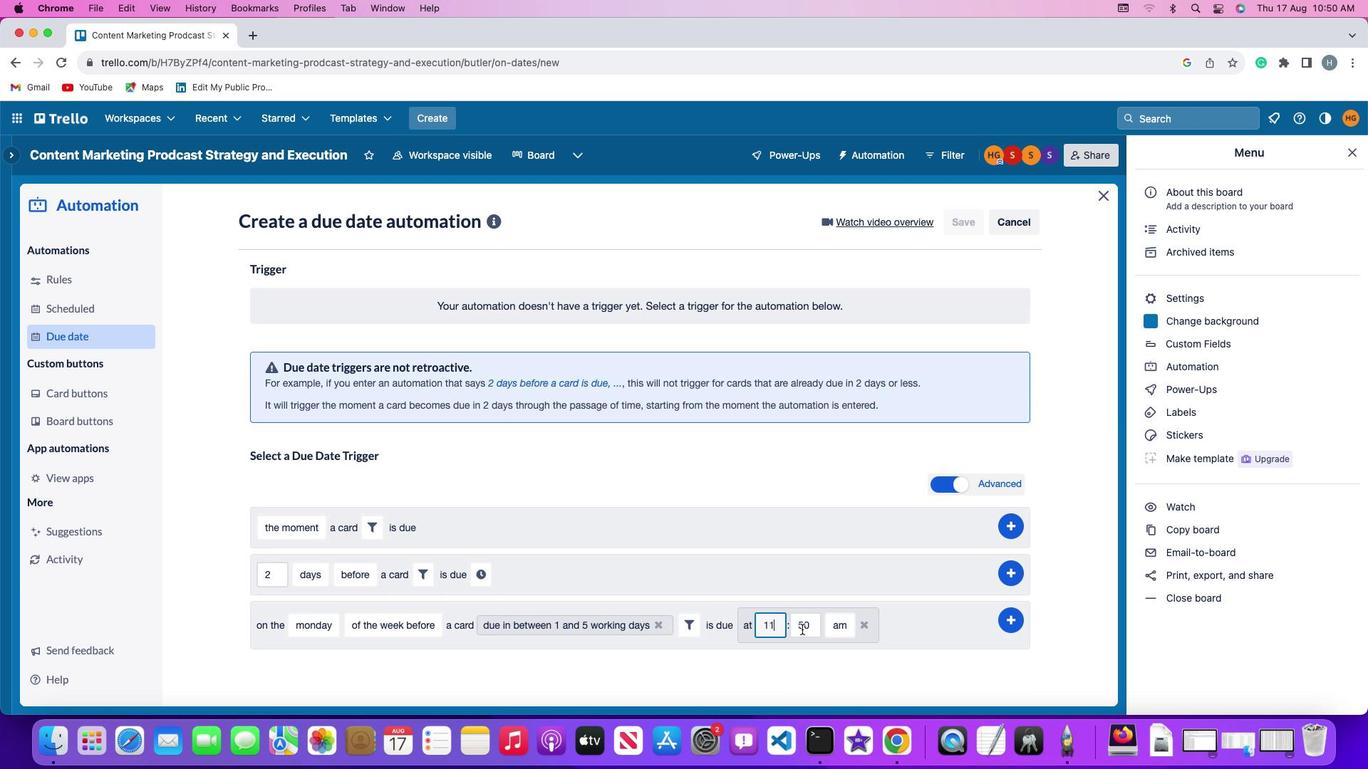 
Action: Mouse moved to (734, 619)
Screenshot: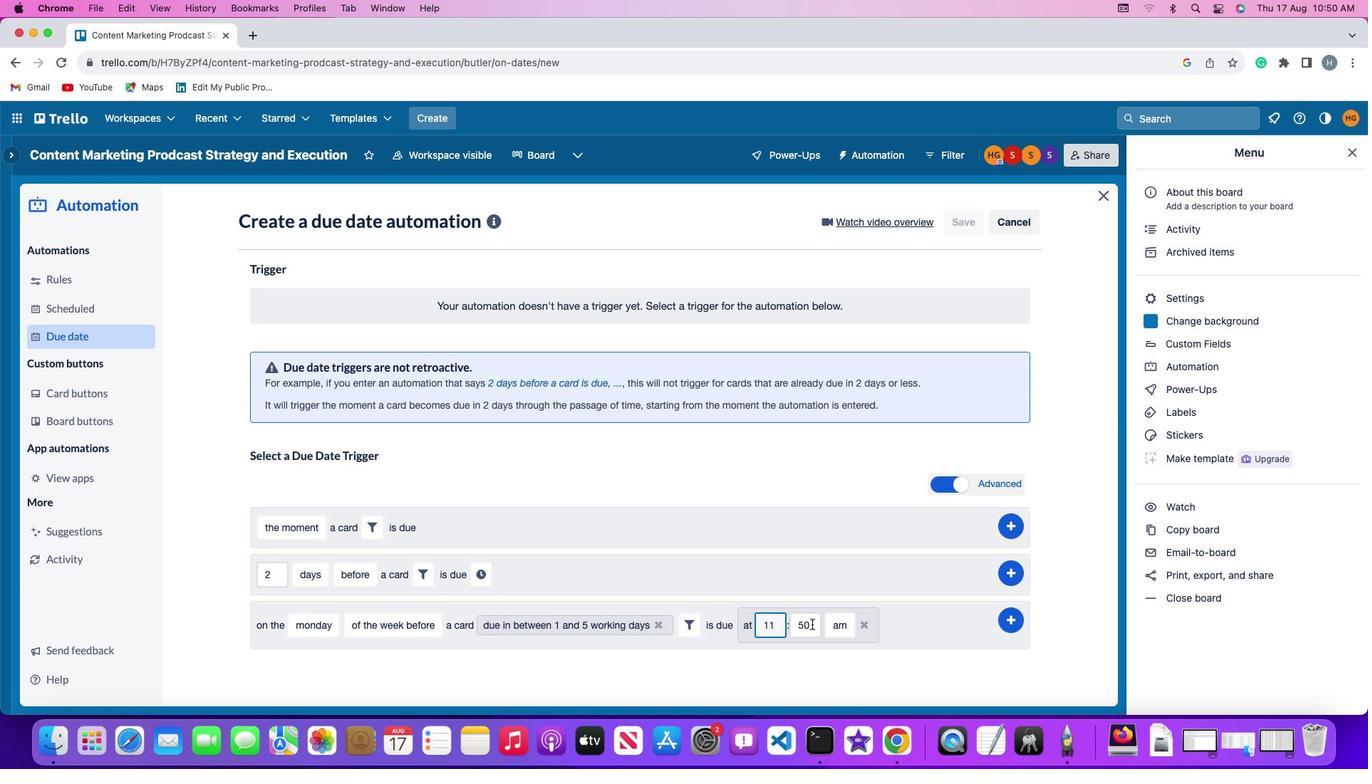 
Action: Mouse pressed left at (734, 619)
Screenshot: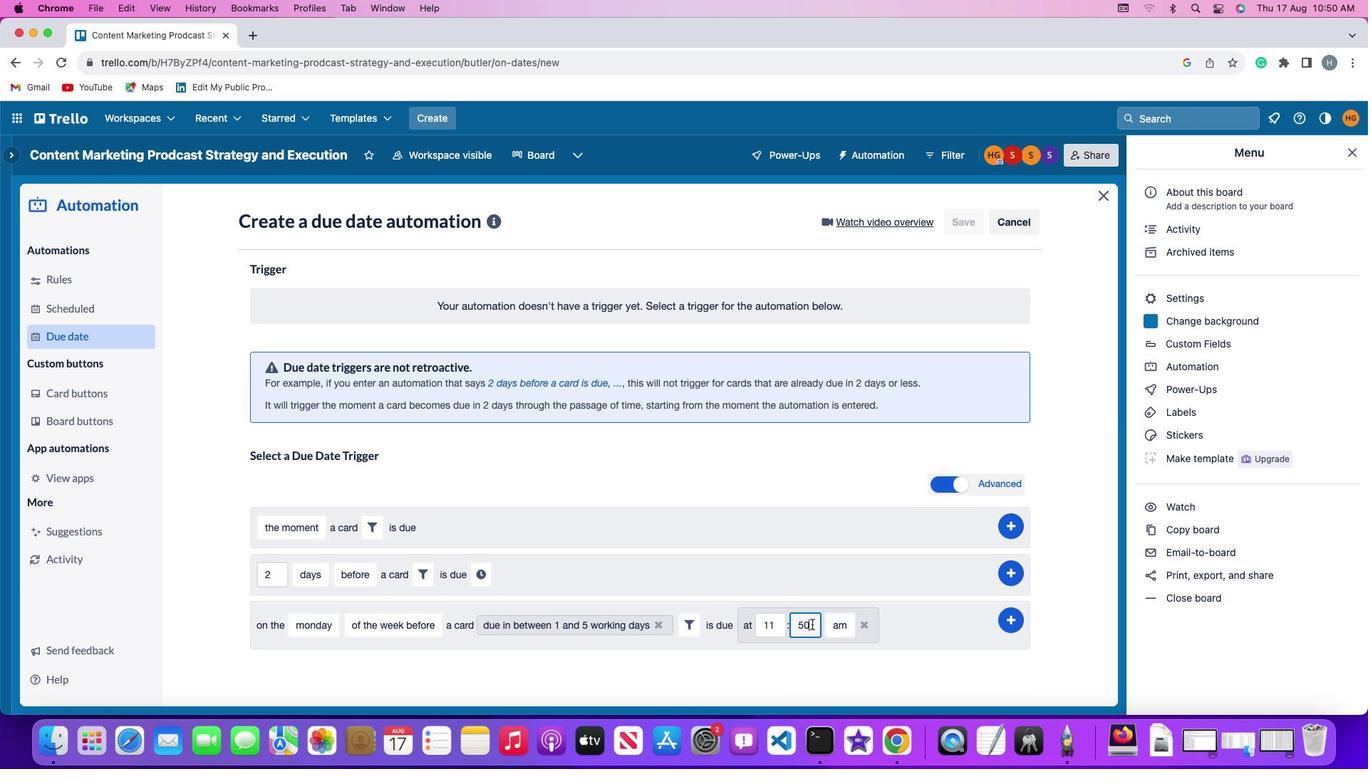 
Action: Key pressed Key.backspaceKey.backspace'0''0'
Screenshot: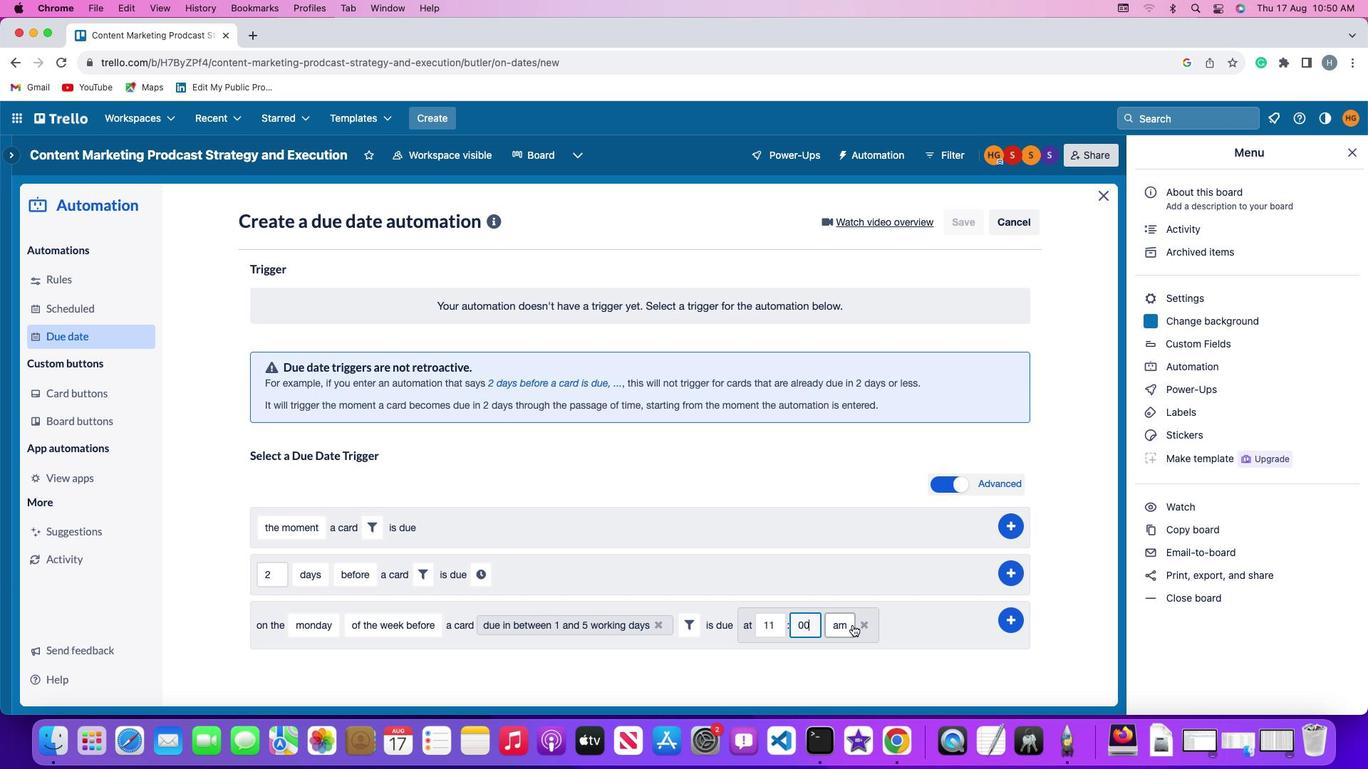 
Action: Mouse moved to (752, 623)
Screenshot: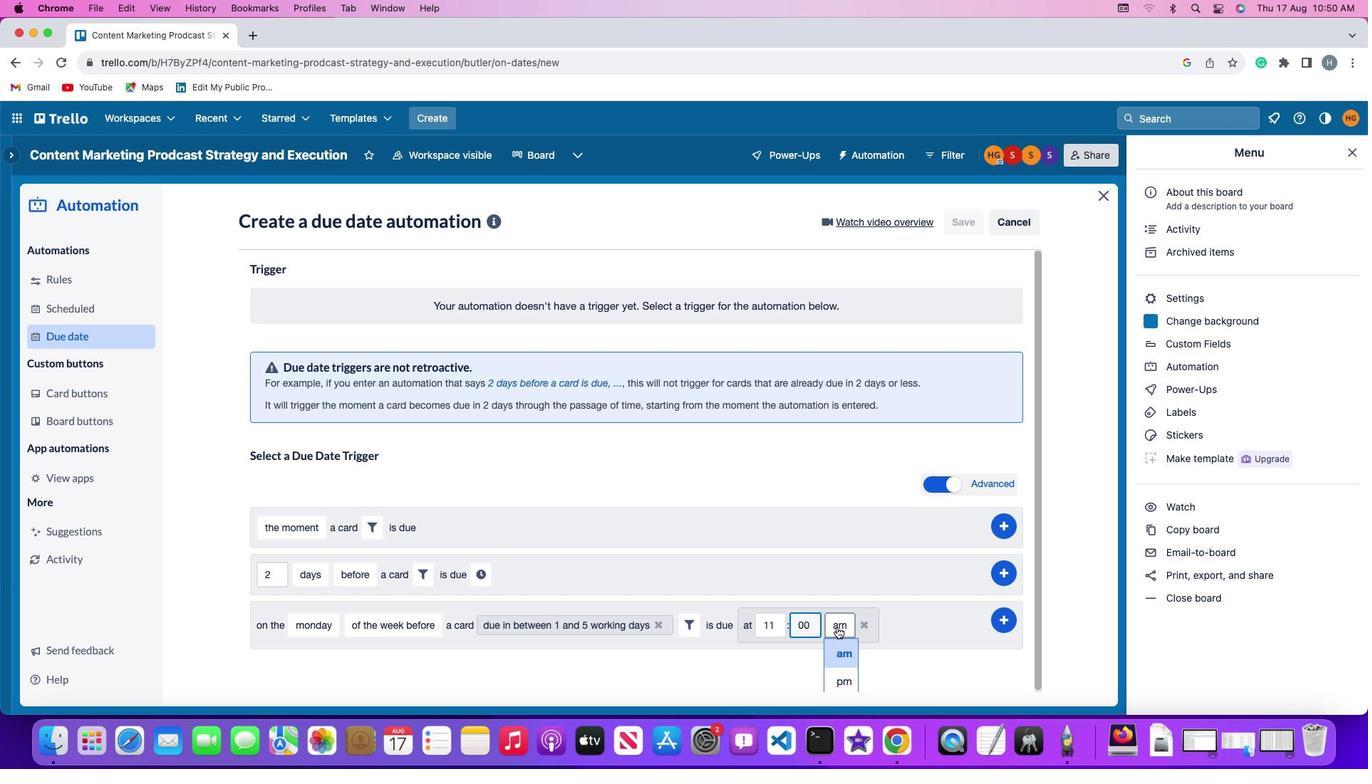 
Action: Mouse pressed left at (752, 623)
Screenshot: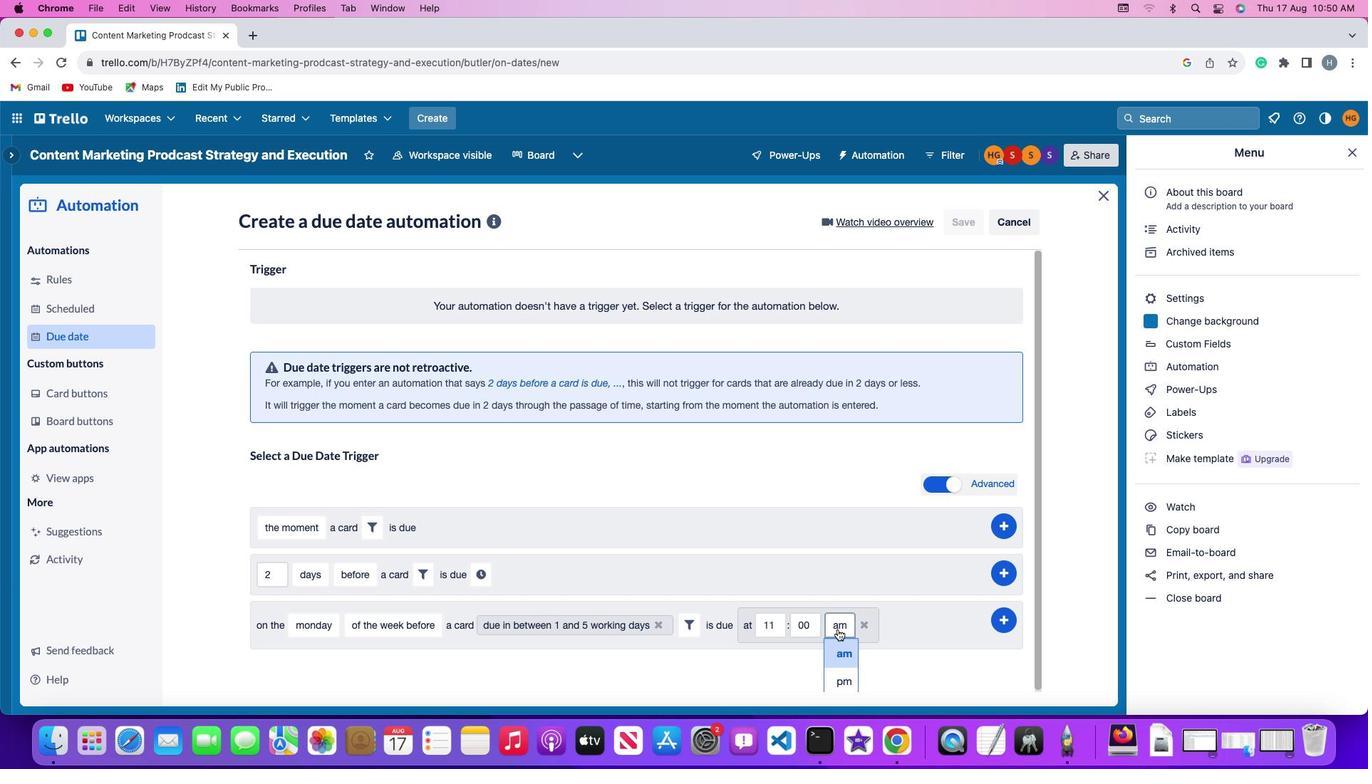 
Action: Mouse moved to (755, 649)
Screenshot: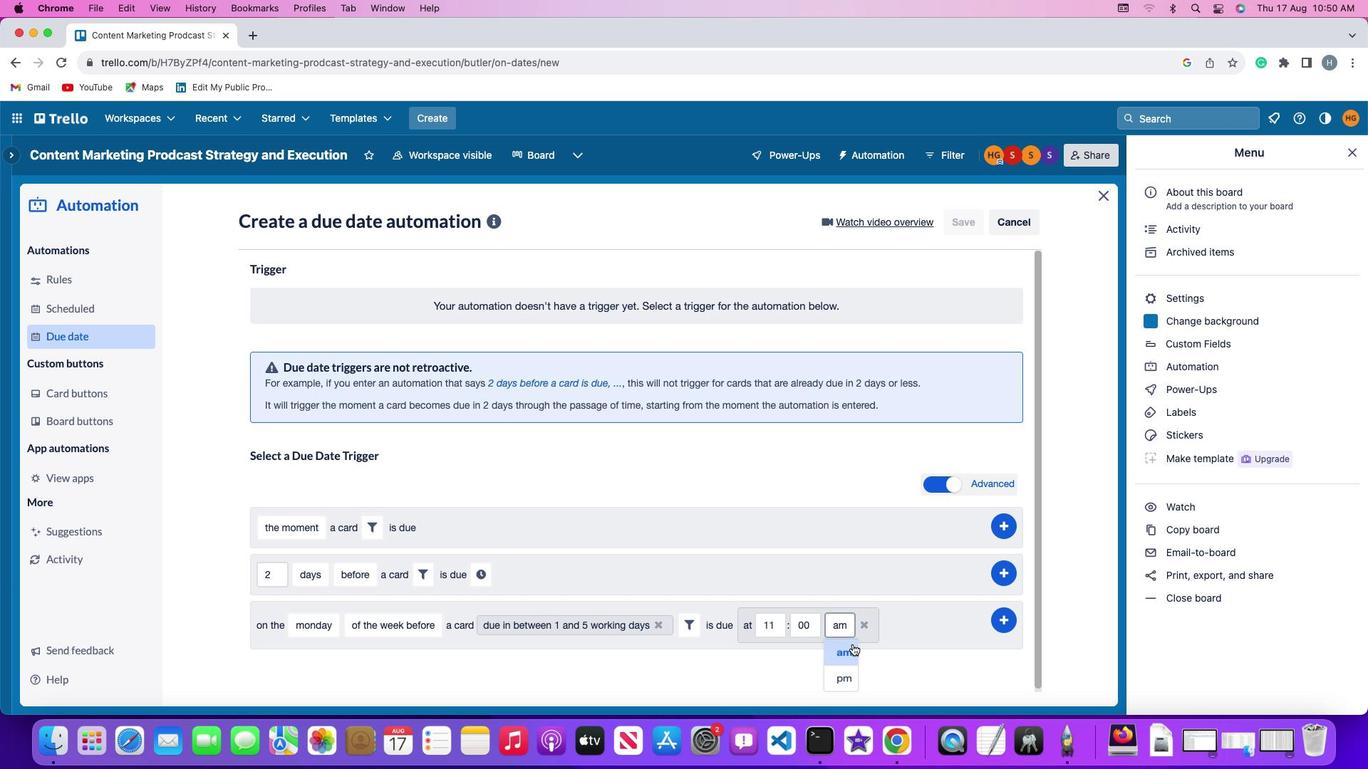 
Action: Mouse pressed left at (755, 649)
Screenshot: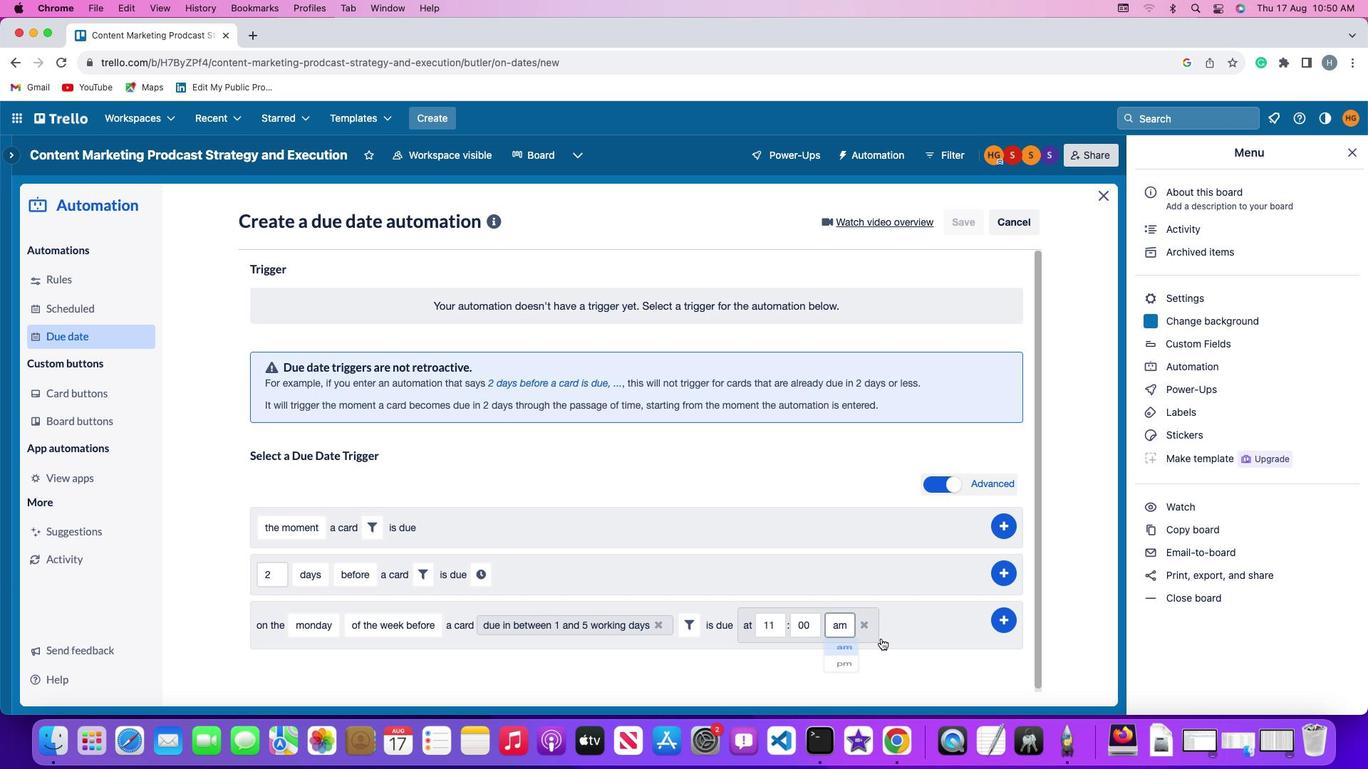 
Action: Mouse moved to (870, 613)
Screenshot: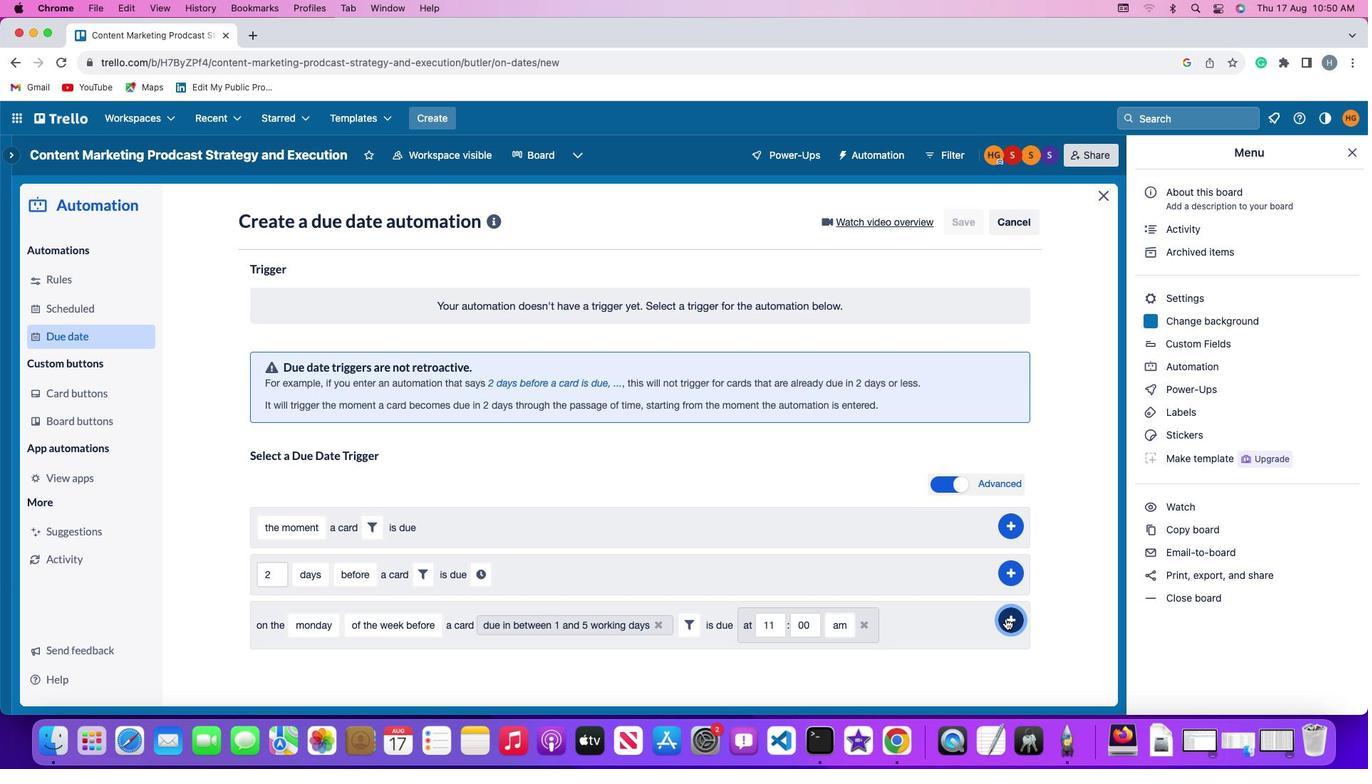 
Action: Mouse pressed left at (870, 613)
Screenshot: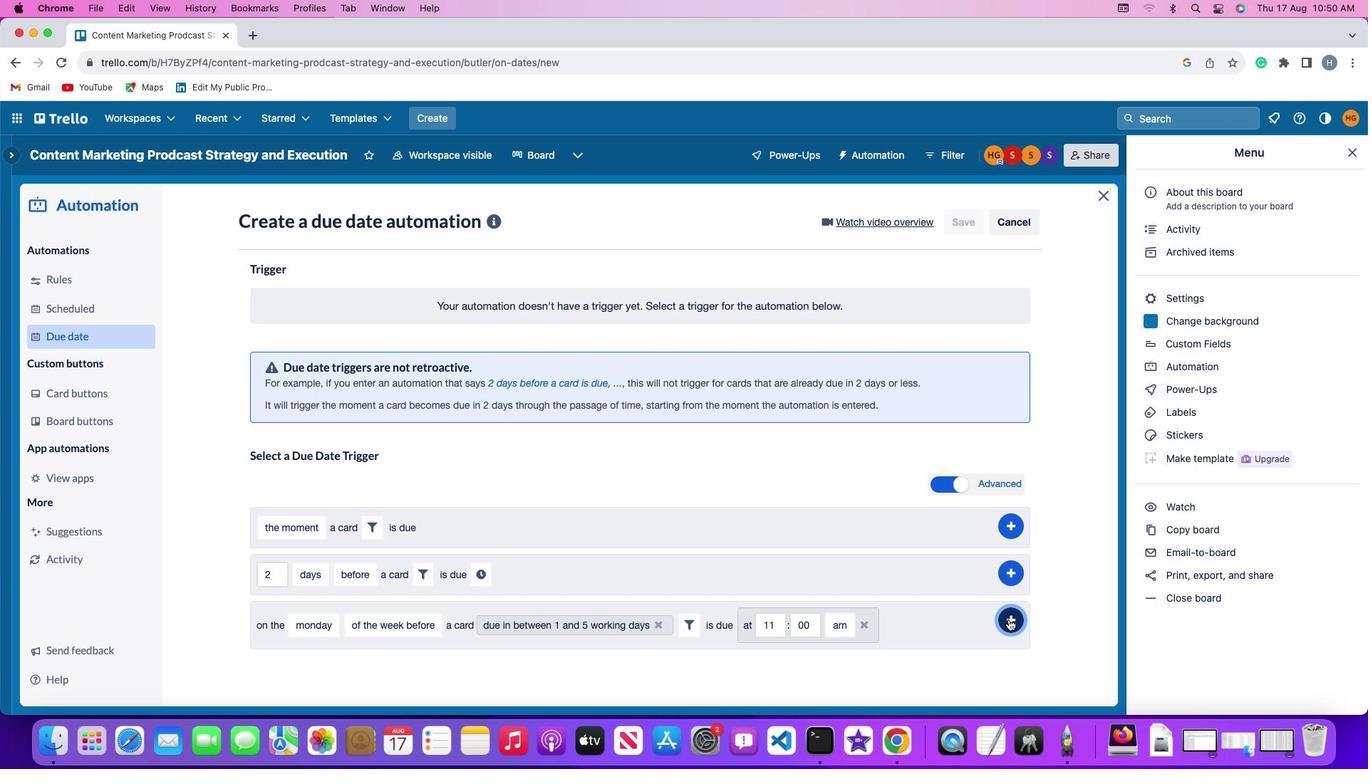 
Action: Mouse moved to (909, 486)
Screenshot: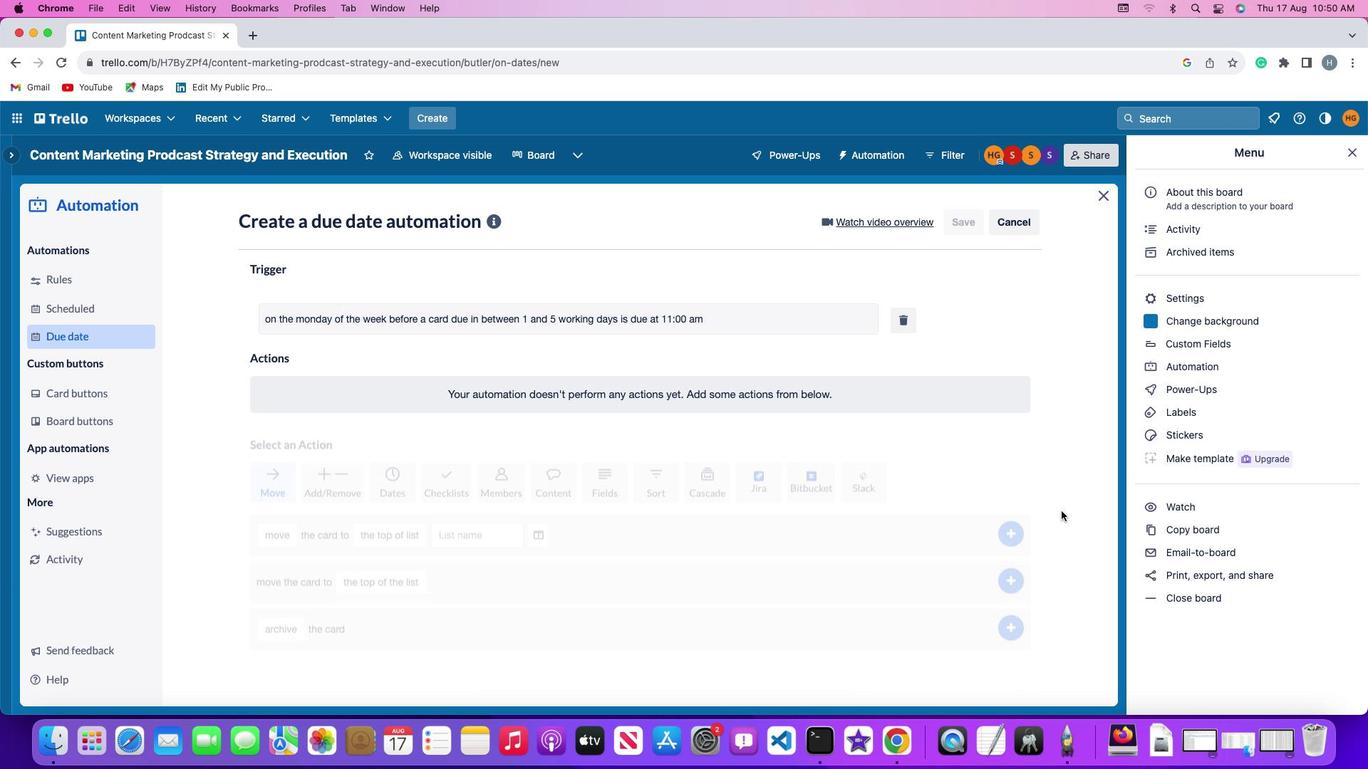 
